Task: Find a rental in Salamina, Colombia, for 4 adults from August 8 to August 15, with a price range of ₹10,000 - ₹14,000, 5 bedrooms, 8+ beds, 5 bathrooms, house type, and amenities including Wifi, Free parking, TV, and Self check-in.
Action: Mouse moved to (511, 117)
Screenshot: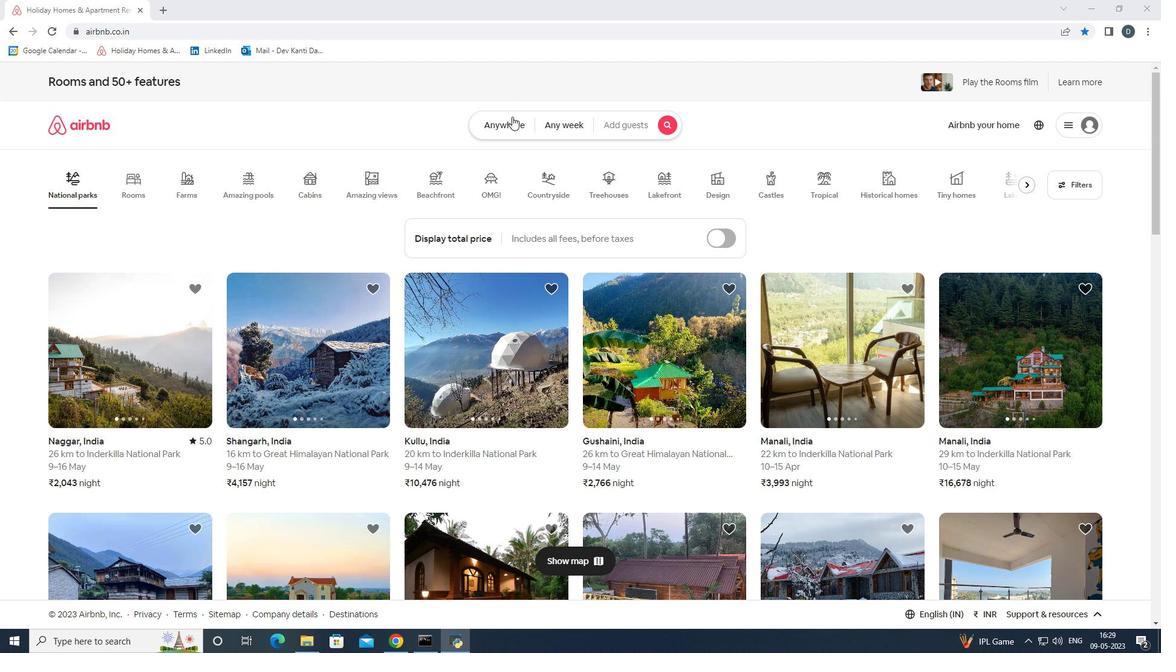 
Action: Mouse pressed left at (511, 117)
Screenshot: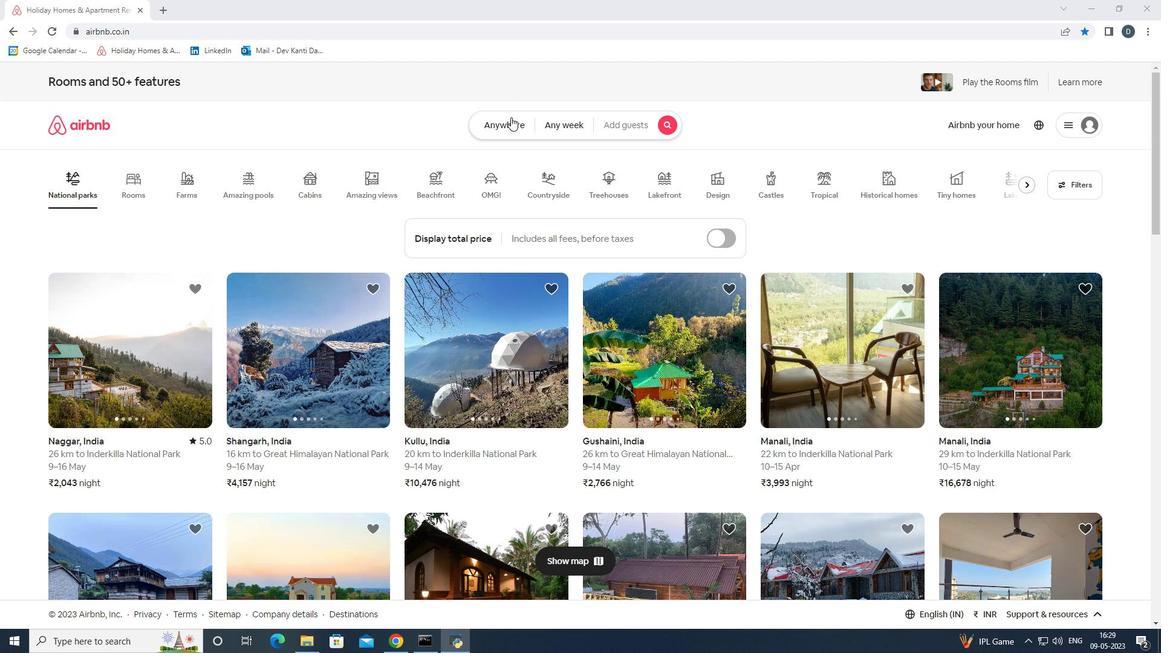 
Action: Mouse moved to (477, 173)
Screenshot: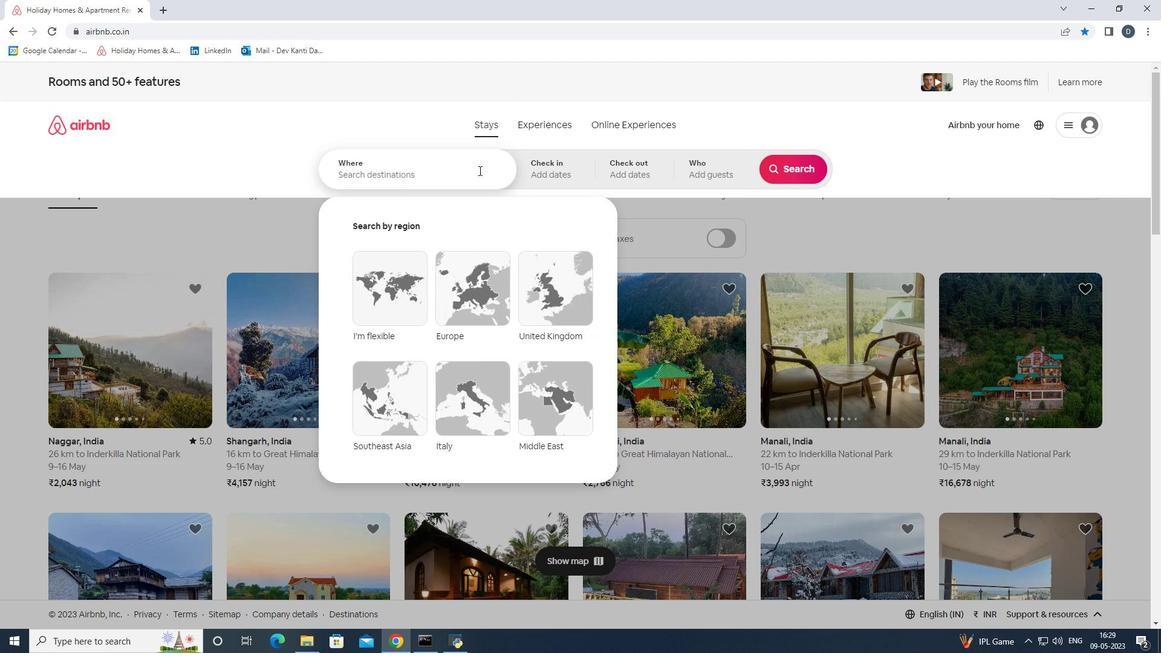 
Action: Mouse pressed left at (477, 173)
Screenshot: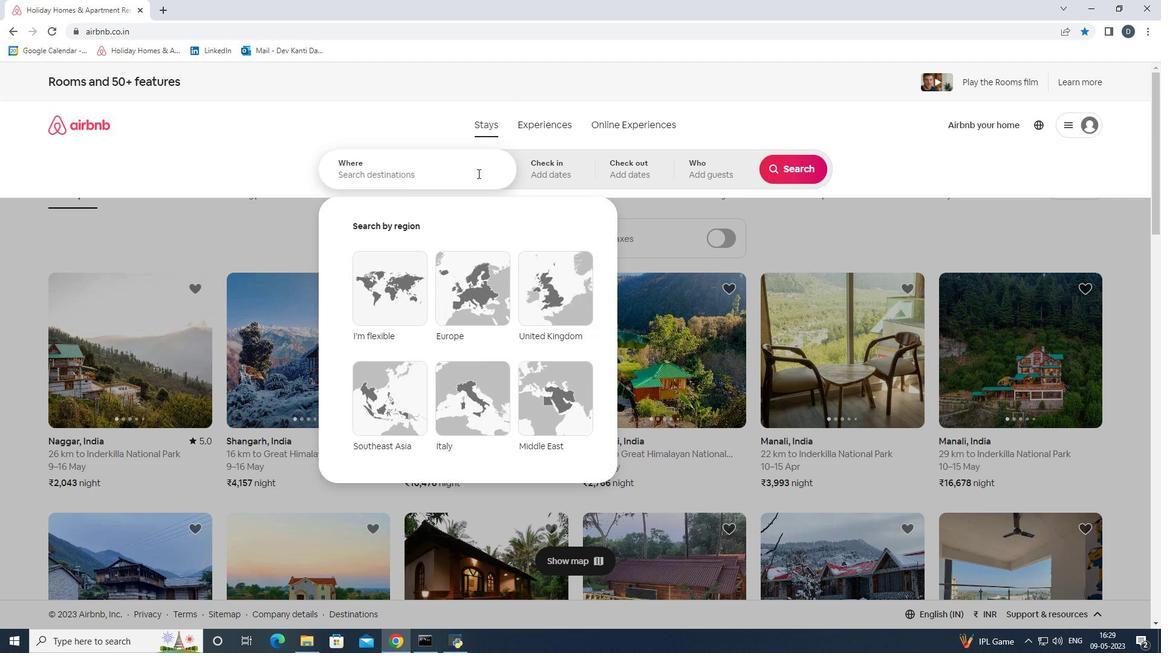 
Action: Key pressed <Key.shift><Key.shift><Key.shift><Key.shift><Key.shift><Key.shift><Key.shift><Key.shift><Key.shift><Key.shift><Key.shift><Key.shift><Key.shift><Key.shift>Salamina,<Key.space><Key.shift><Key.shift><Key.shift><Key.shift><Key.shift><Key.shift><Key.shift><Key.shift><Key.shift><Key.shift><Key.shift><Key.shift><Key.shift><Key.shift><Key.shift><Key.shift><Key.shift><Key.shift><Key.shift><Key.shift>Colombia<Key.enter>
Screenshot: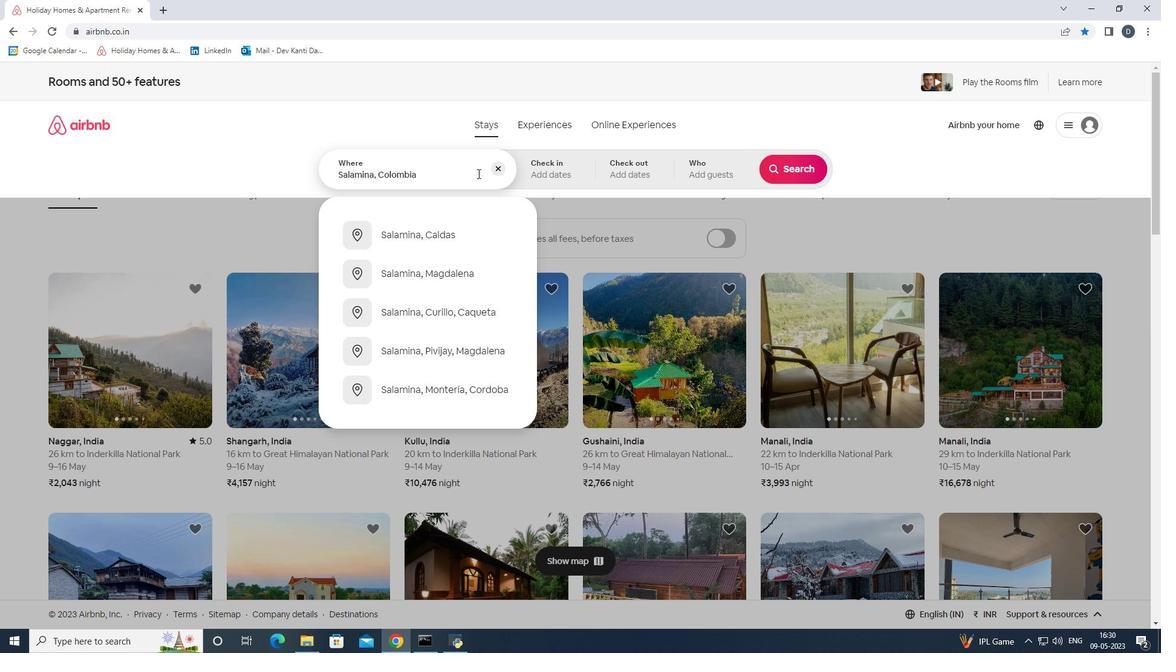 
Action: Mouse moved to (785, 264)
Screenshot: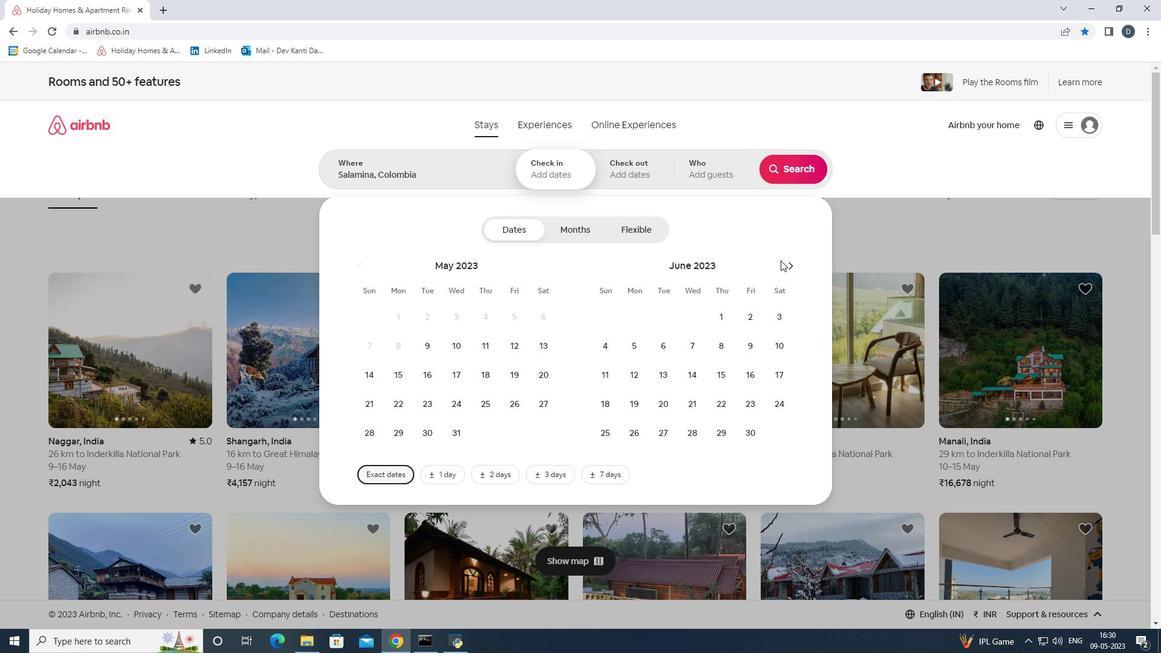 
Action: Mouse pressed left at (785, 264)
Screenshot: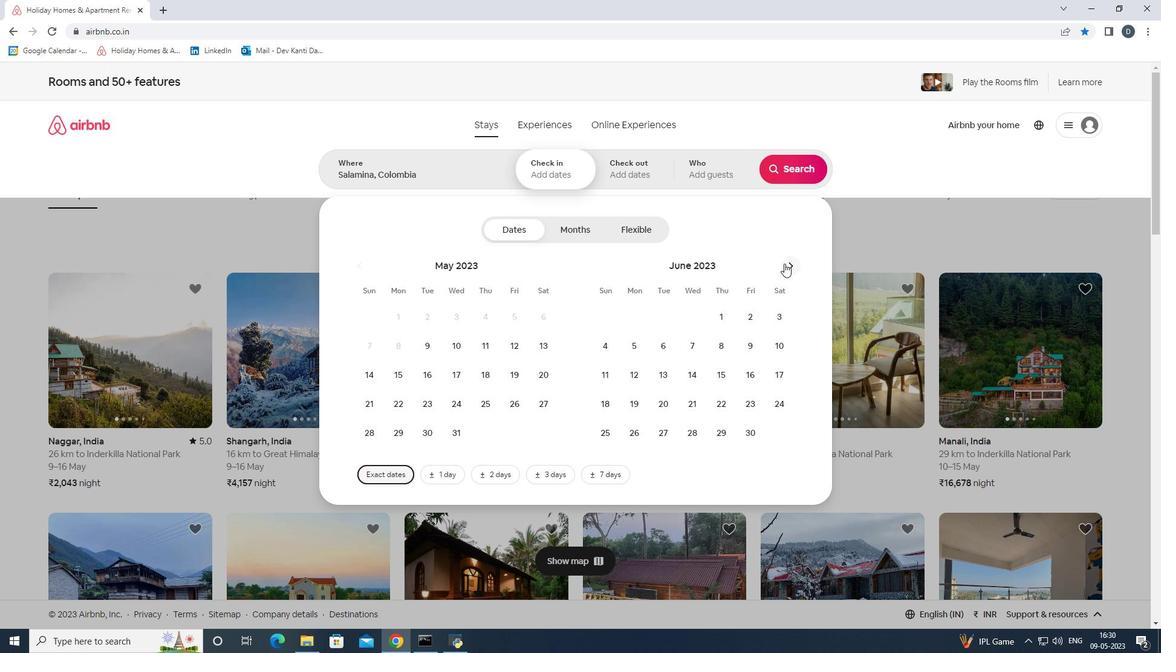 
Action: Mouse pressed left at (785, 264)
Screenshot: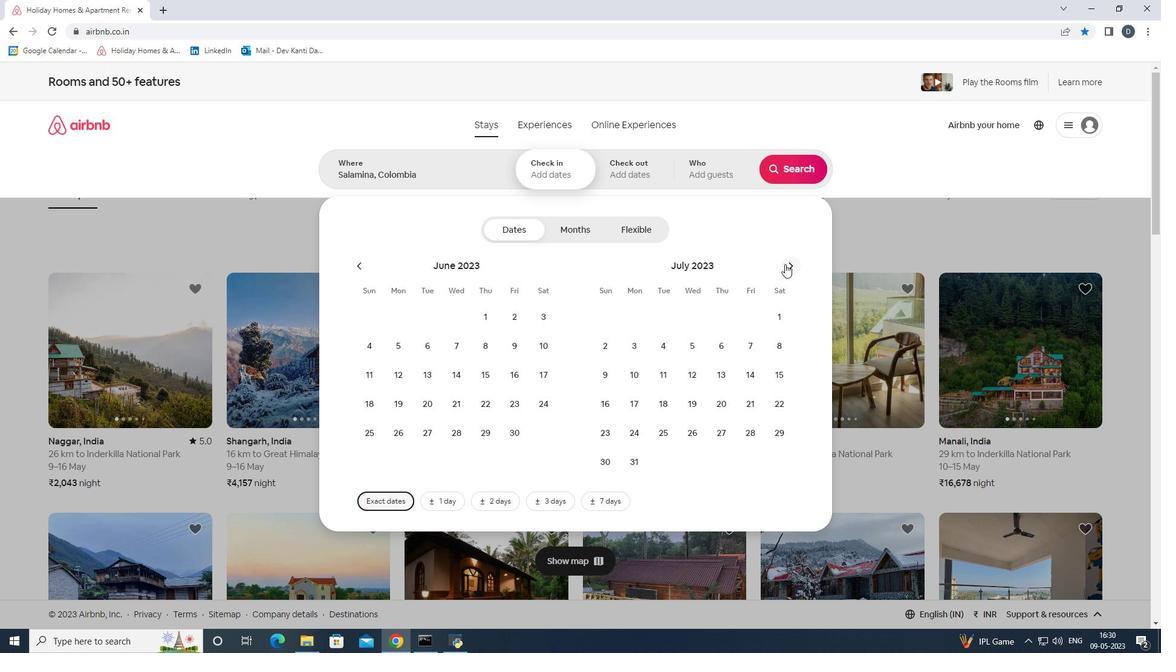 
Action: Mouse moved to (670, 343)
Screenshot: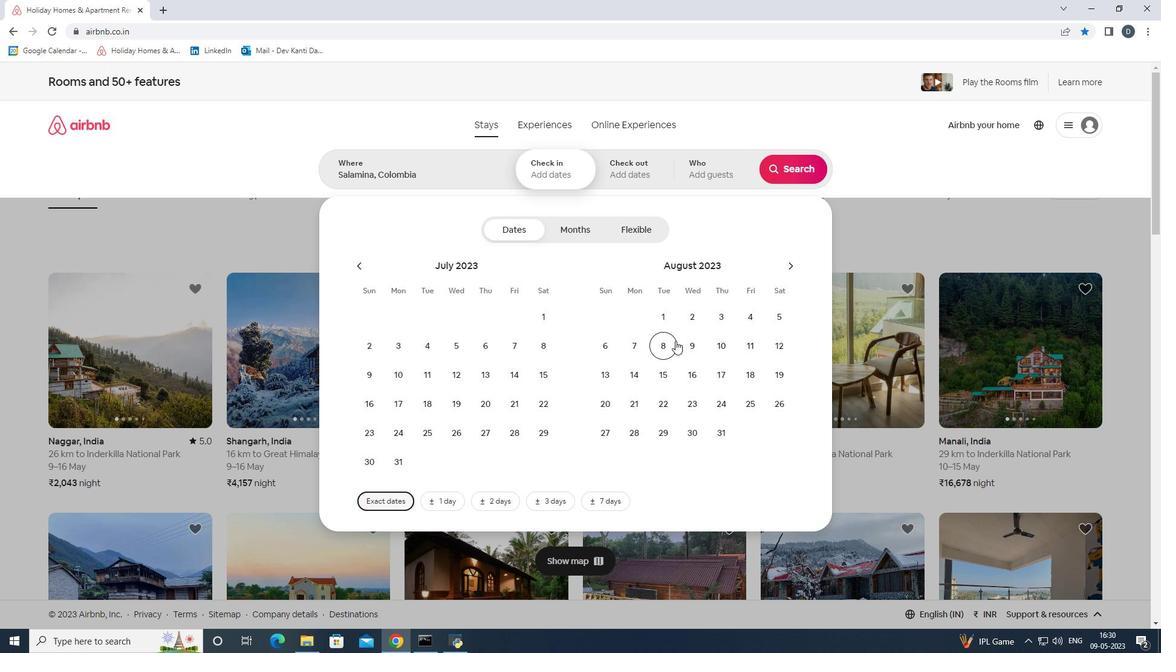 
Action: Mouse pressed left at (670, 343)
Screenshot: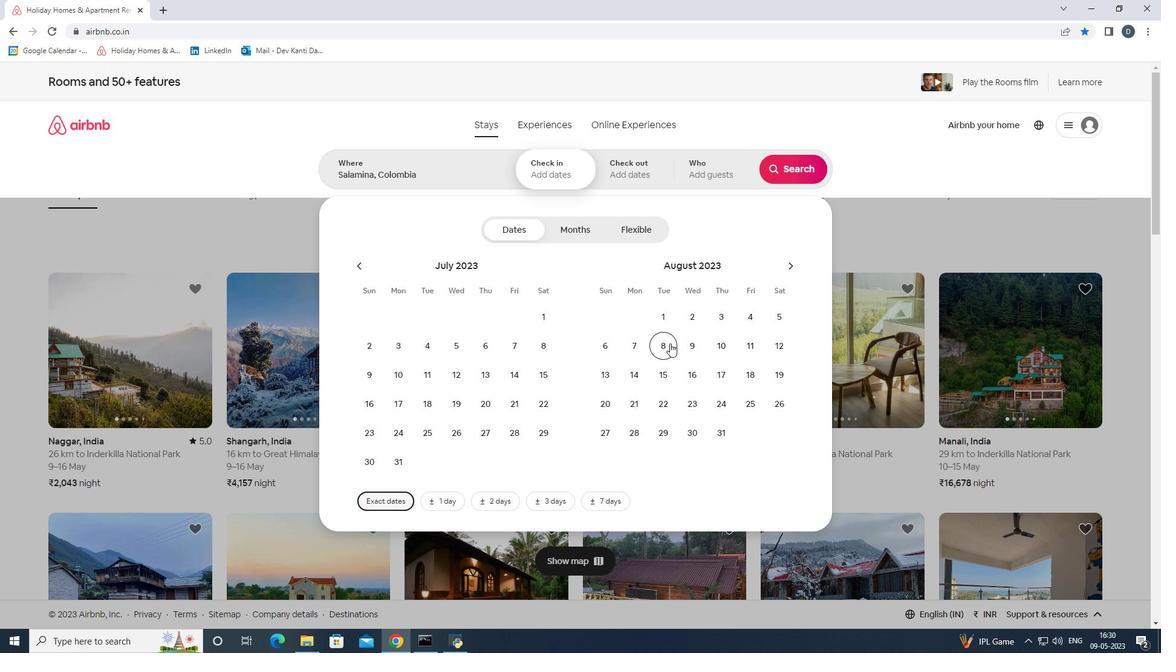 
Action: Mouse moved to (670, 371)
Screenshot: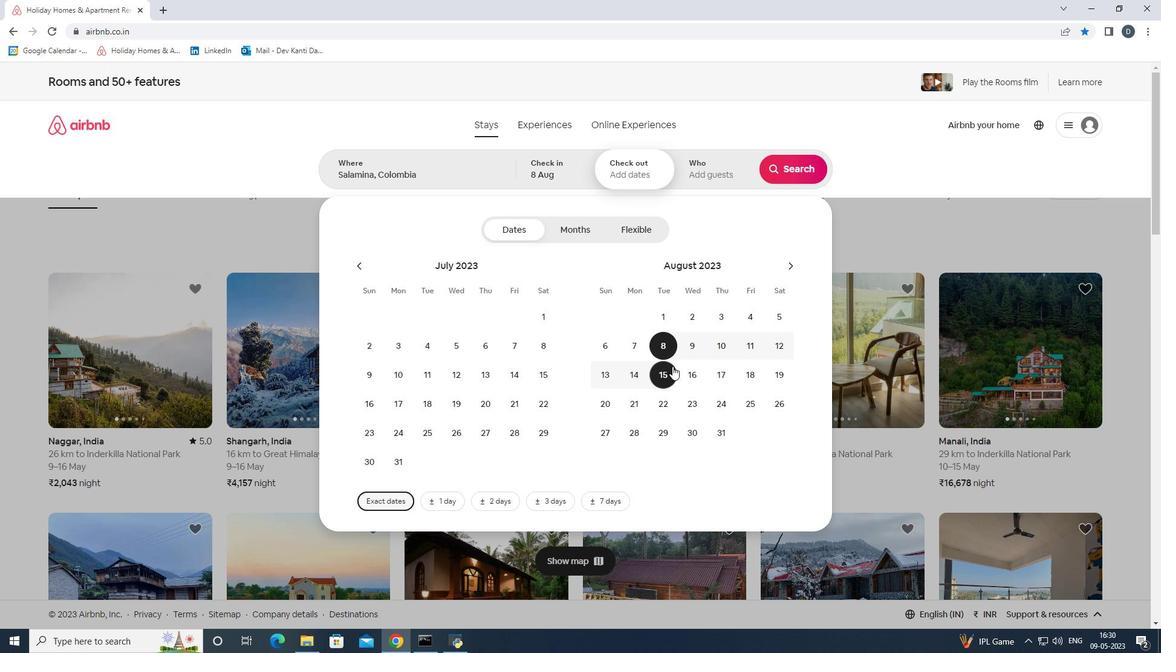 
Action: Mouse pressed left at (670, 371)
Screenshot: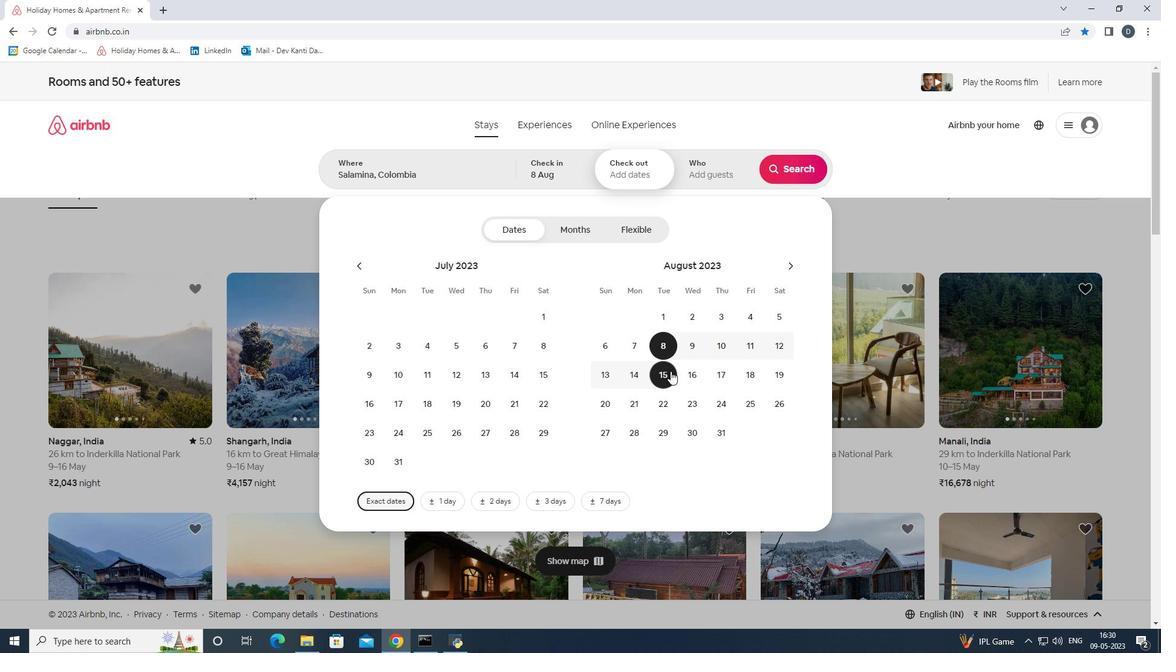 
Action: Mouse moved to (703, 171)
Screenshot: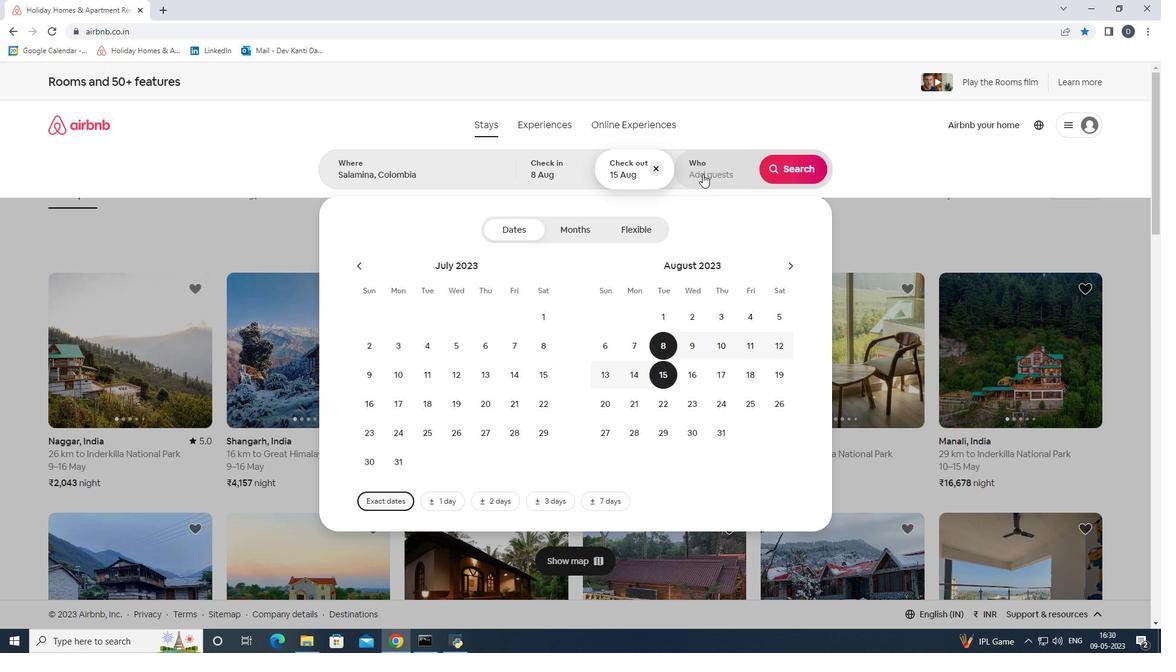 
Action: Mouse pressed left at (703, 171)
Screenshot: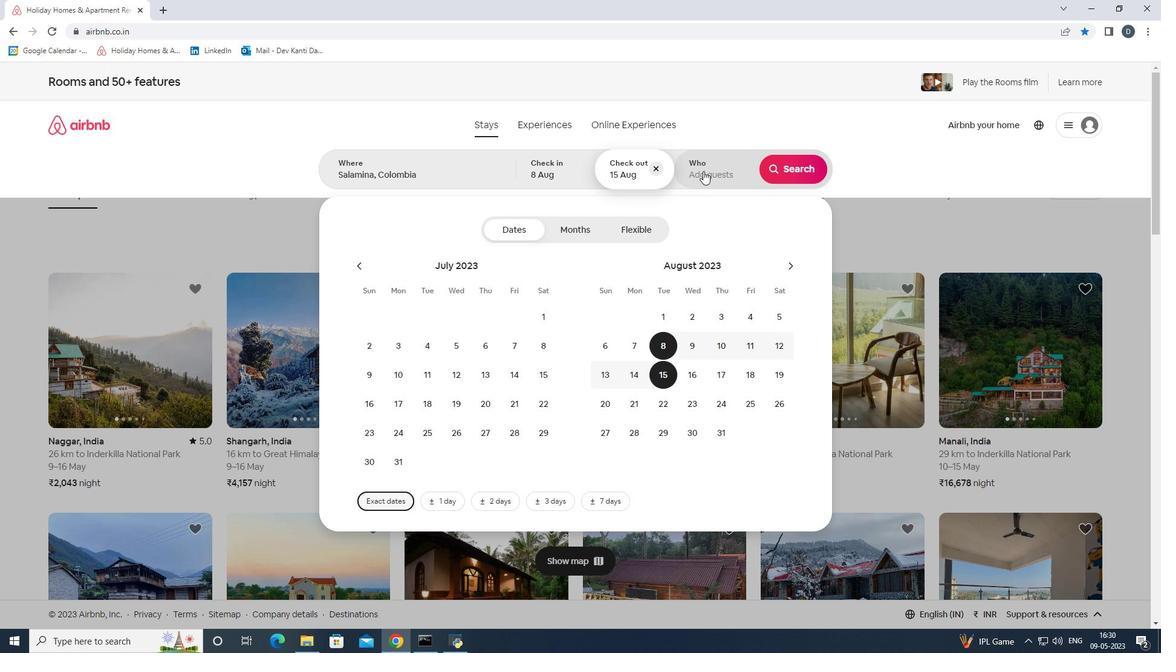 
Action: Mouse moved to (793, 226)
Screenshot: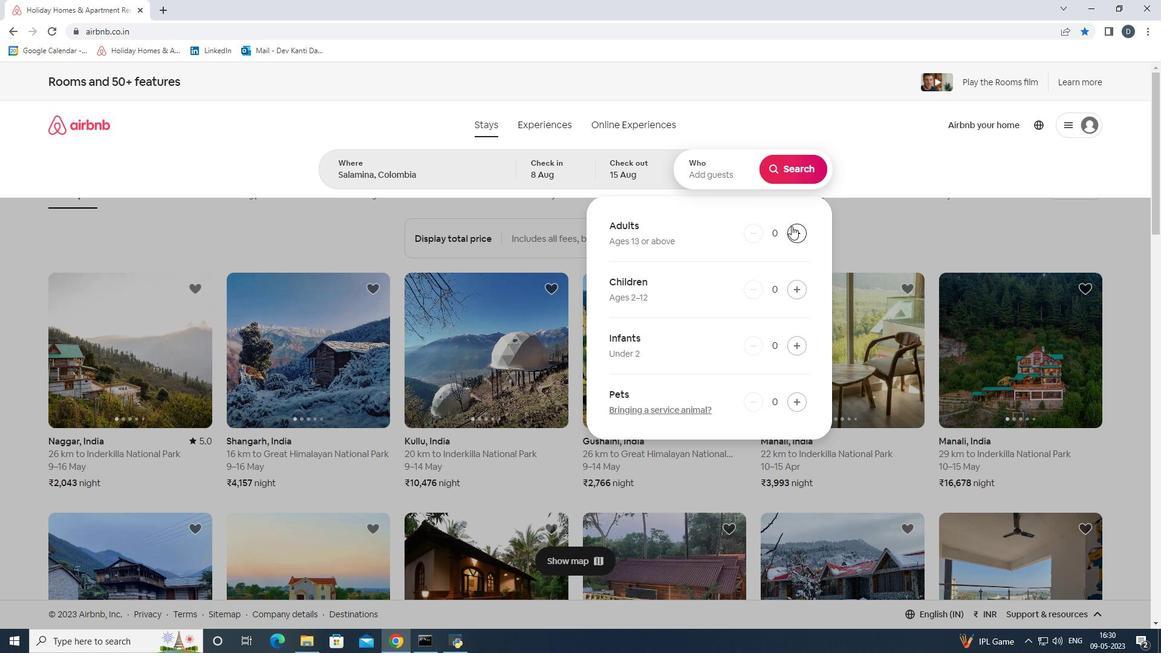 
Action: Mouse pressed left at (793, 226)
Screenshot: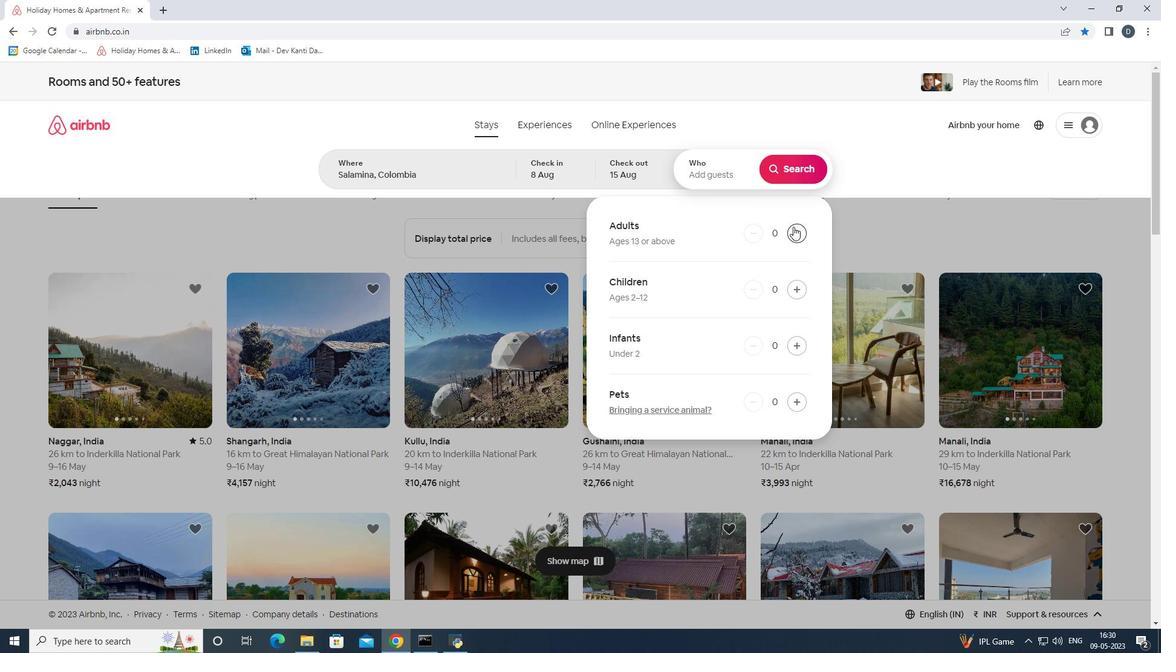 
Action: Mouse pressed left at (793, 226)
Screenshot: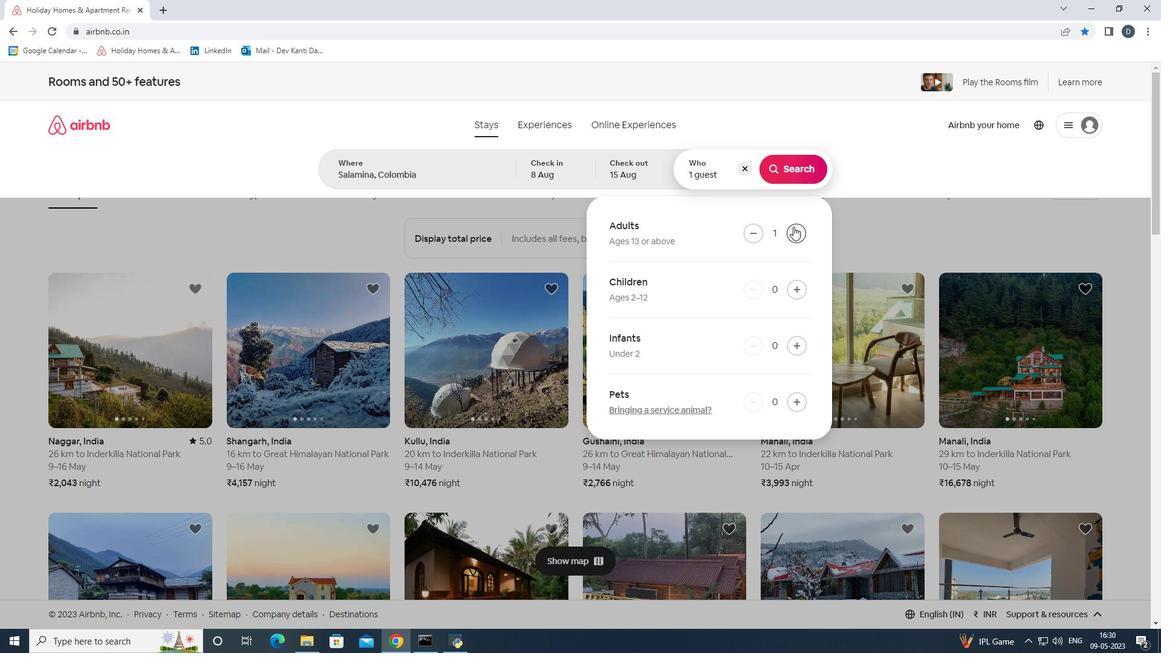 
Action: Mouse pressed left at (793, 226)
Screenshot: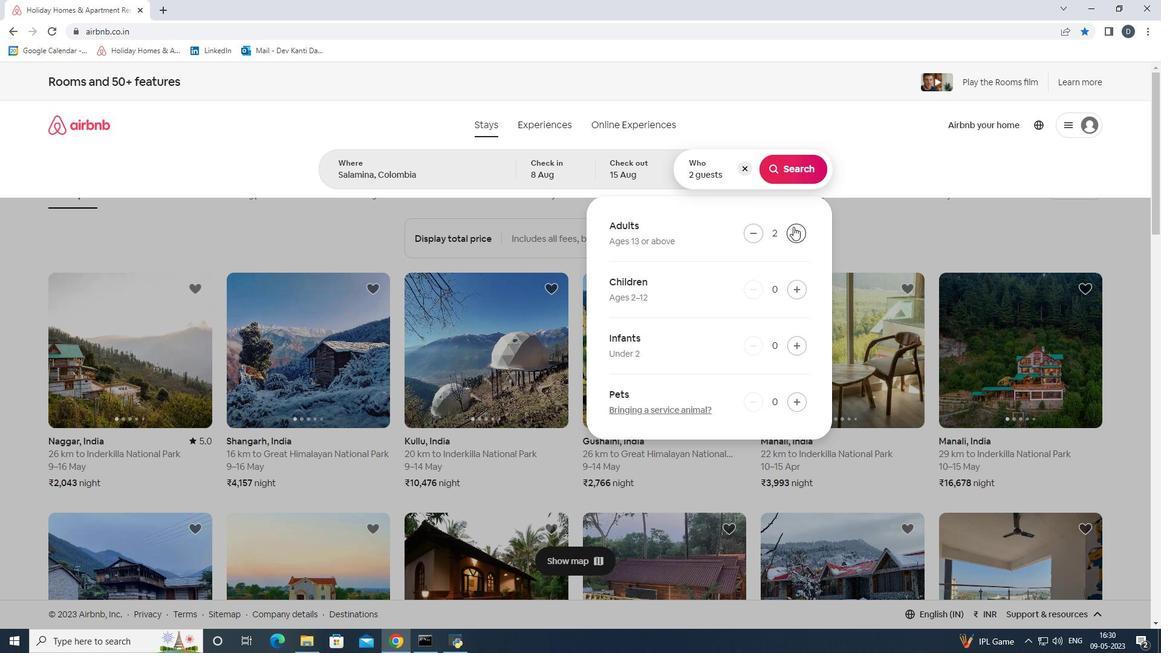 
Action: Mouse pressed left at (793, 226)
Screenshot: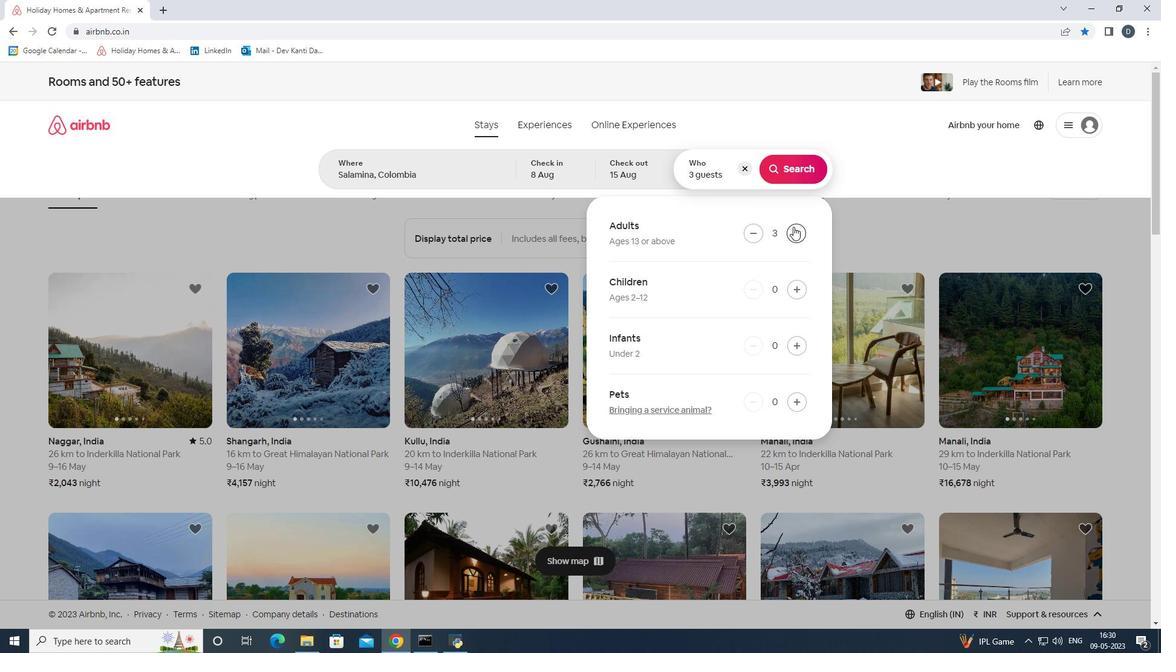 
Action: Mouse pressed left at (793, 226)
Screenshot: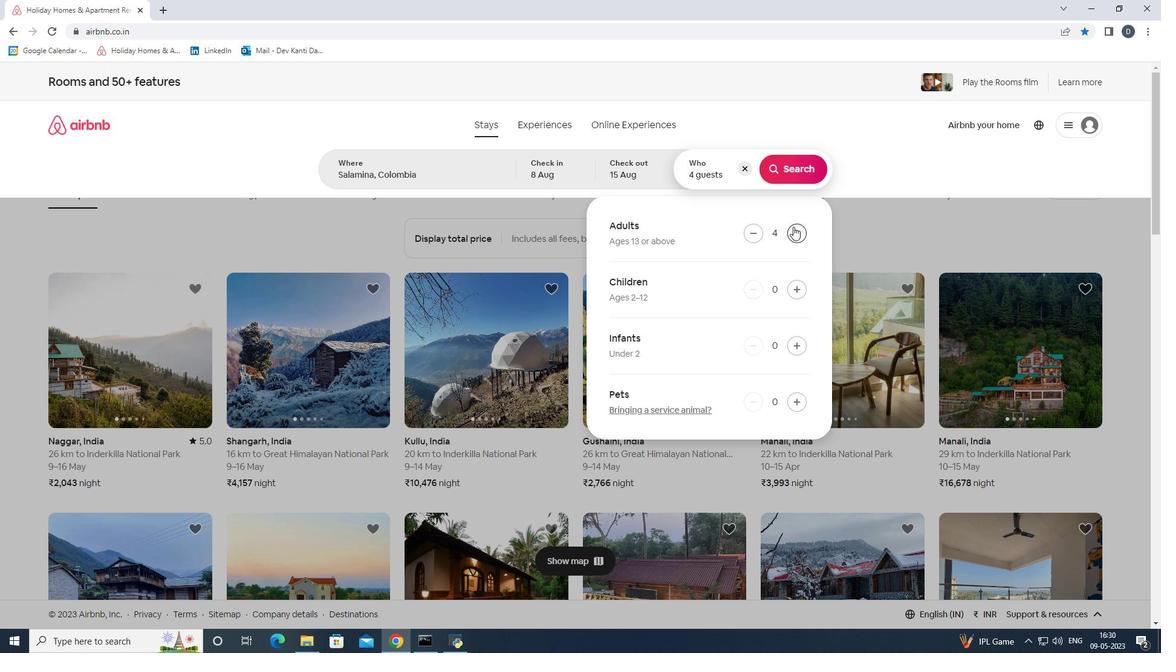 
Action: Mouse pressed left at (793, 226)
Screenshot: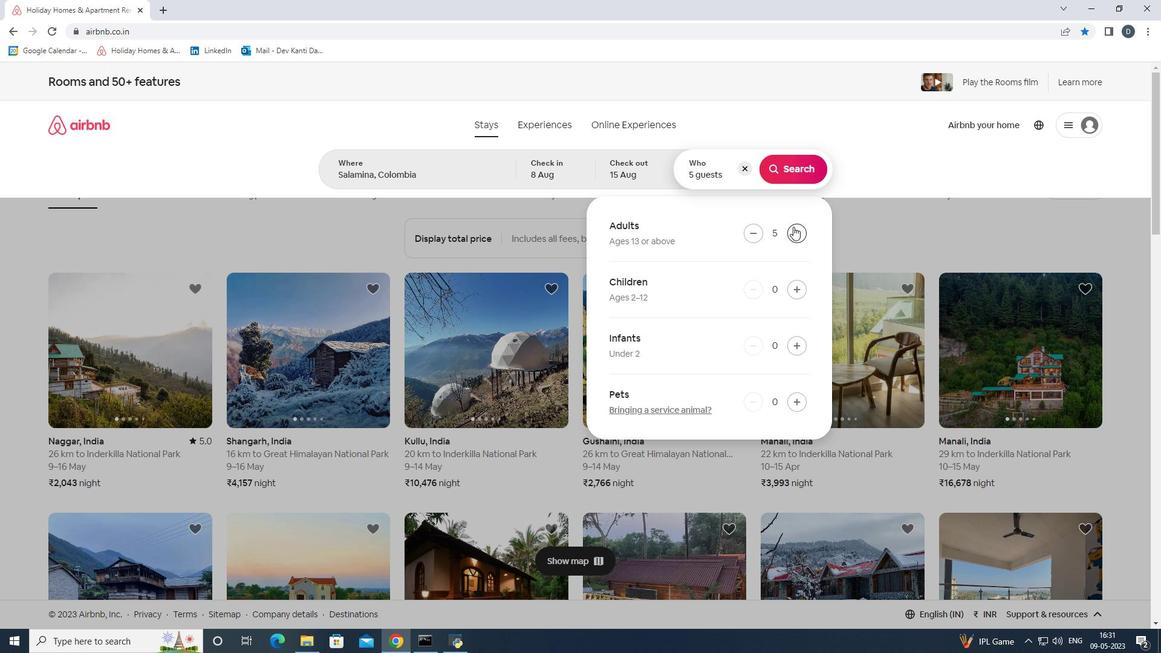 
Action: Mouse pressed left at (793, 226)
Screenshot: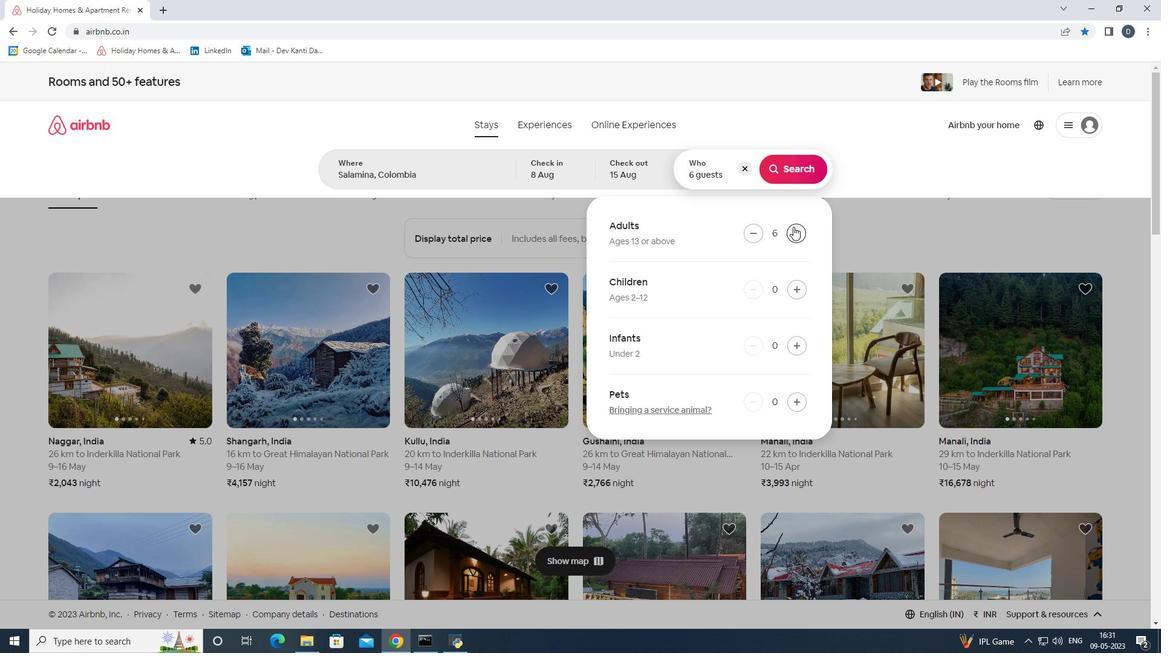 
Action: Mouse pressed left at (793, 226)
Screenshot: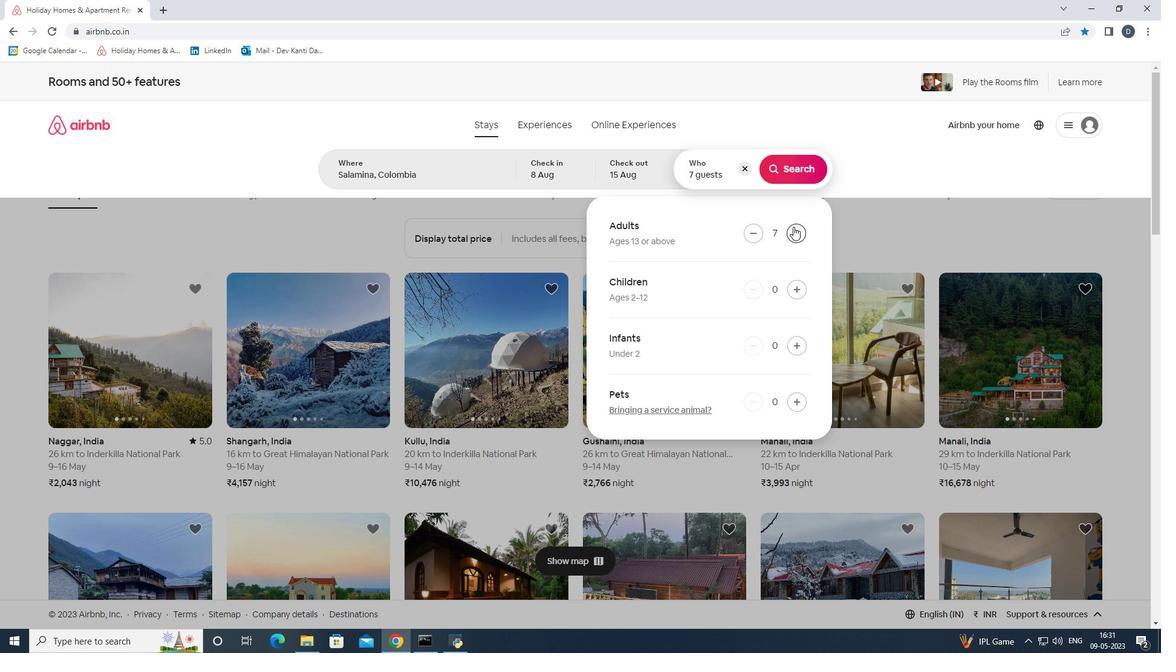 
Action: Mouse pressed left at (793, 226)
Screenshot: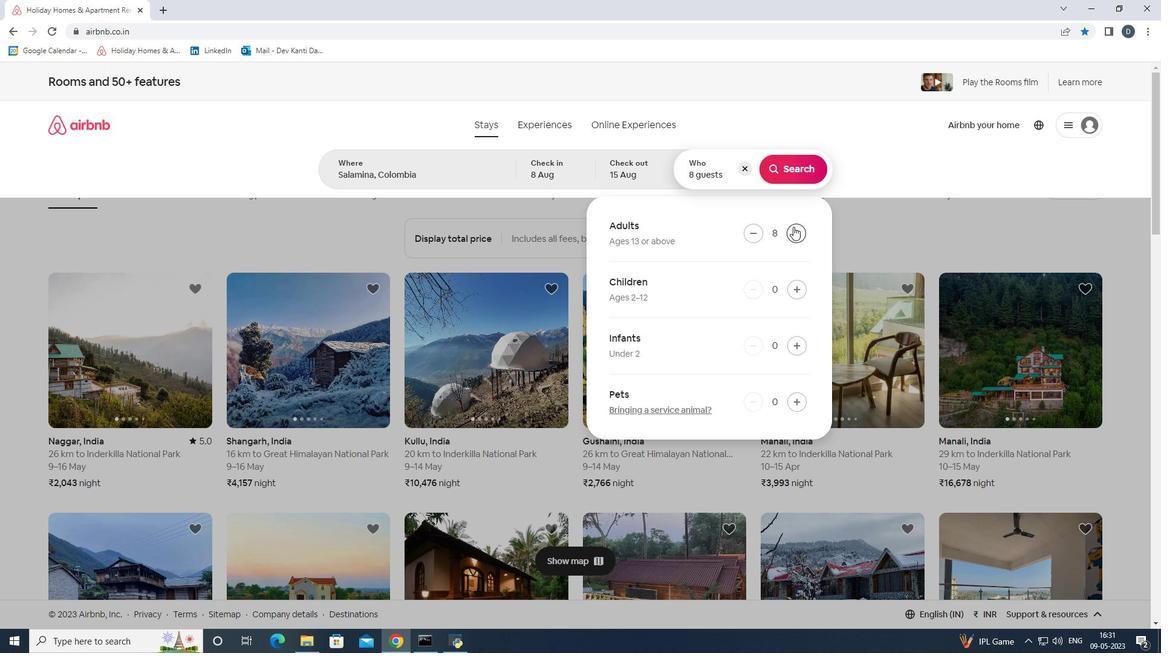 
Action: Mouse moved to (790, 176)
Screenshot: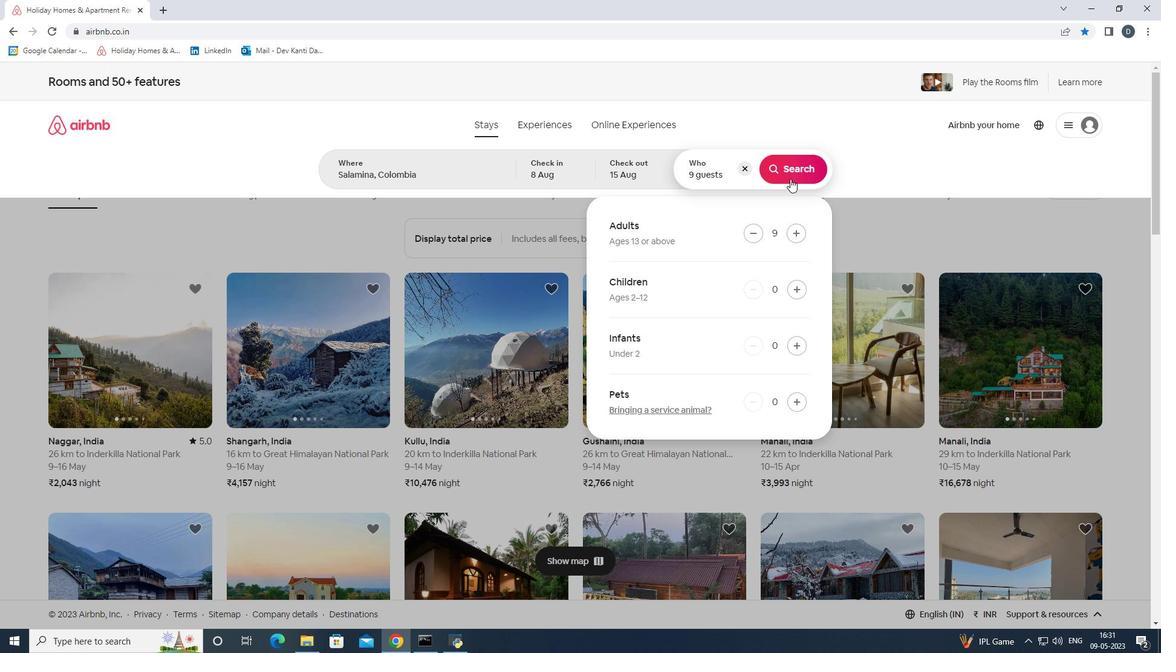 
Action: Mouse pressed left at (790, 176)
Screenshot: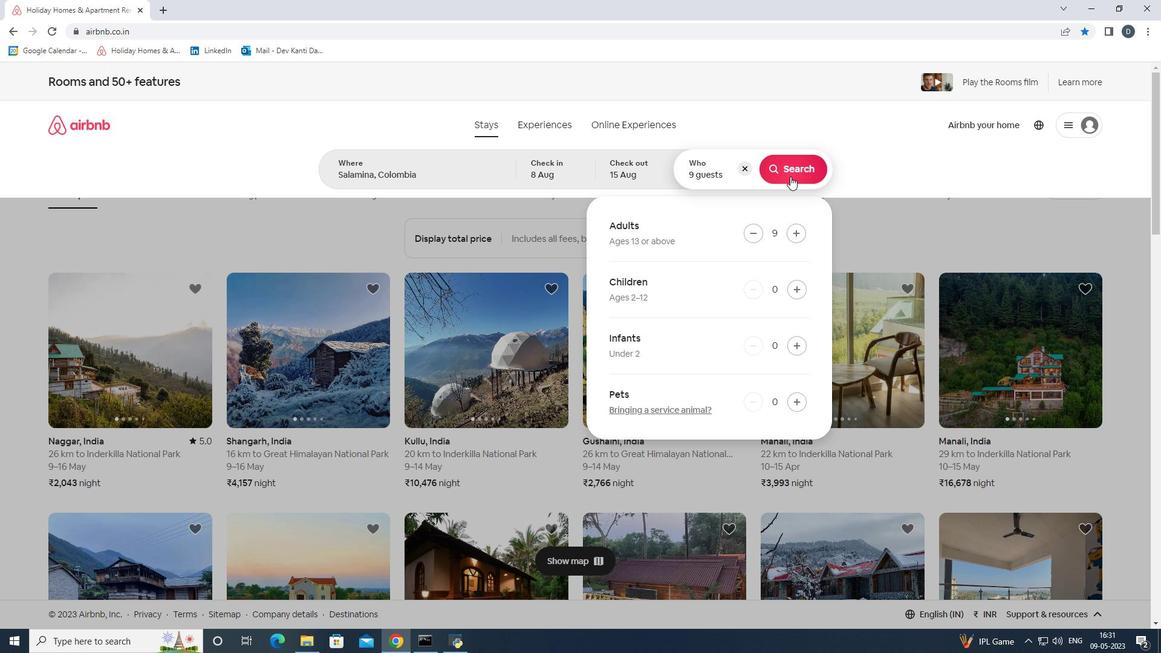 
Action: Mouse moved to (1090, 144)
Screenshot: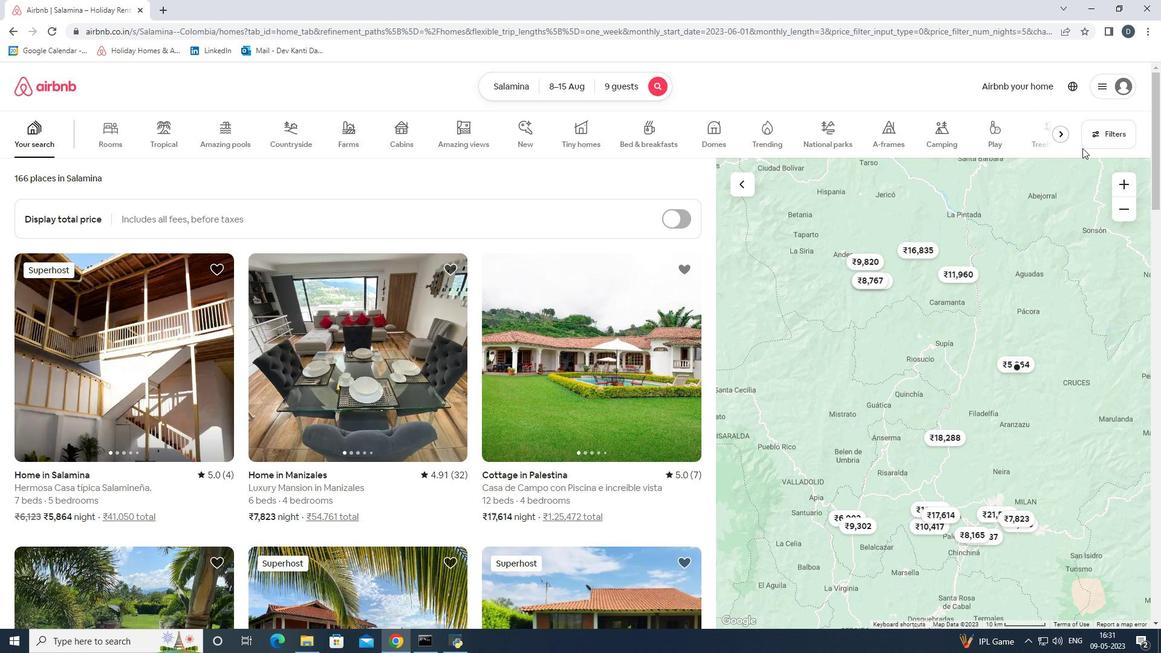 
Action: Mouse pressed left at (1090, 144)
Screenshot: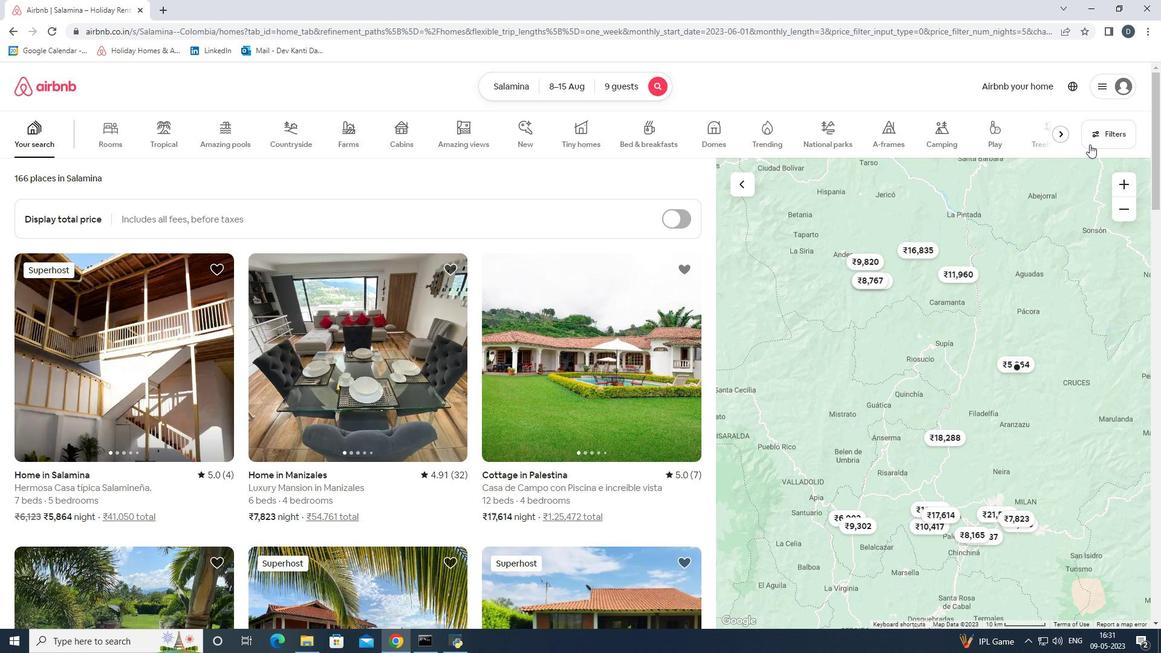 
Action: Mouse moved to (542, 431)
Screenshot: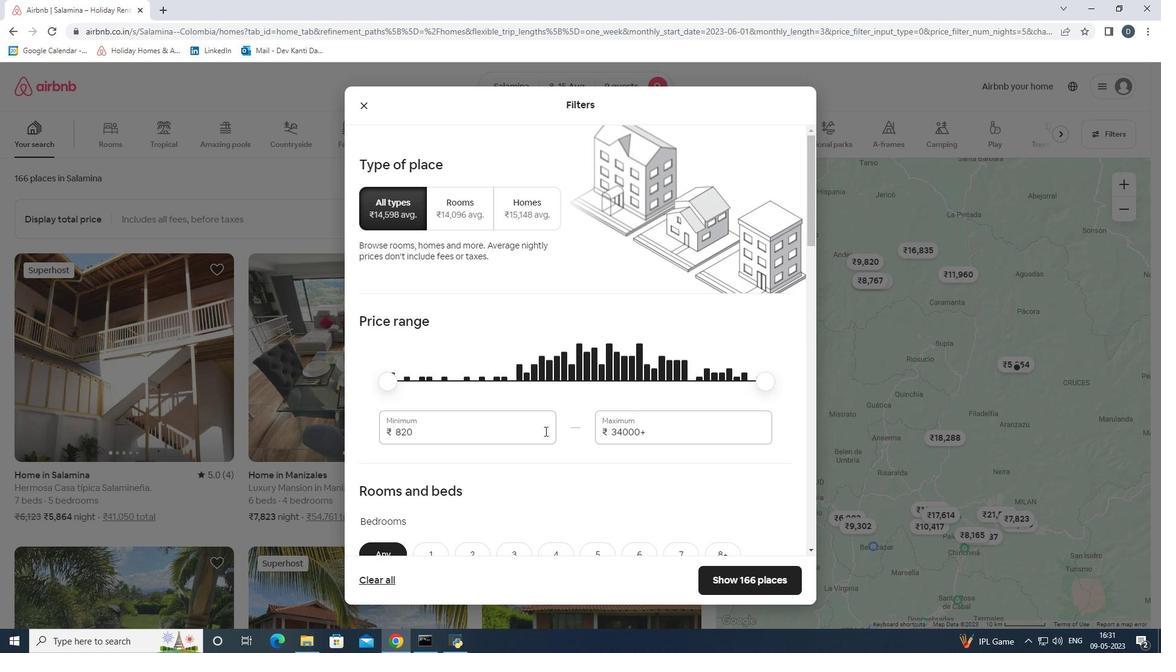
Action: Mouse pressed left at (542, 431)
Screenshot: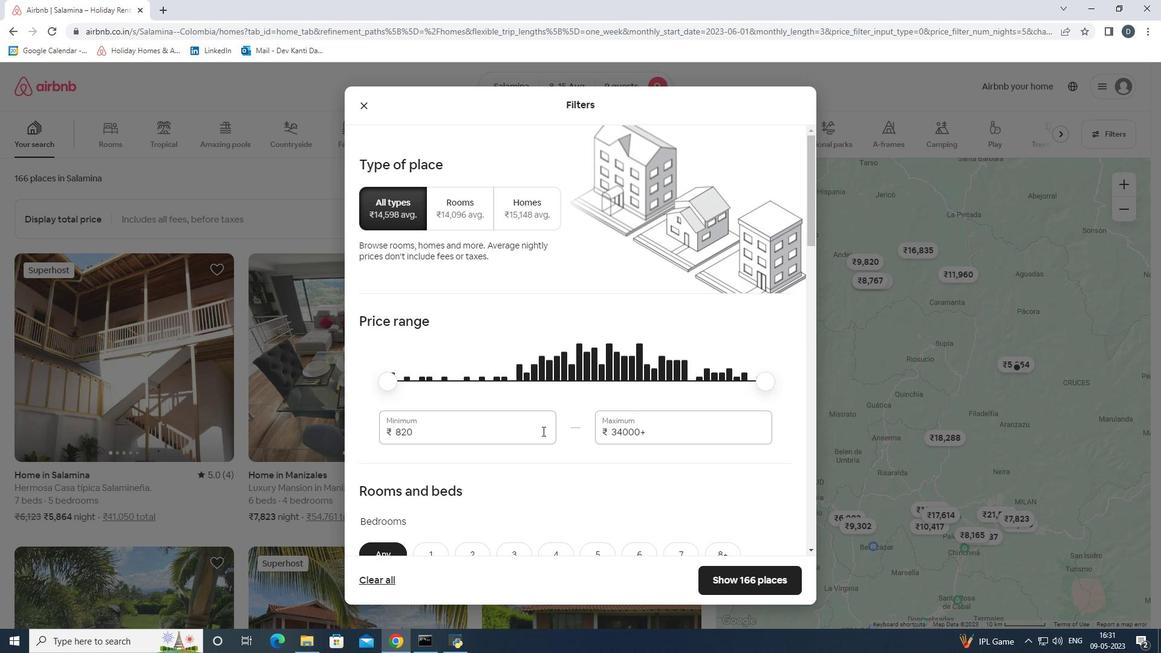 
Action: Mouse pressed left at (542, 431)
Screenshot: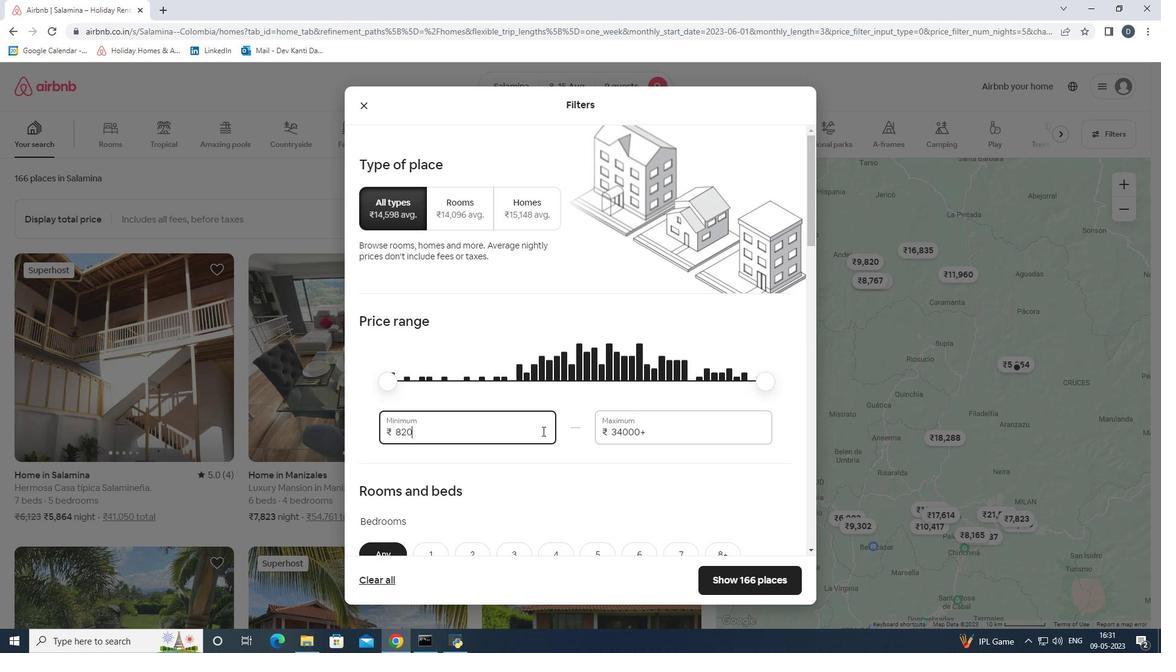 
Action: Key pressed 10000<Key.tab>14000
Screenshot: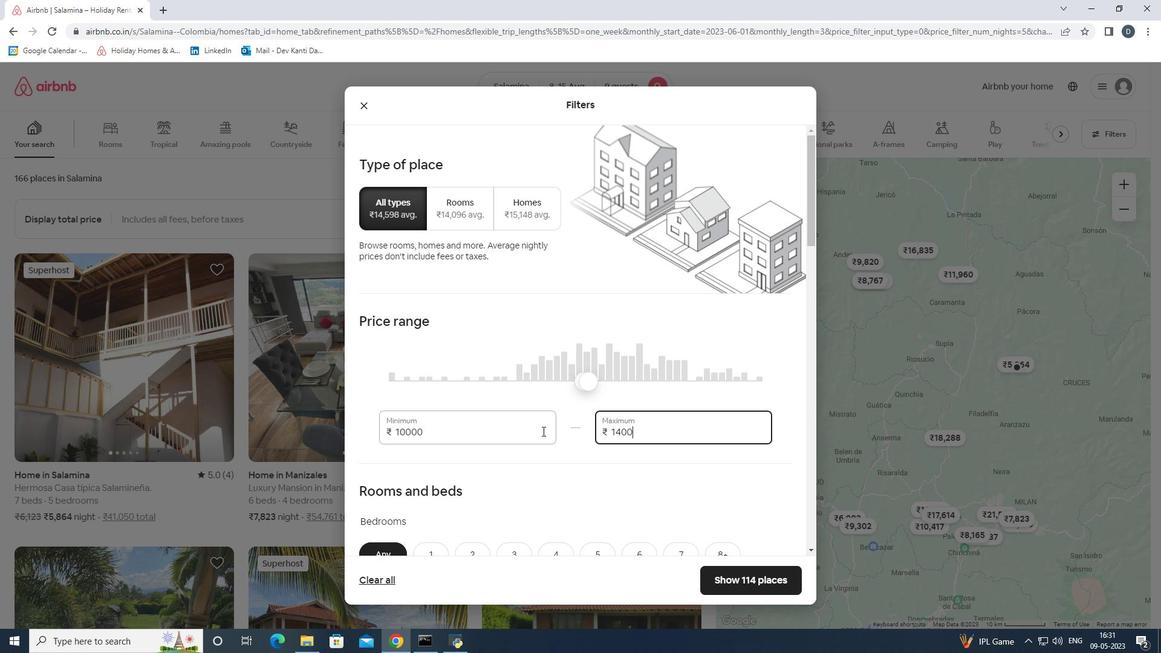 
Action: Mouse scrolled (542, 430) with delta (0, 0)
Screenshot: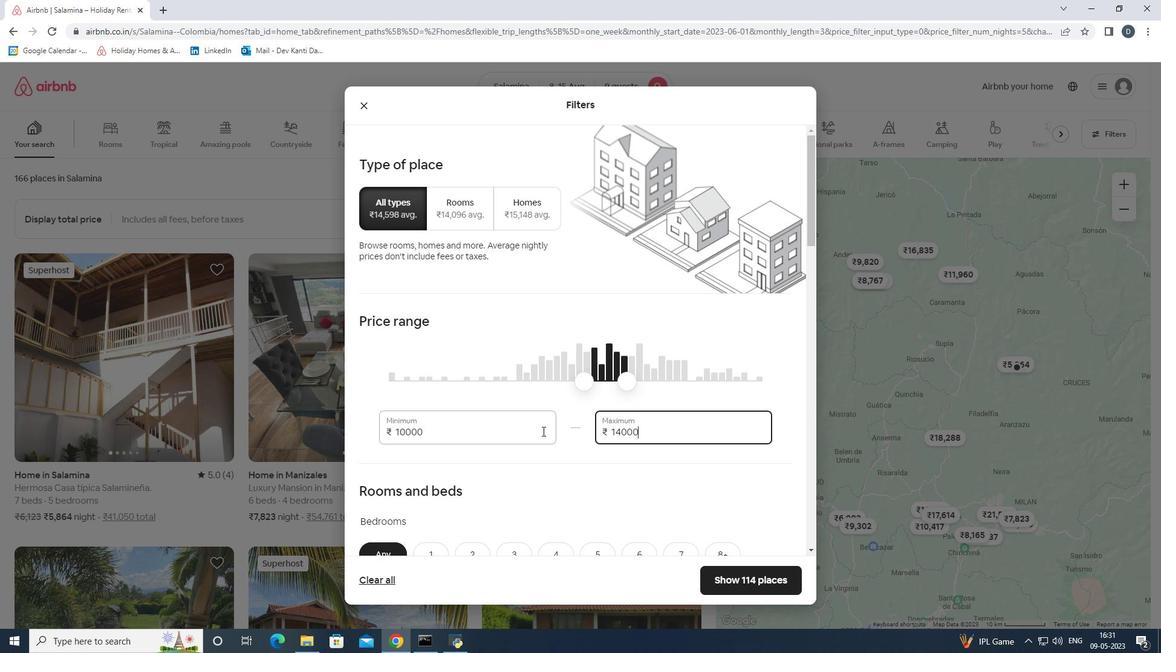 
Action: Mouse scrolled (542, 430) with delta (0, 0)
Screenshot: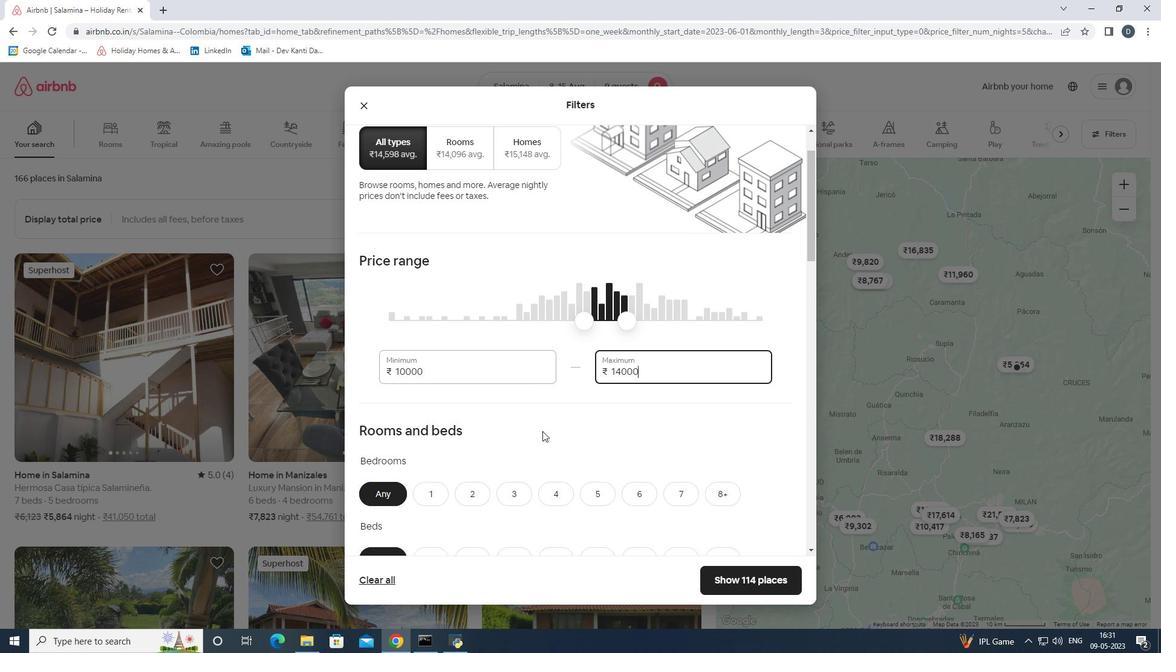 
Action: Mouse scrolled (542, 430) with delta (0, 0)
Screenshot: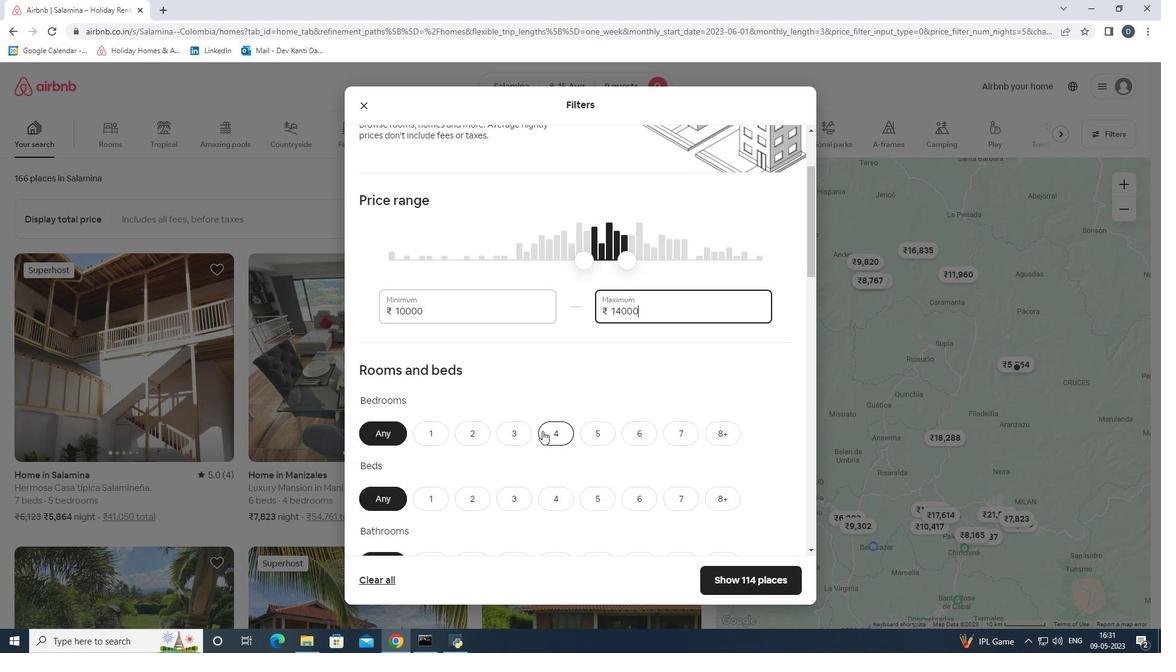 
Action: Mouse moved to (593, 379)
Screenshot: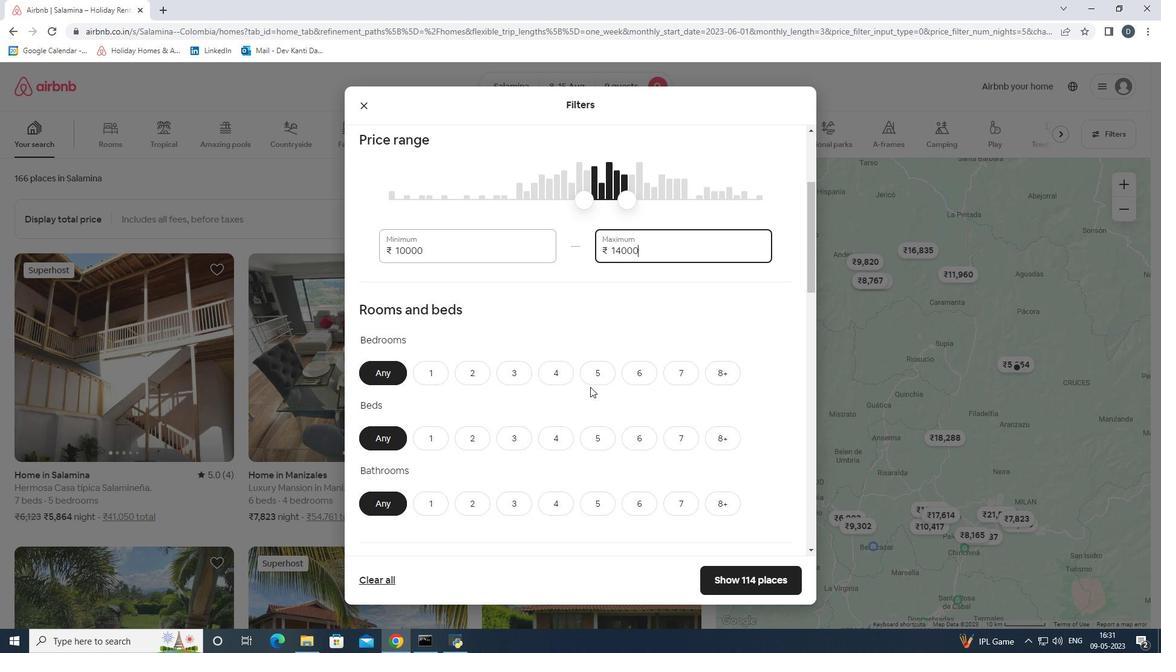 
Action: Mouse pressed left at (593, 379)
Screenshot: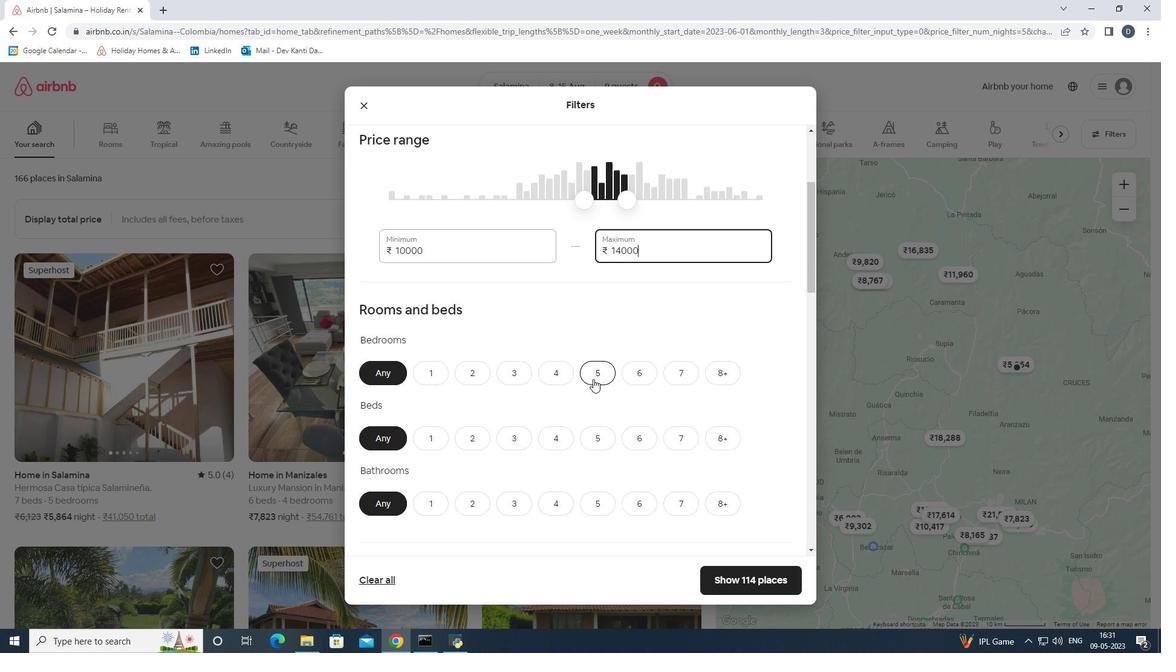
Action: Mouse moved to (719, 435)
Screenshot: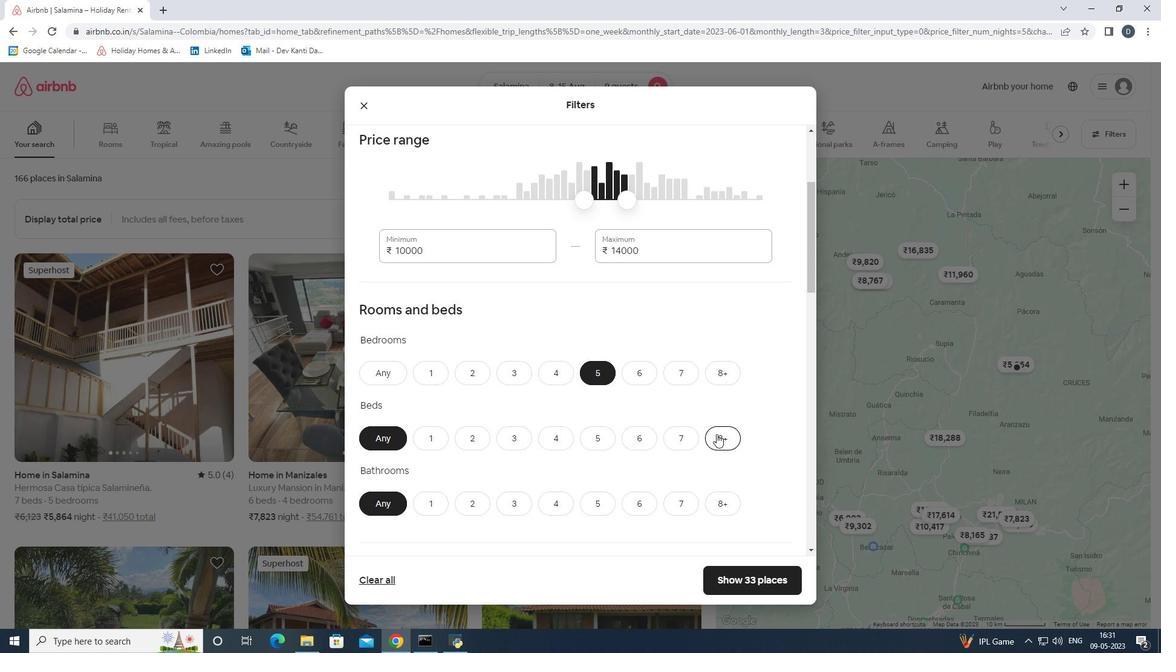 
Action: Mouse pressed left at (719, 435)
Screenshot: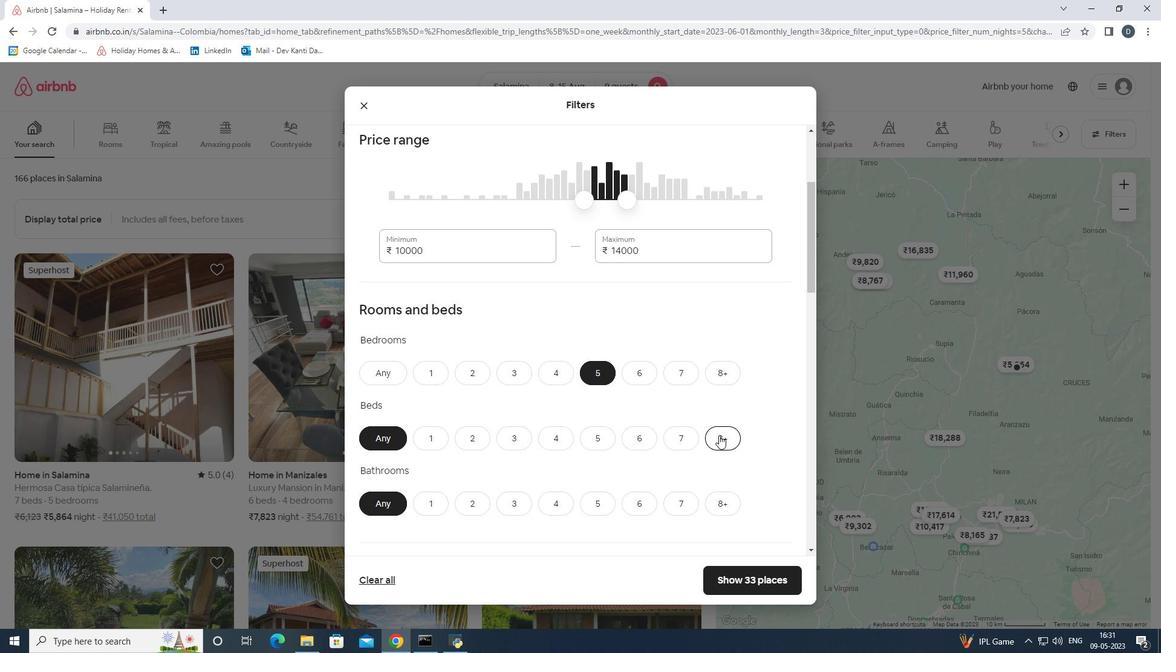 
Action: Mouse moved to (610, 497)
Screenshot: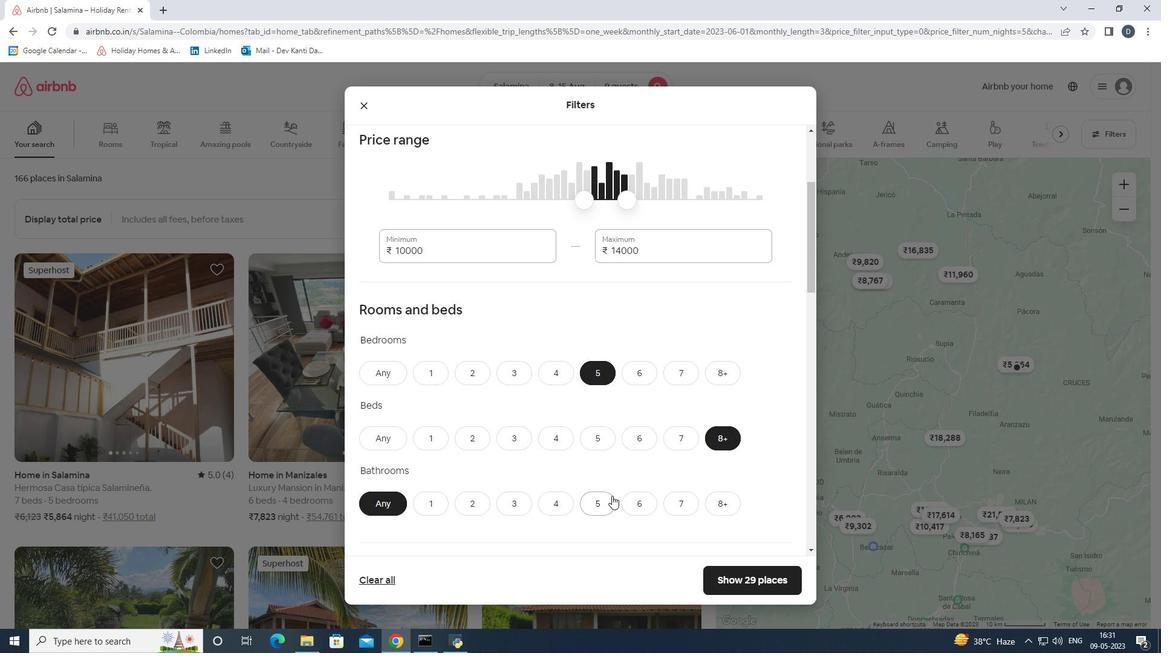 
Action: Mouse pressed left at (610, 497)
Screenshot: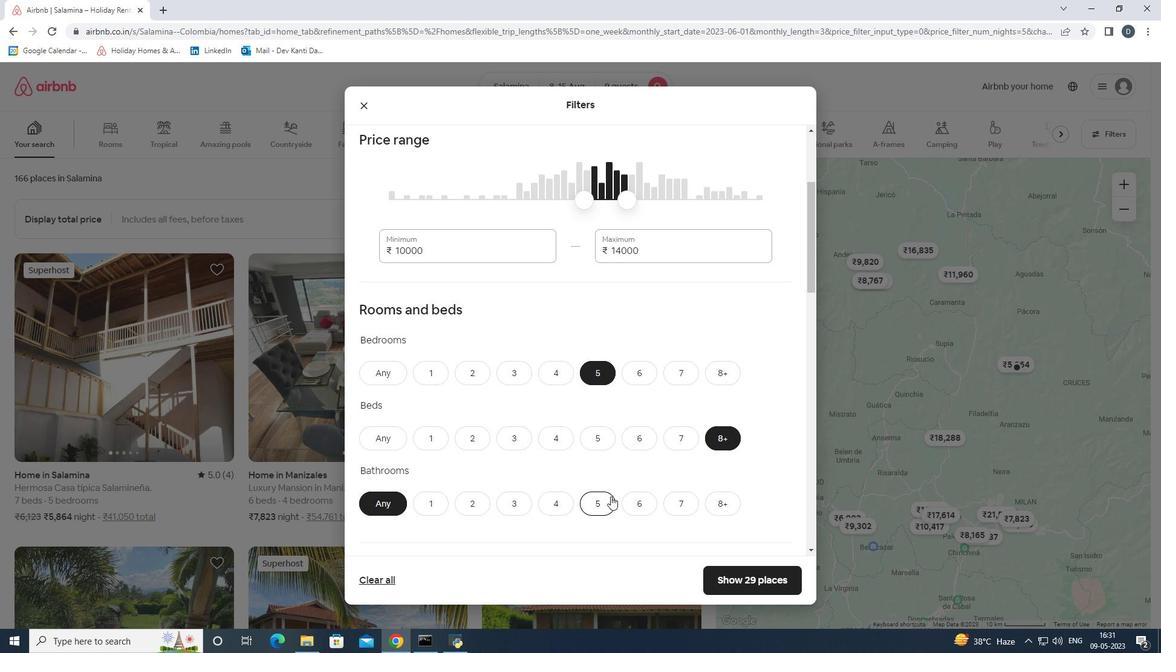 
Action: Mouse scrolled (610, 496) with delta (0, 0)
Screenshot: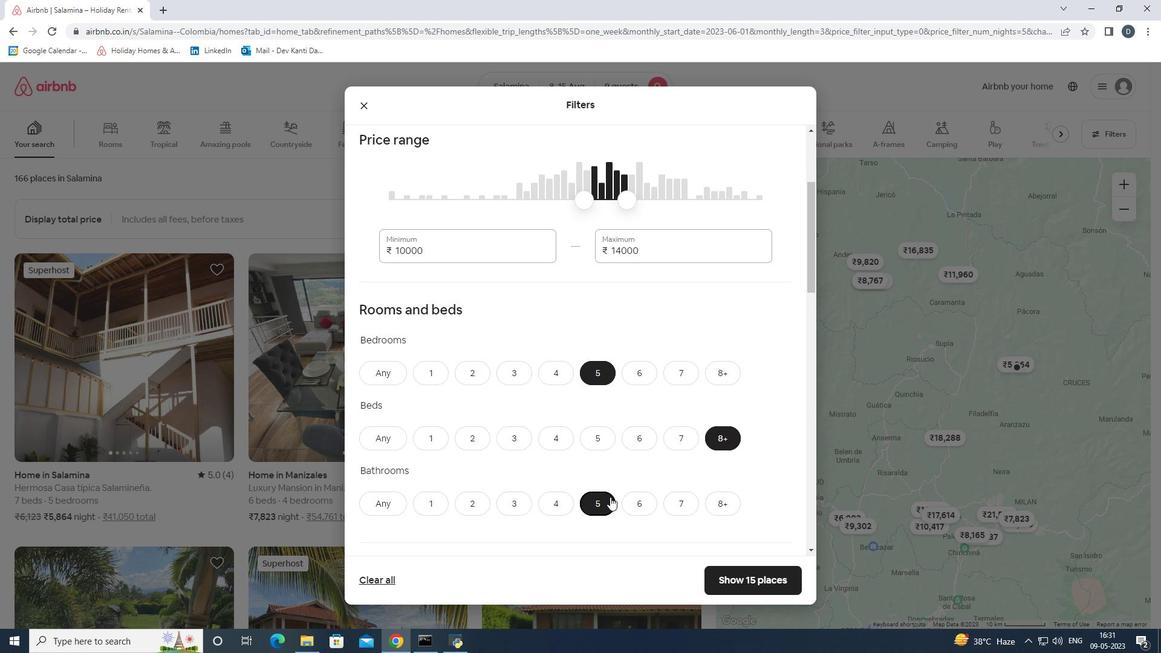 
Action: Mouse scrolled (610, 496) with delta (0, 0)
Screenshot: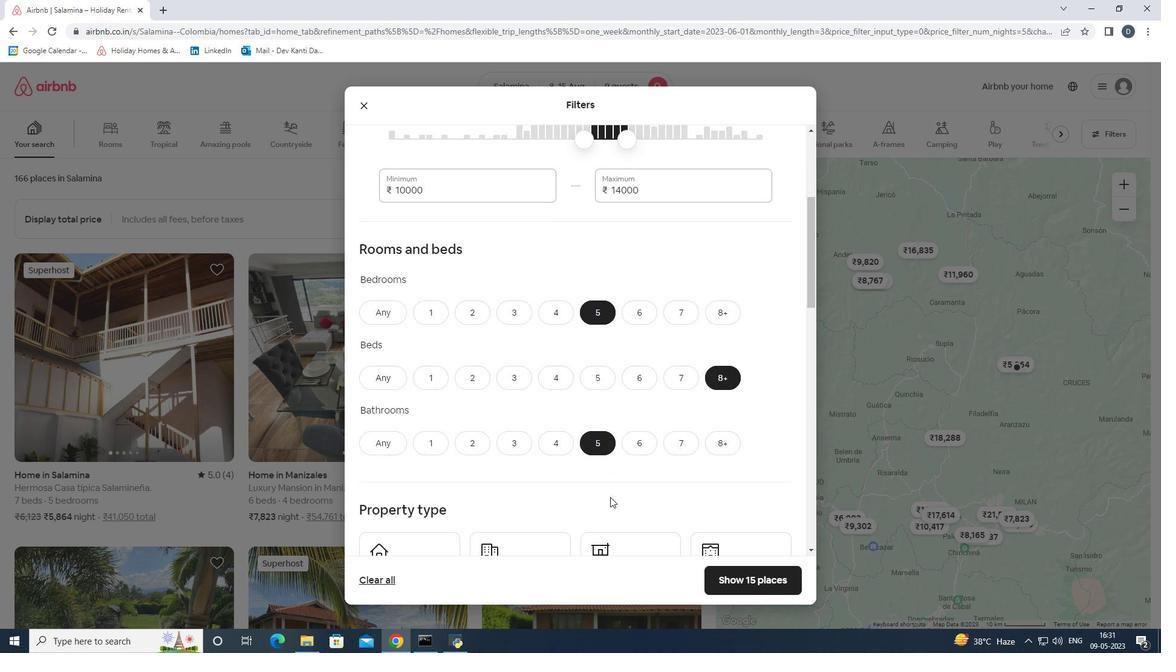 
Action: Mouse scrolled (610, 496) with delta (0, 0)
Screenshot: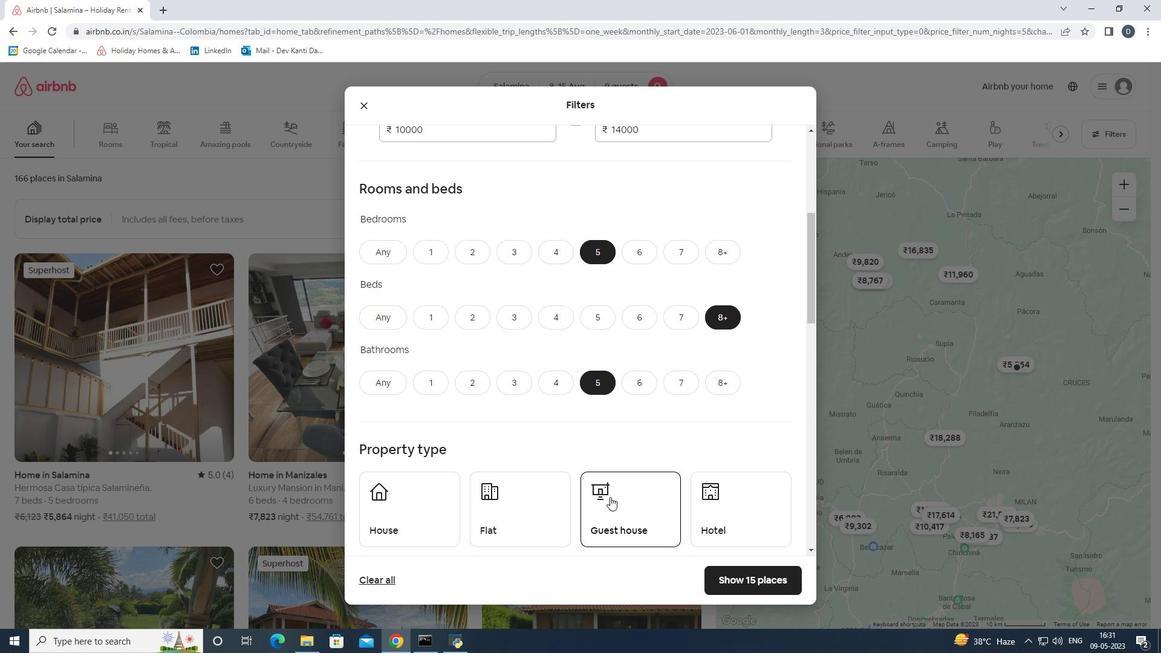 
Action: Mouse moved to (425, 478)
Screenshot: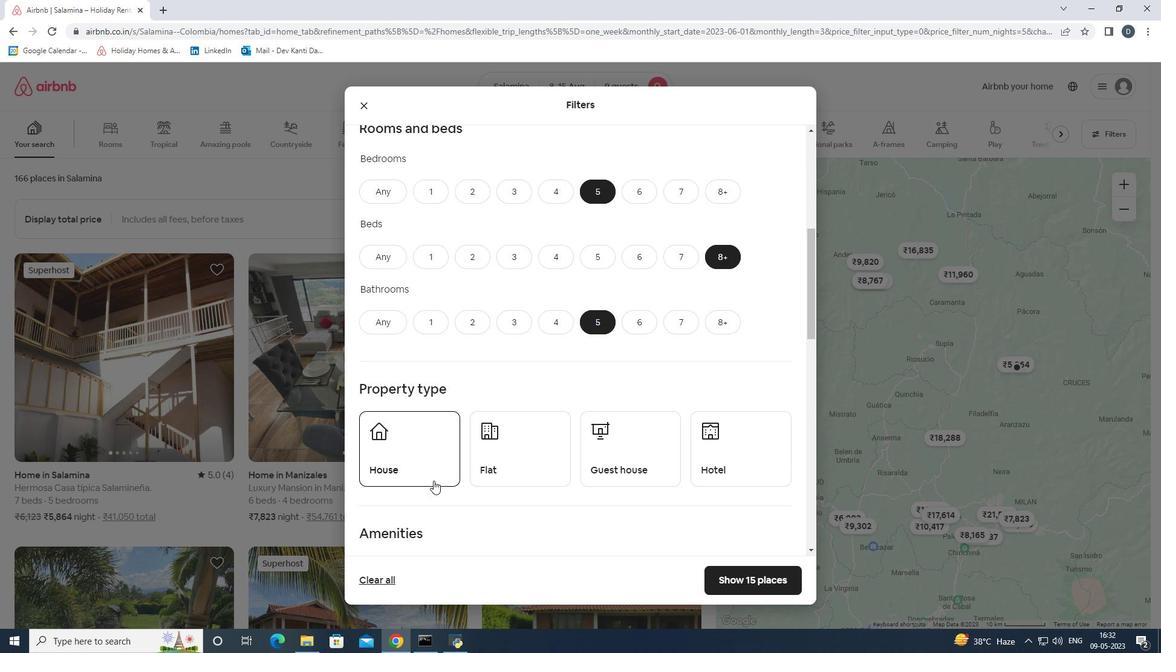 
Action: Mouse pressed left at (425, 478)
Screenshot: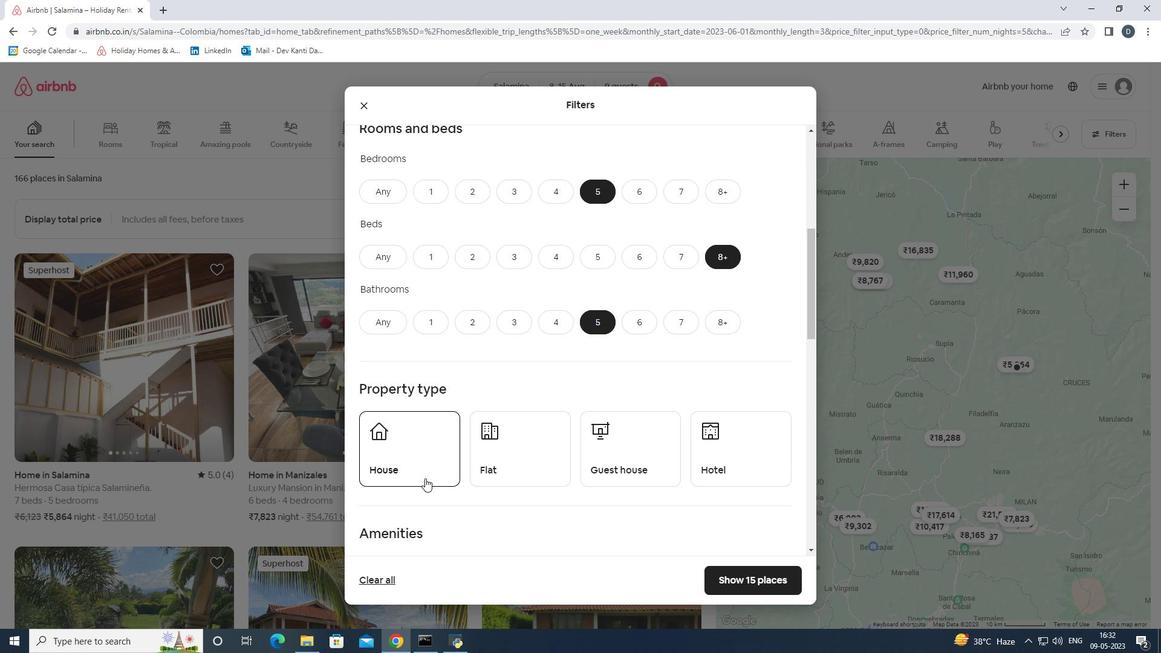 
Action: Mouse moved to (532, 459)
Screenshot: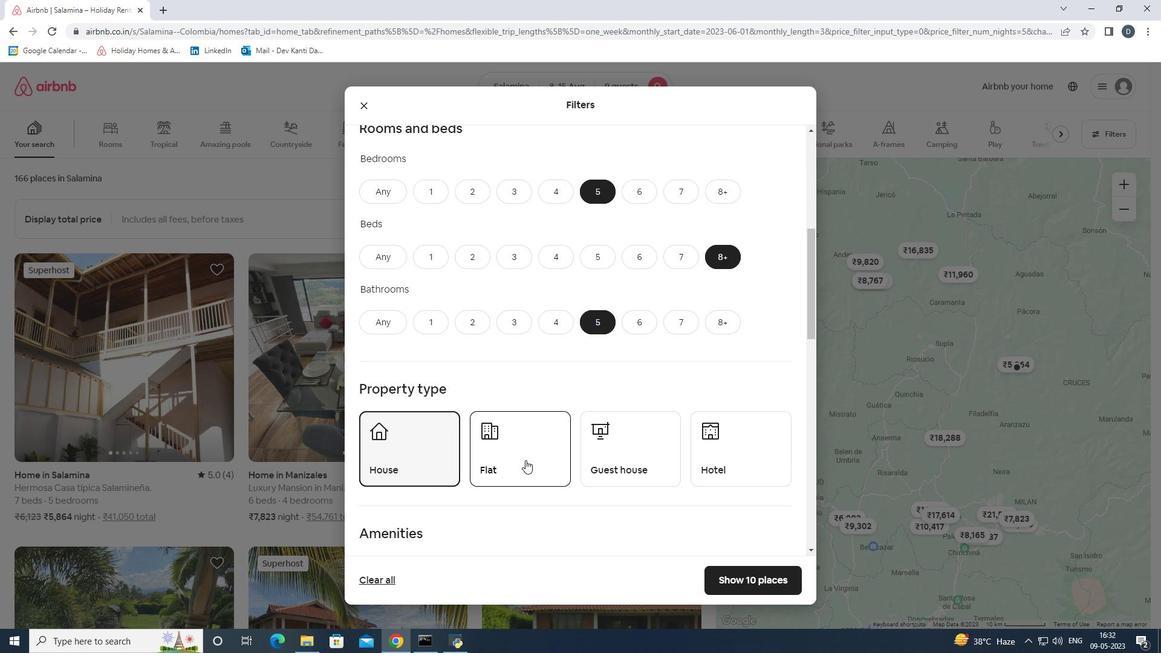 
Action: Mouse pressed left at (532, 459)
Screenshot: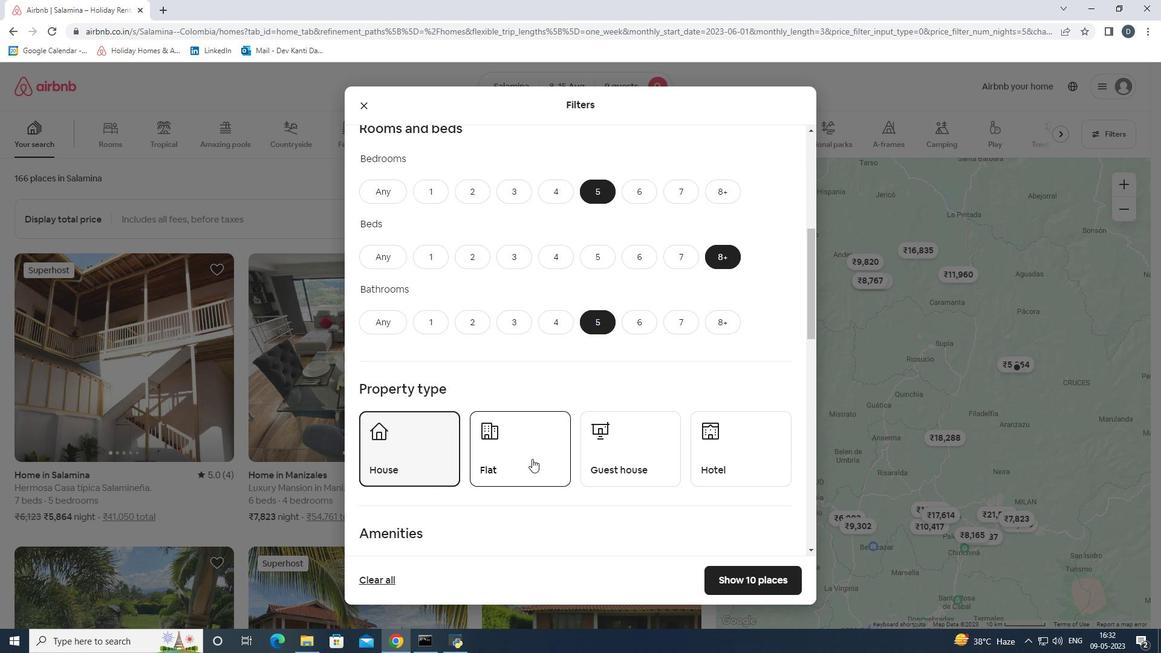 
Action: Mouse moved to (612, 453)
Screenshot: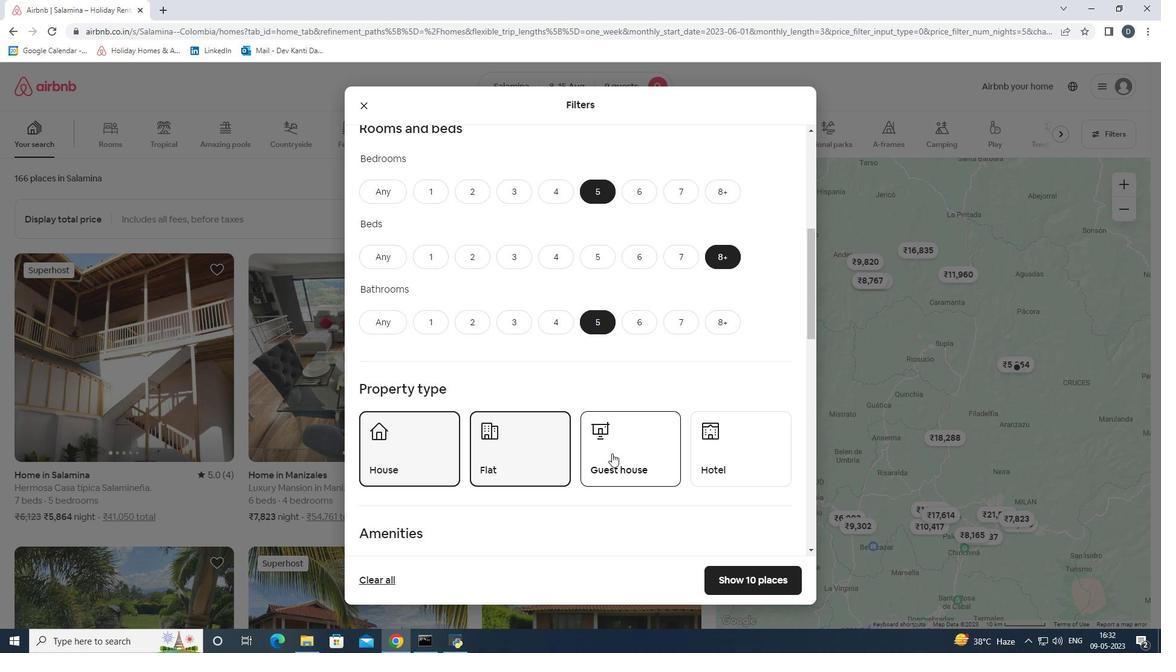 
Action: Mouse pressed left at (612, 453)
Screenshot: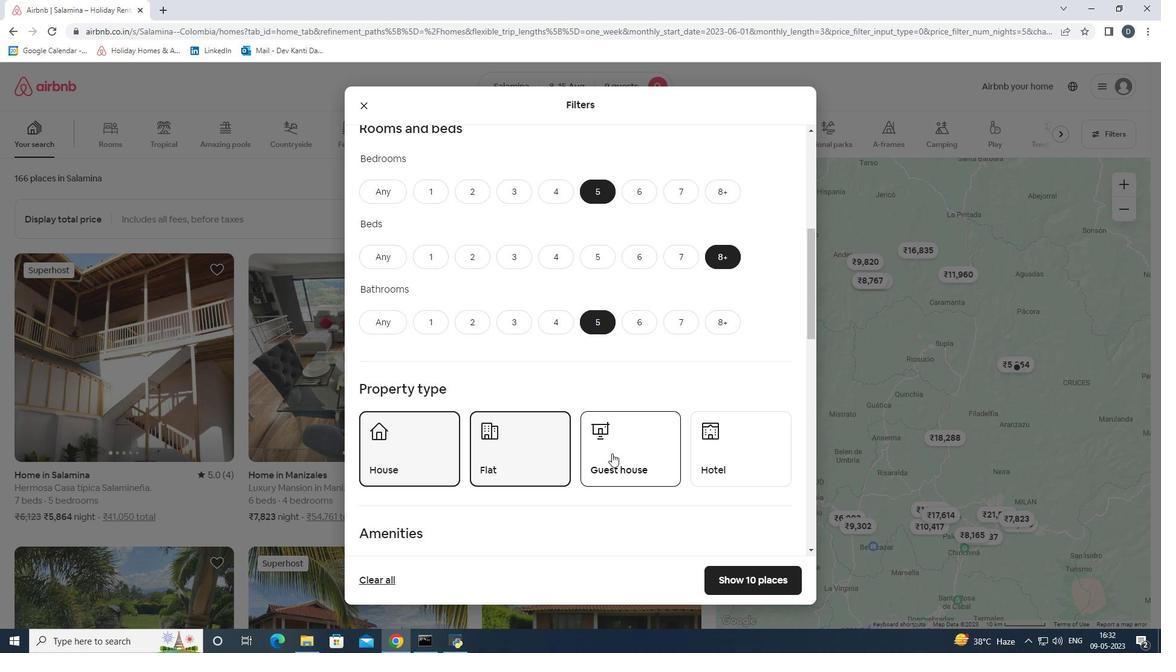 
Action: Mouse scrolled (612, 453) with delta (0, 0)
Screenshot: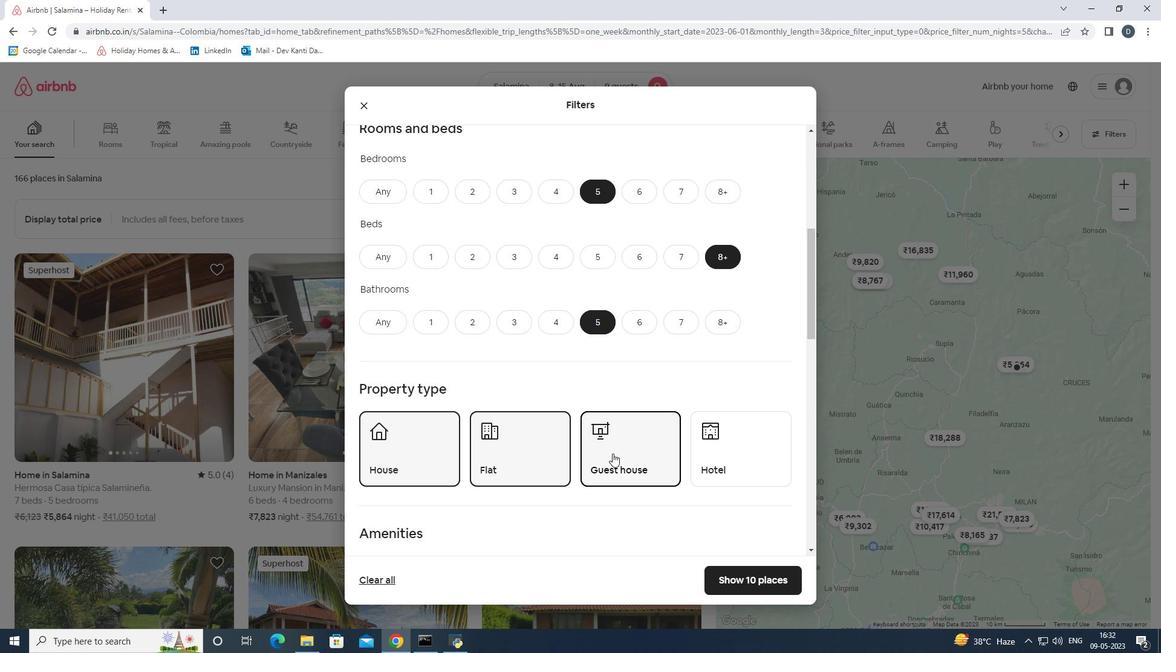 
Action: Mouse scrolled (612, 453) with delta (0, 0)
Screenshot: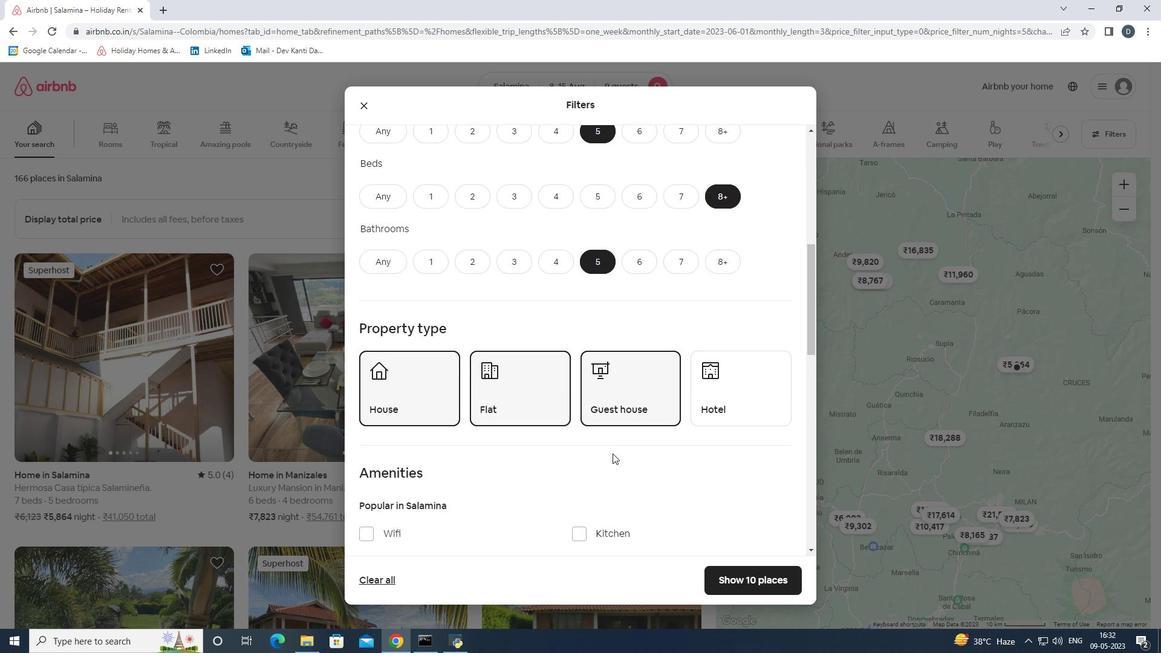 
Action: Mouse moved to (612, 454)
Screenshot: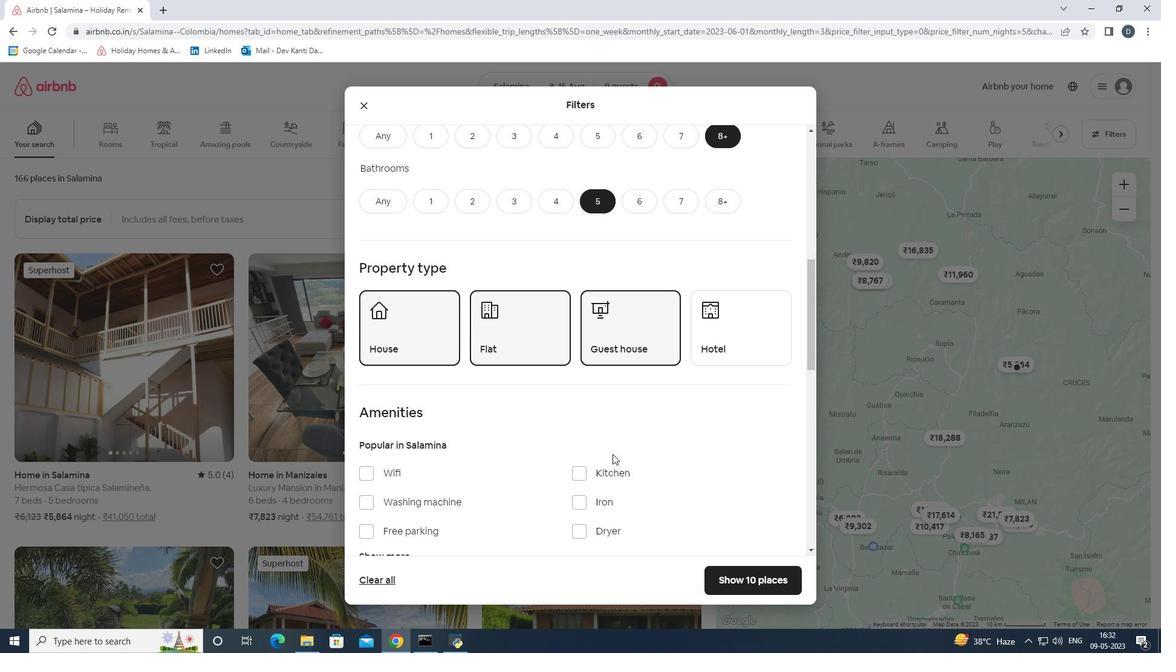 
Action: Mouse scrolled (612, 453) with delta (0, 0)
Screenshot: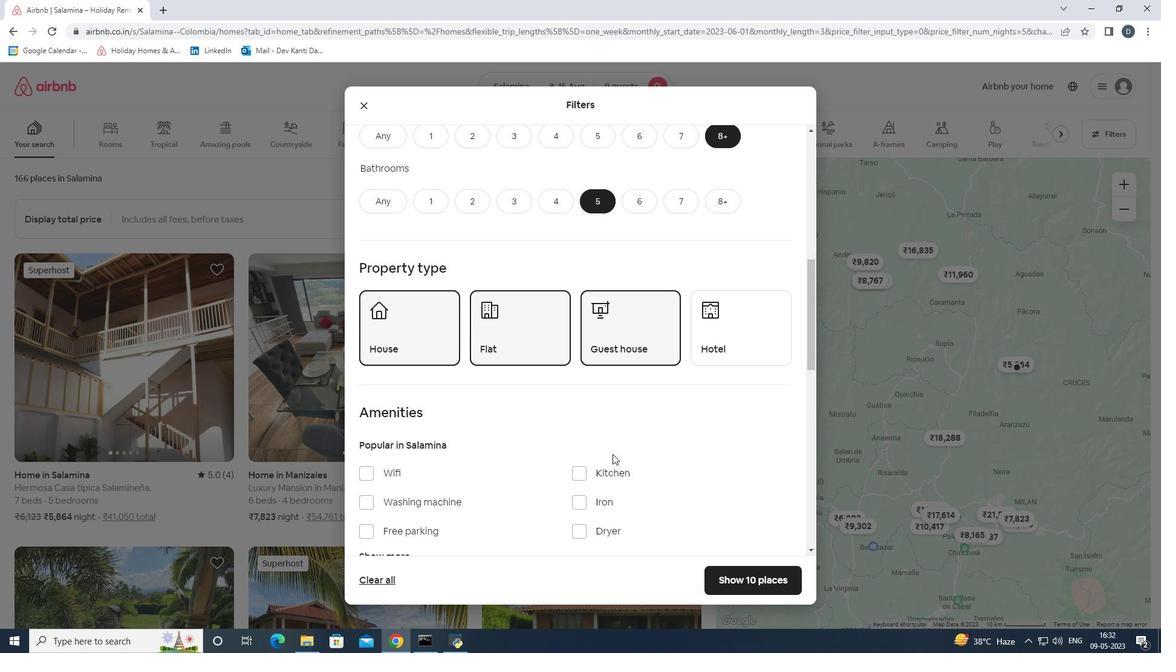 
Action: Mouse moved to (372, 417)
Screenshot: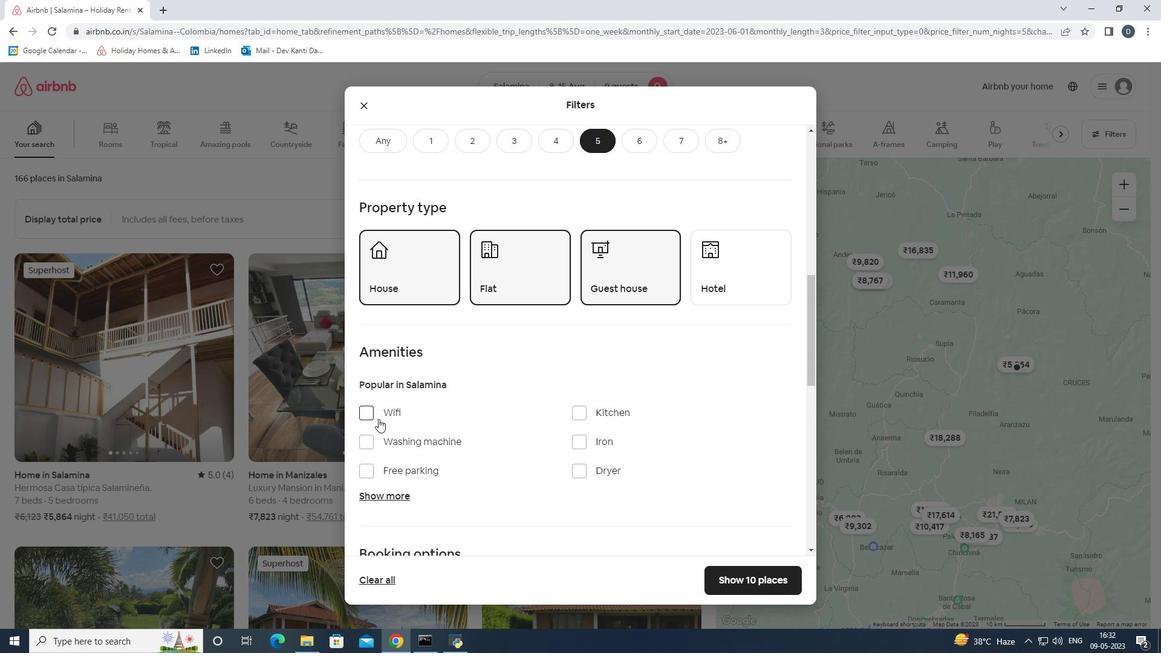 
Action: Mouse pressed left at (372, 417)
Screenshot: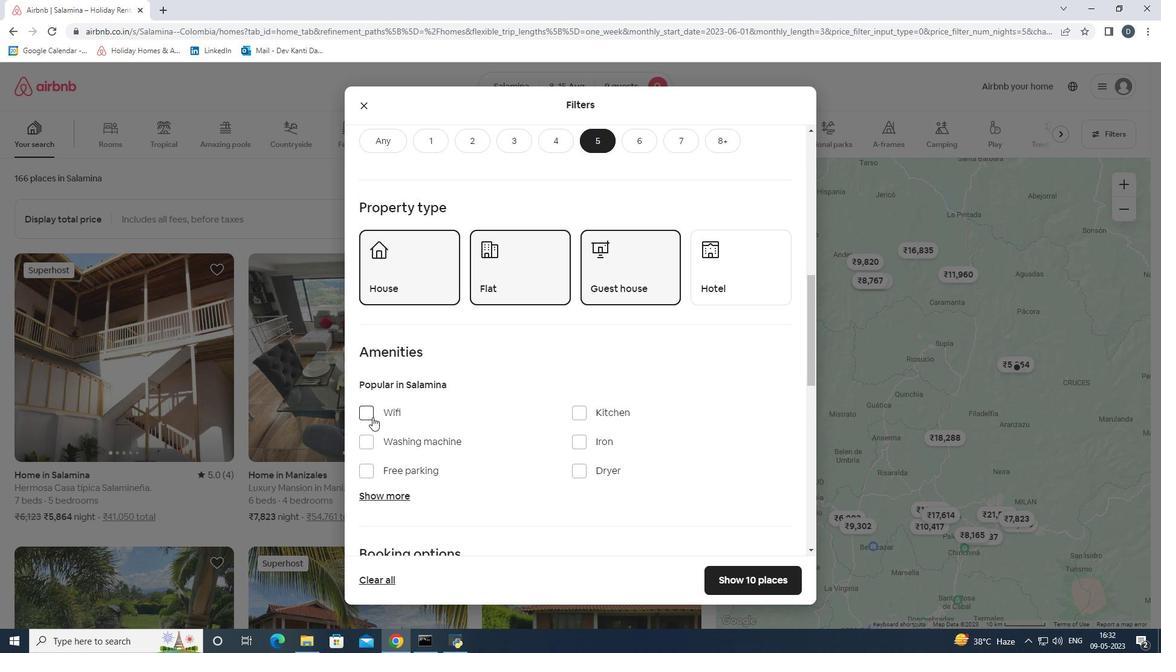 
Action: Mouse moved to (386, 469)
Screenshot: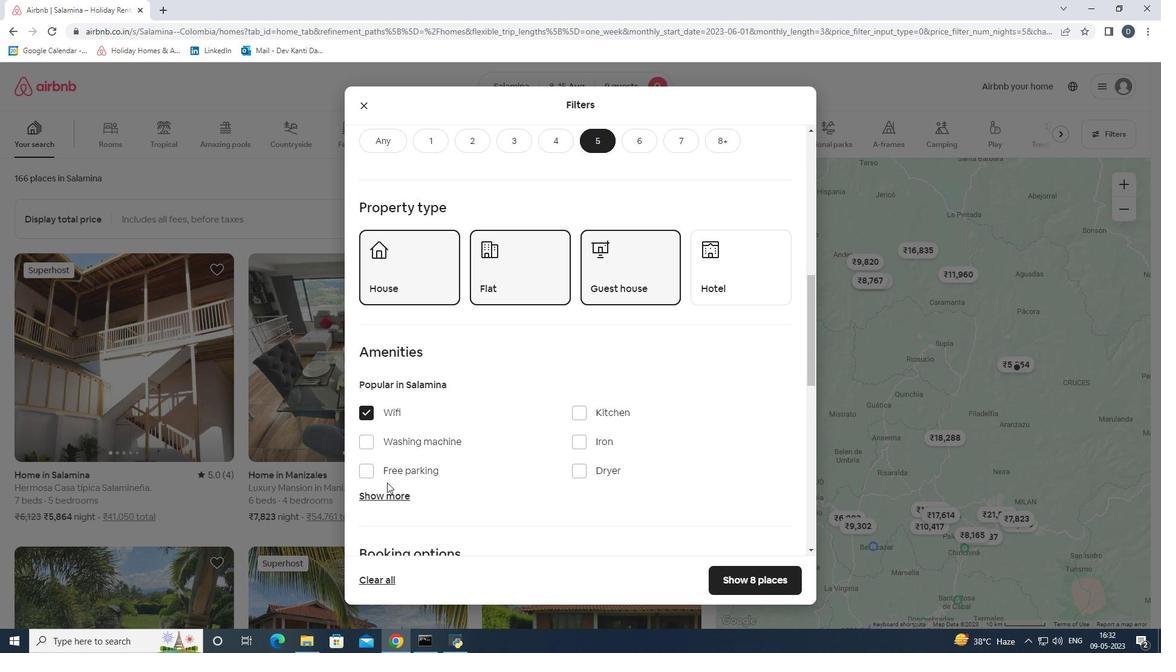 
Action: Mouse pressed left at (386, 469)
Screenshot: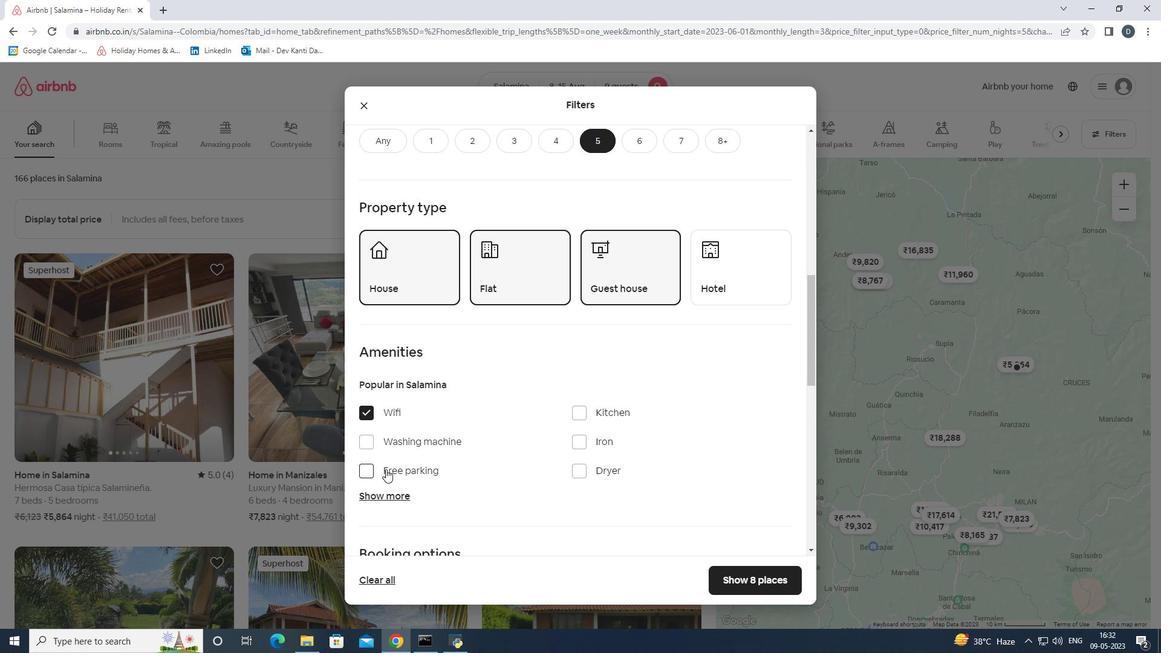 
Action: Mouse moved to (391, 493)
Screenshot: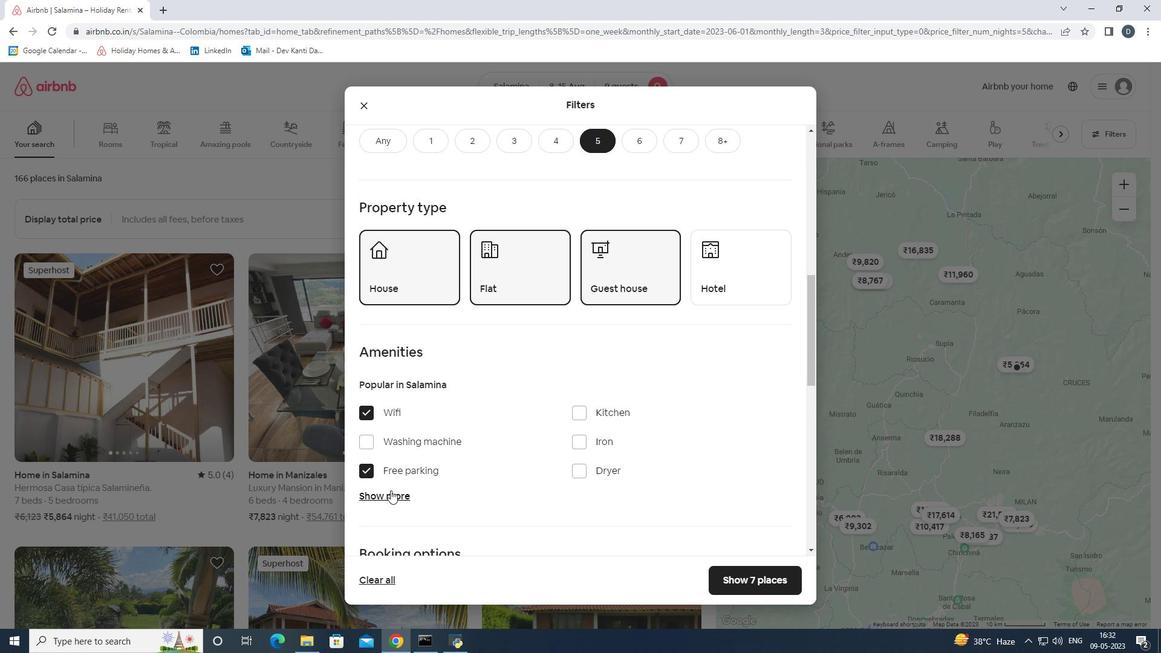 
Action: Mouse pressed left at (391, 493)
Screenshot: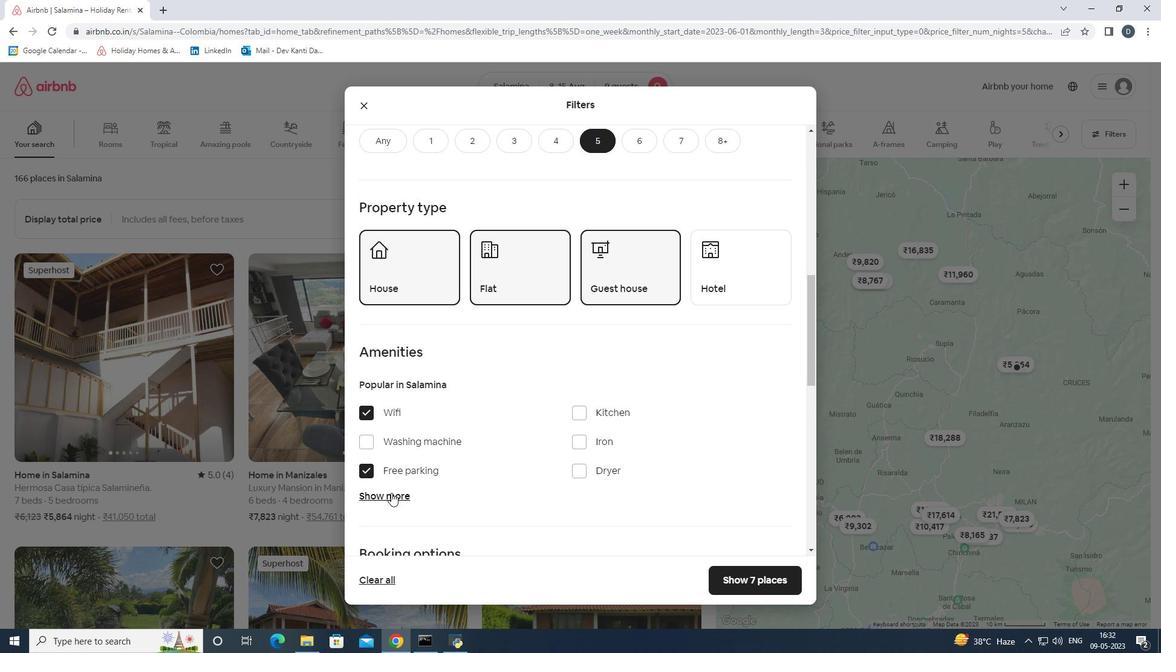
Action: Mouse scrolled (391, 492) with delta (0, 0)
Screenshot: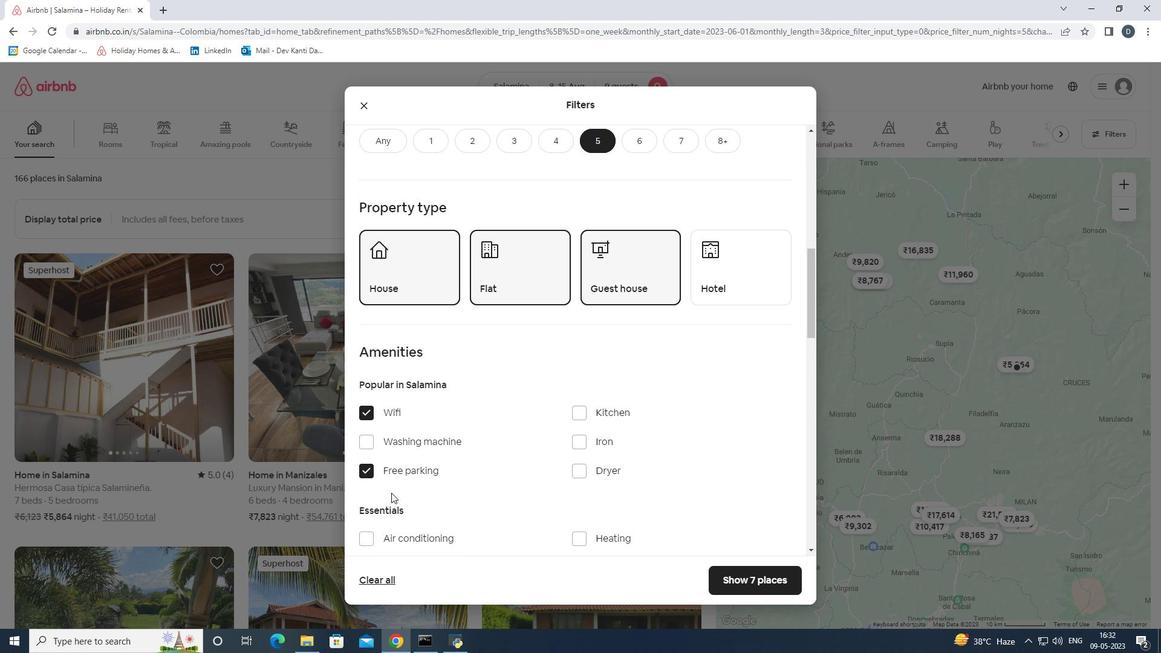 
Action: Mouse scrolled (391, 492) with delta (0, 0)
Screenshot: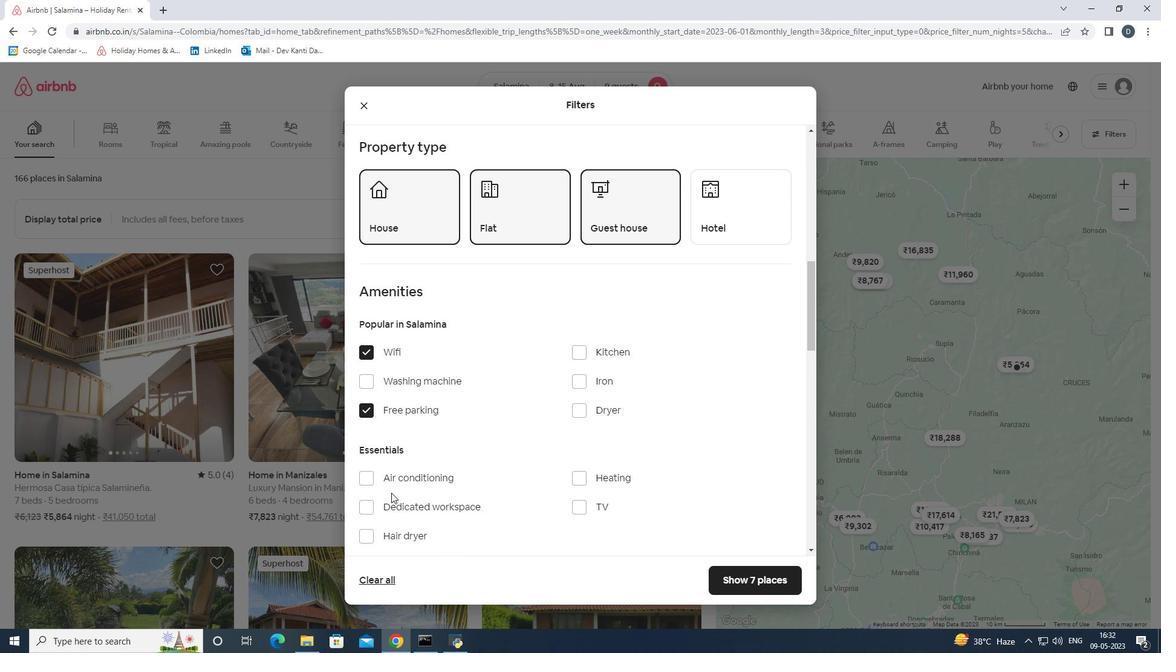 
Action: Mouse moved to (583, 451)
Screenshot: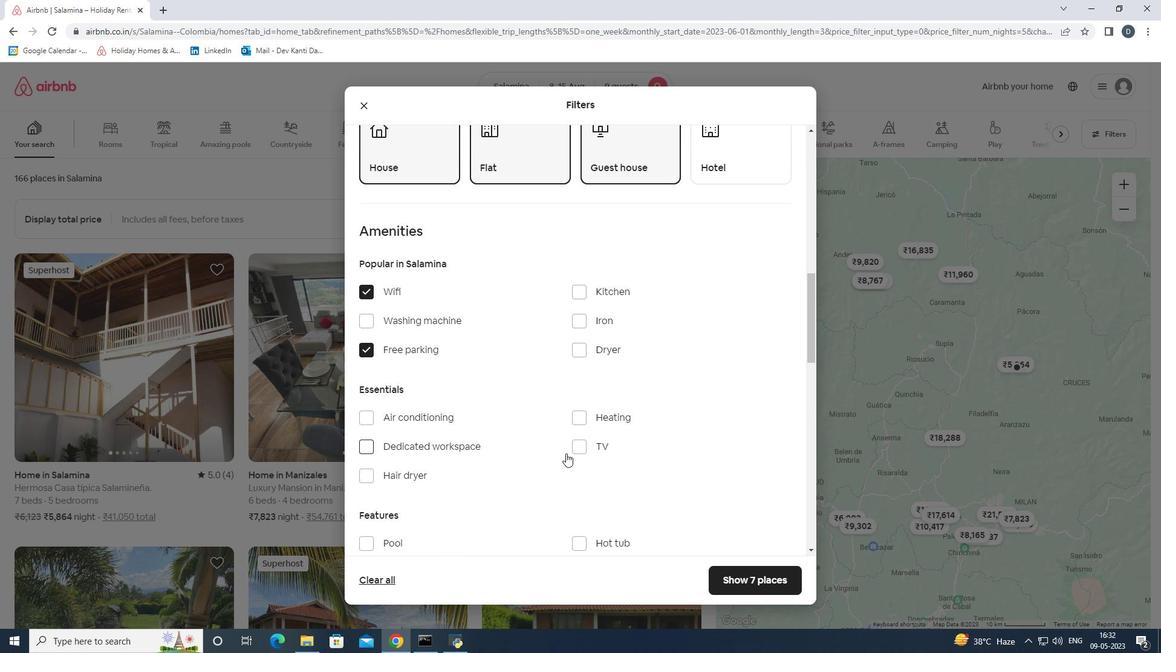 
Action: Mouse pressed left at (583, 451)
Screenshot: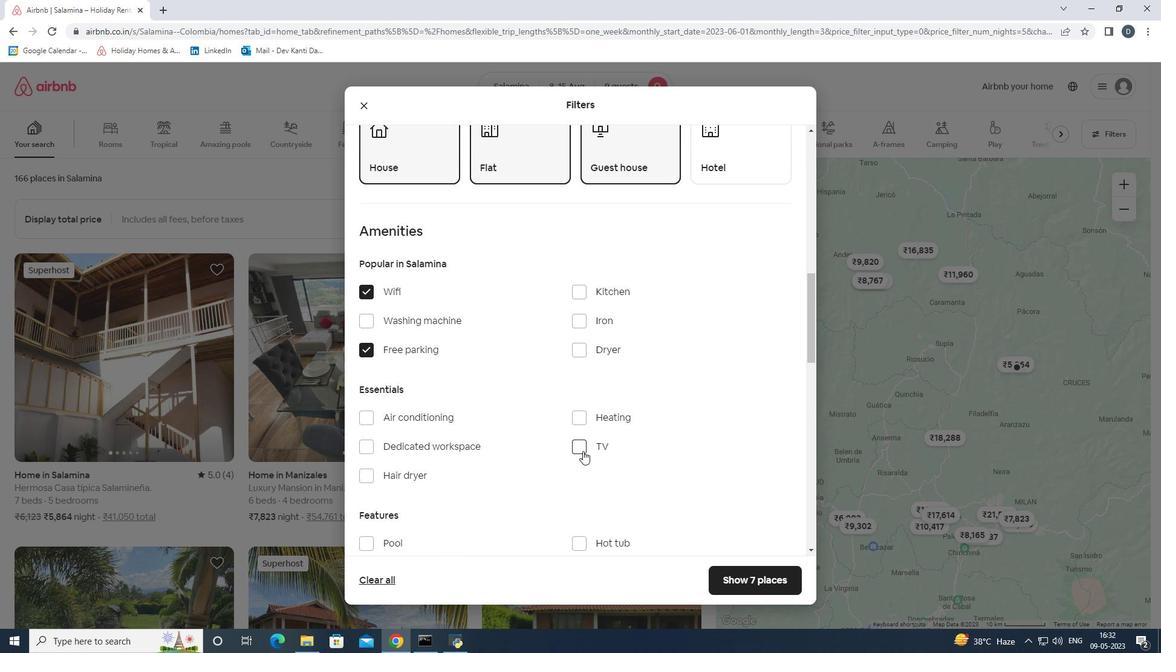 
Action: Mouse scrolled (583, 450) with delta (0, 0)
Screenshot: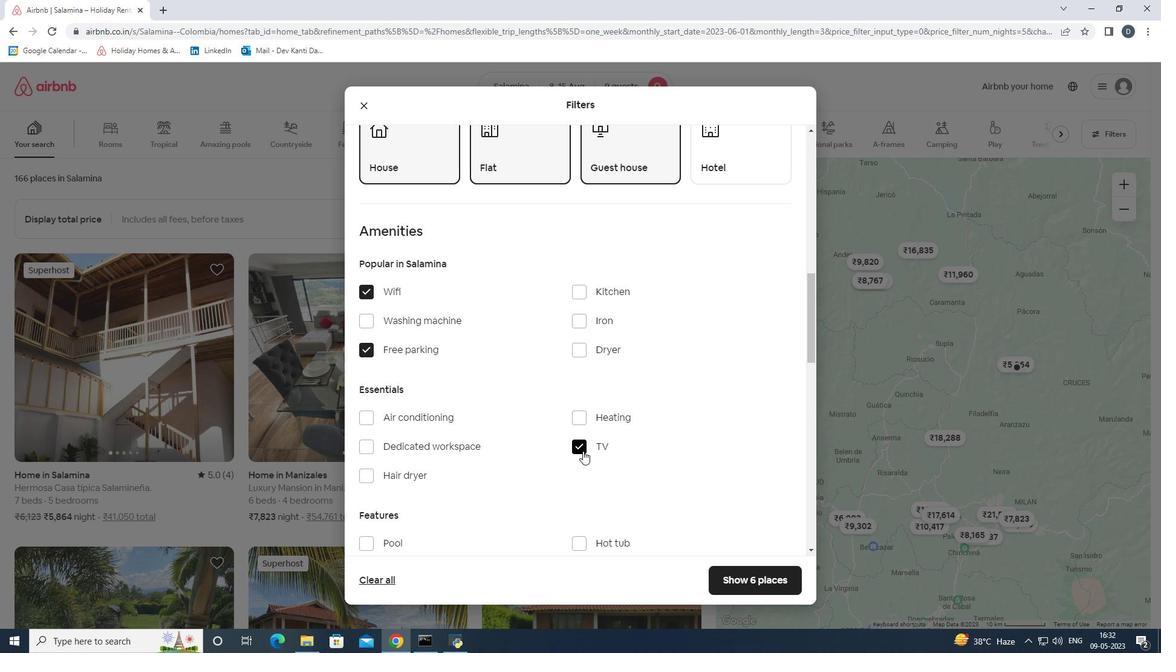 
Action: Mouse scrolled (583, 450) with delta (0, 0)
Screenshot: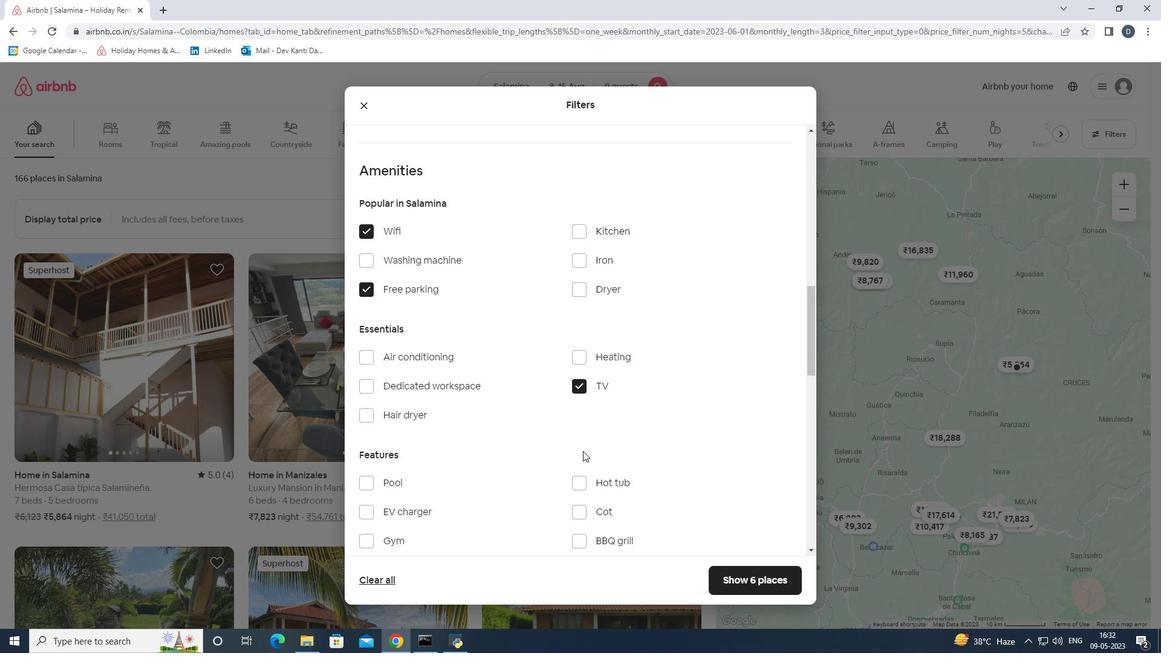 
Action: Mouse moved to (370, 481)
Screenshot: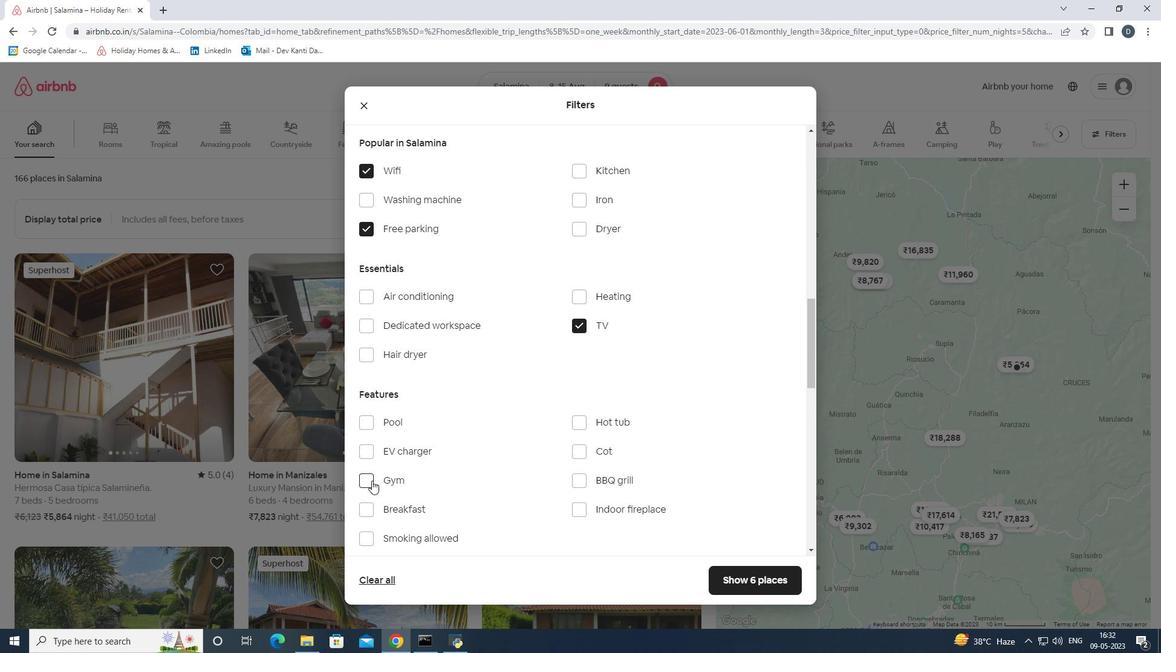 
Action: Mouse pressed left at (370, 481)
Screenshot: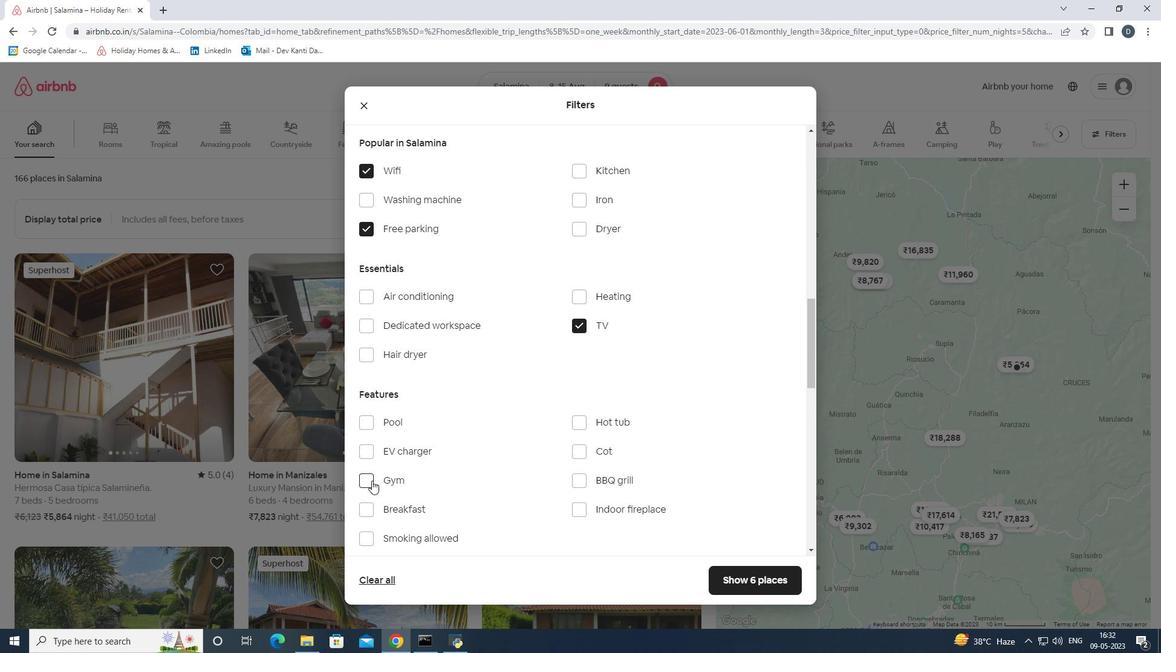 
Action: Mouse moved to (366, 503)
Screenshot: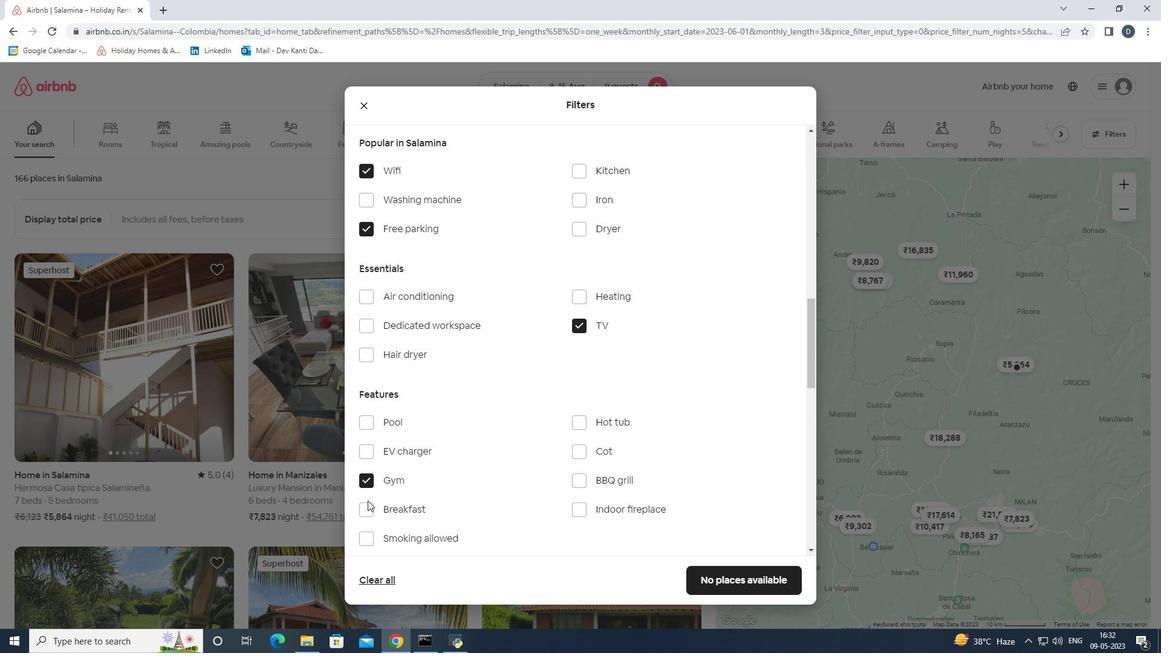 
Action: Mouse pressed left at (366, 503)
Screenshot: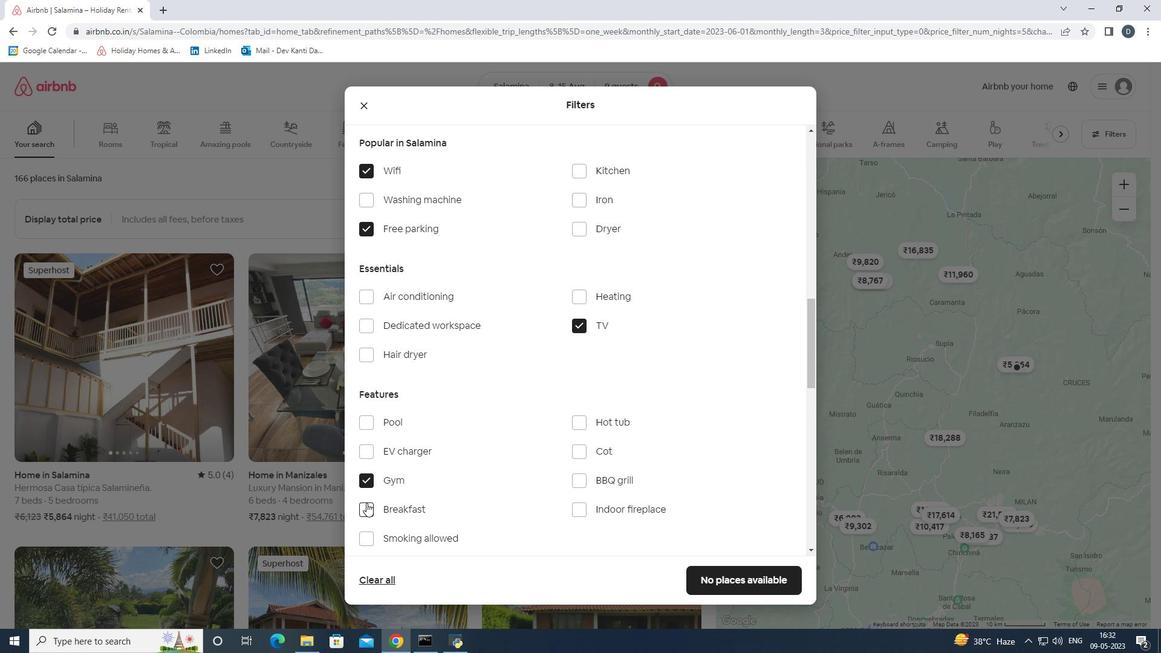 
Action: Mouse moved to (459, 490)
Screenshot: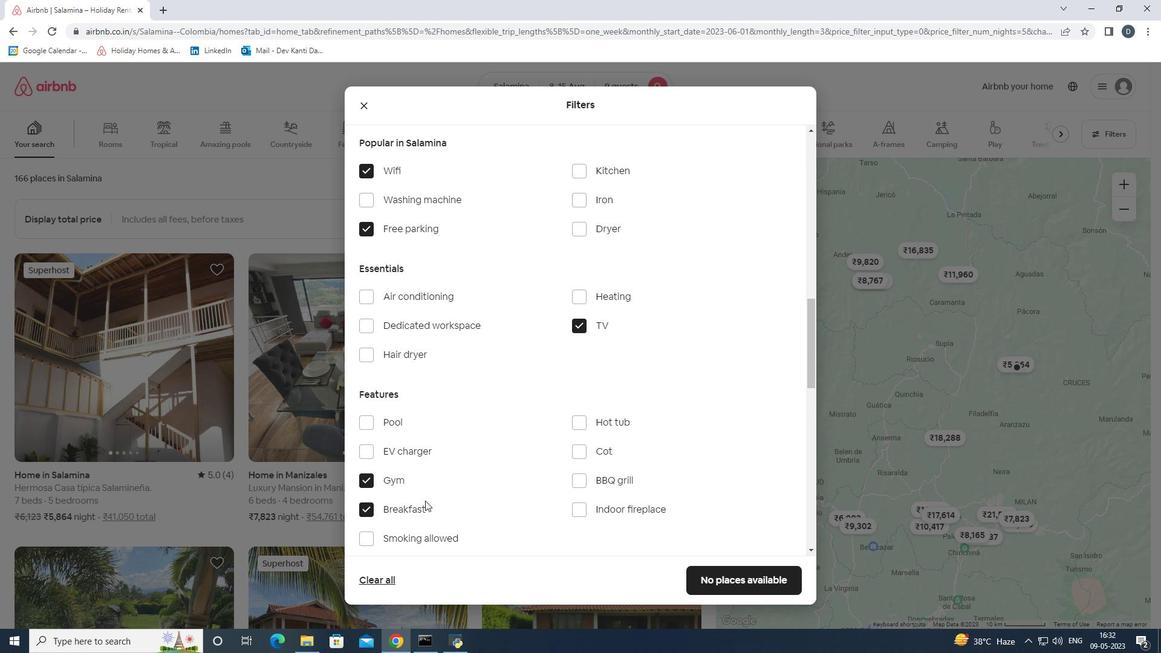 
Action: Mouse scrolled (459, 490) with delta (0, 0)
Screenshot: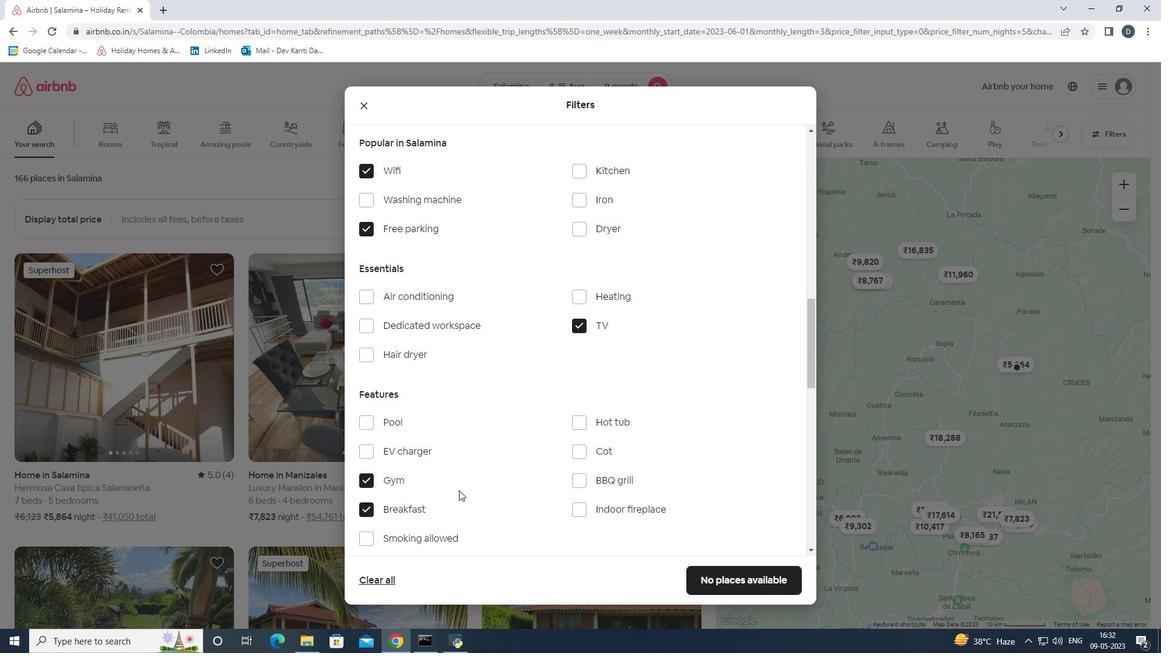 
Action: Mouse moved to (473, 485)
Screenshot: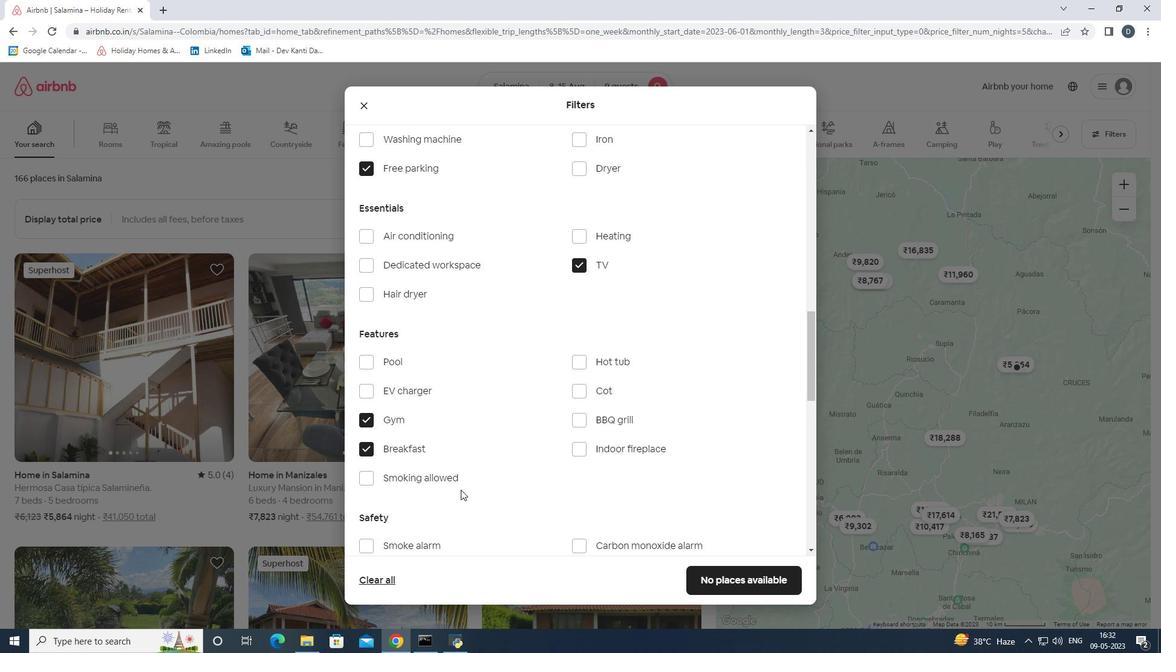 
Action: Mouse scrolled (473, 484) with delta (0, 0)
Screenshot: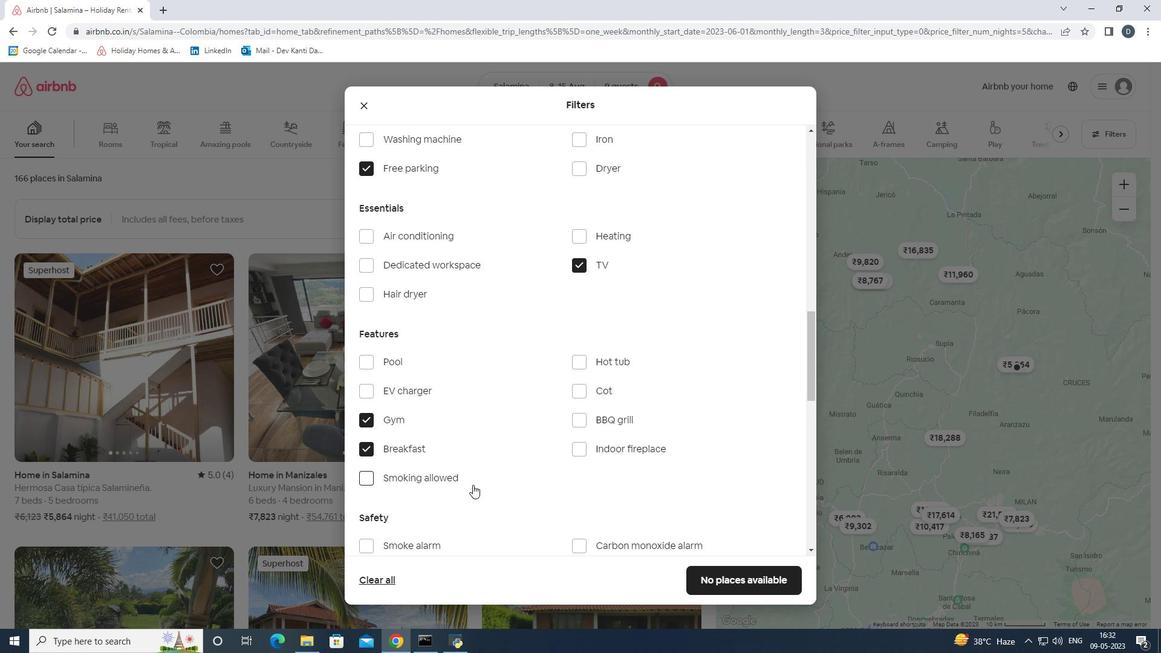 
Action: Mouse moved to (488, 480)
Screenshot: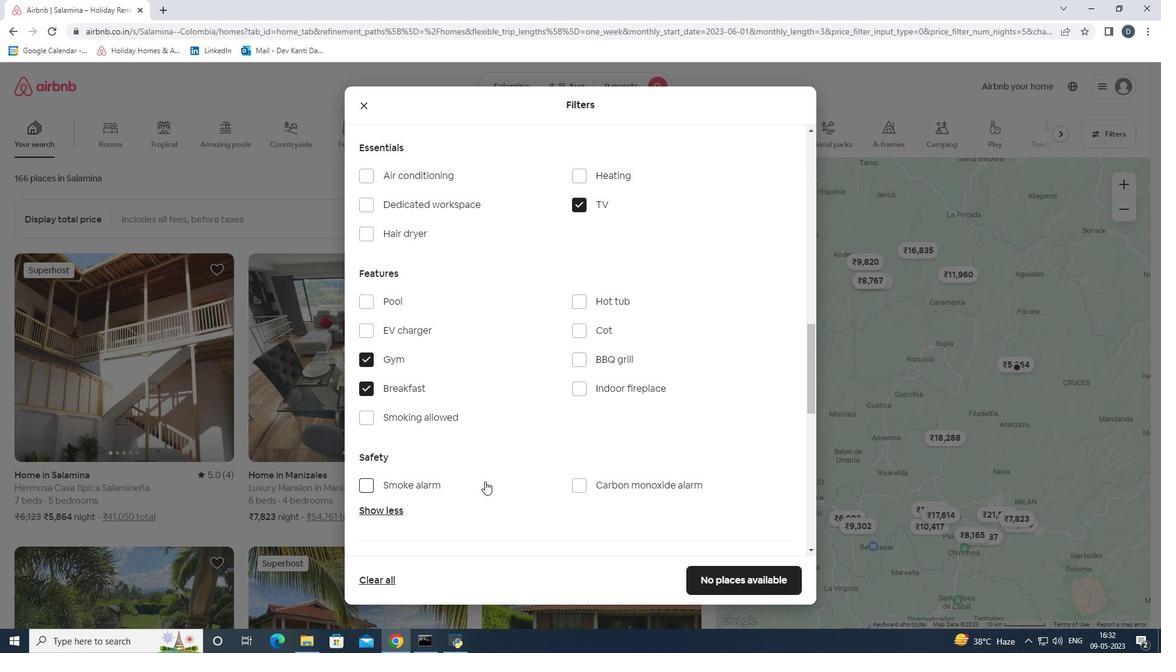
Action: Mouse scrolled (488, 479) with delta (0, 0)
Screenshot: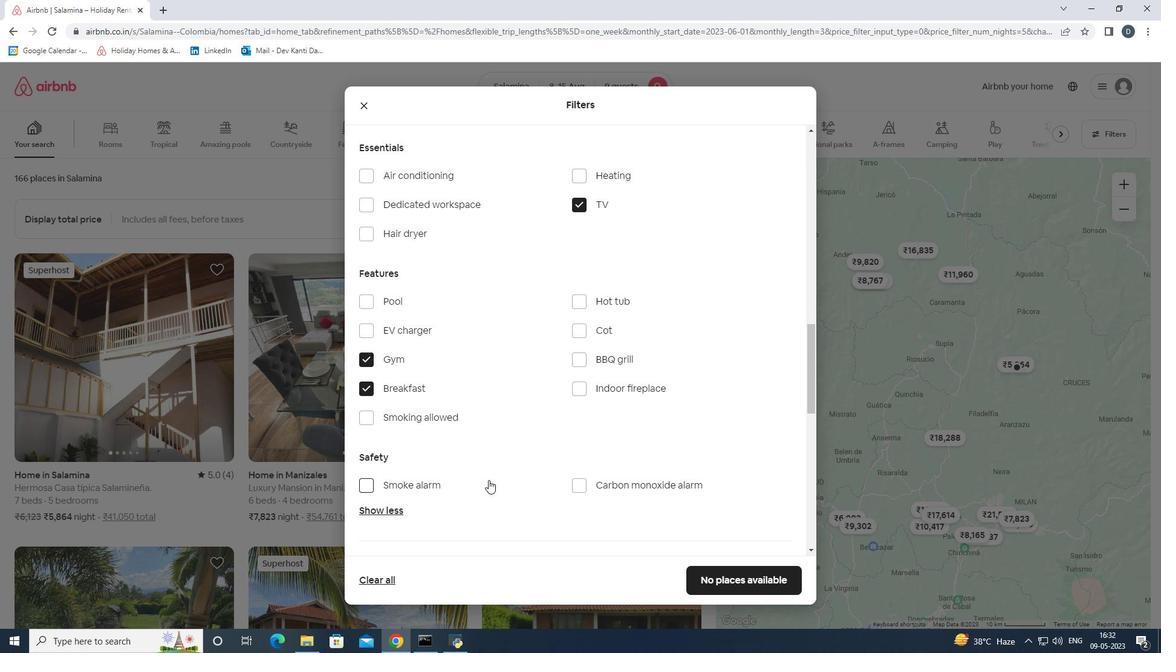 
Action: Mouse moved to (691, 473)
Screenshot: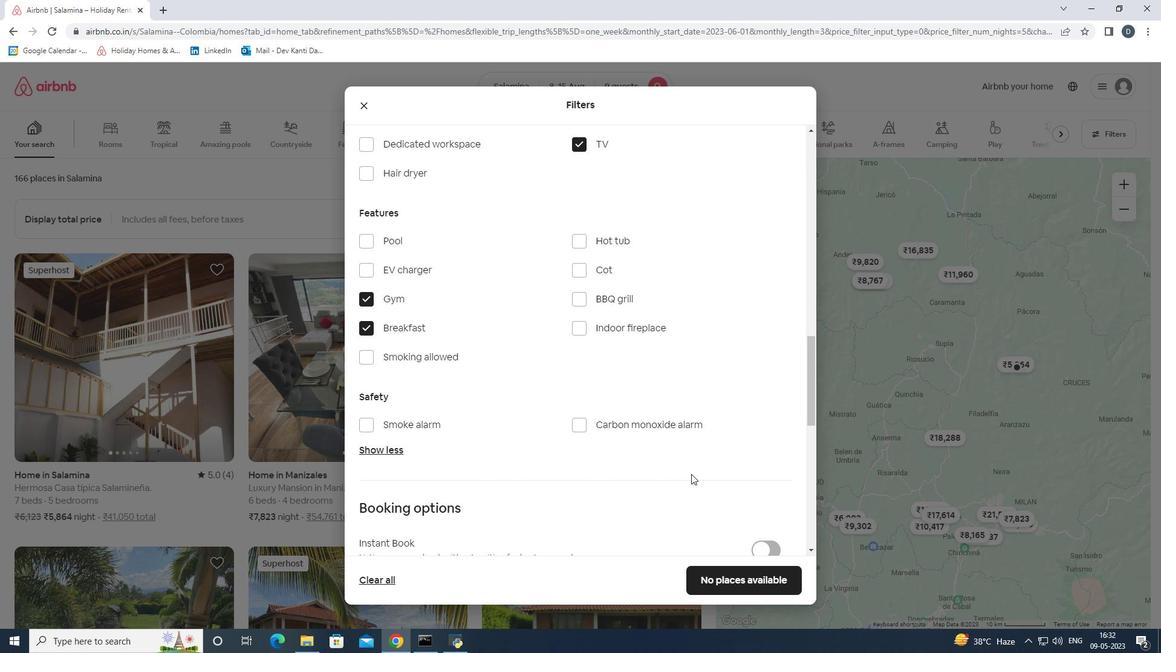 
Action: Mouse scrolled (691, 472) with delta (0, 0)
Screenshot: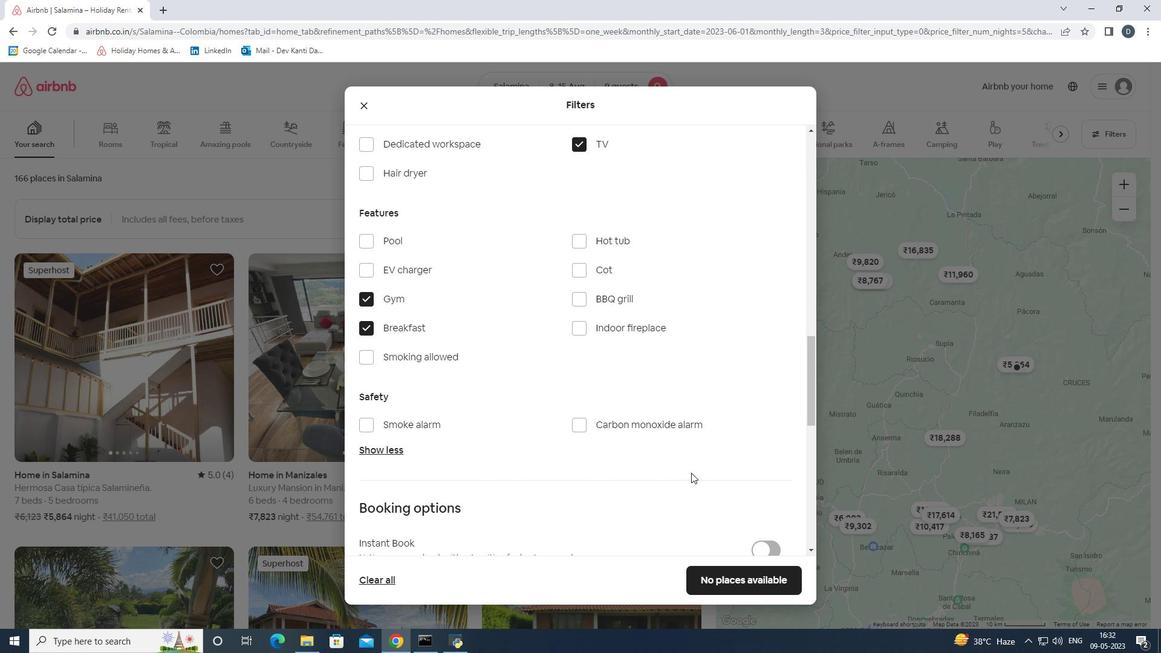 
Action: Mouse moved to (660, 473)
Screenshot: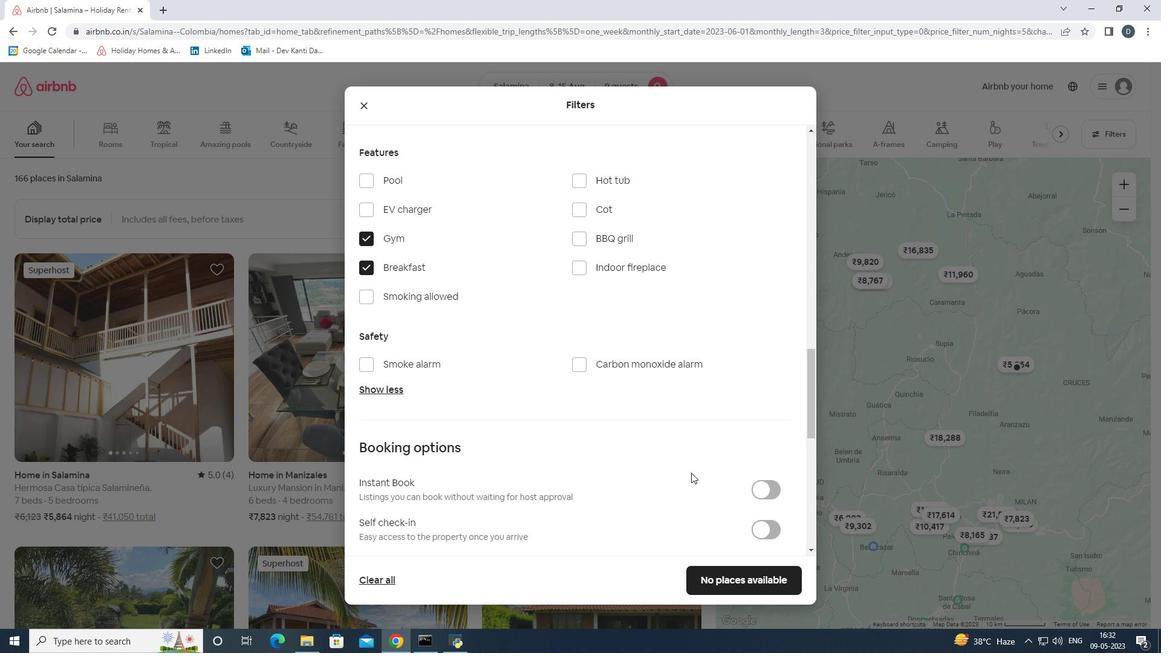 
Action: Mouse scrolled (660, 472) with delta (0, 0)
Screenshot: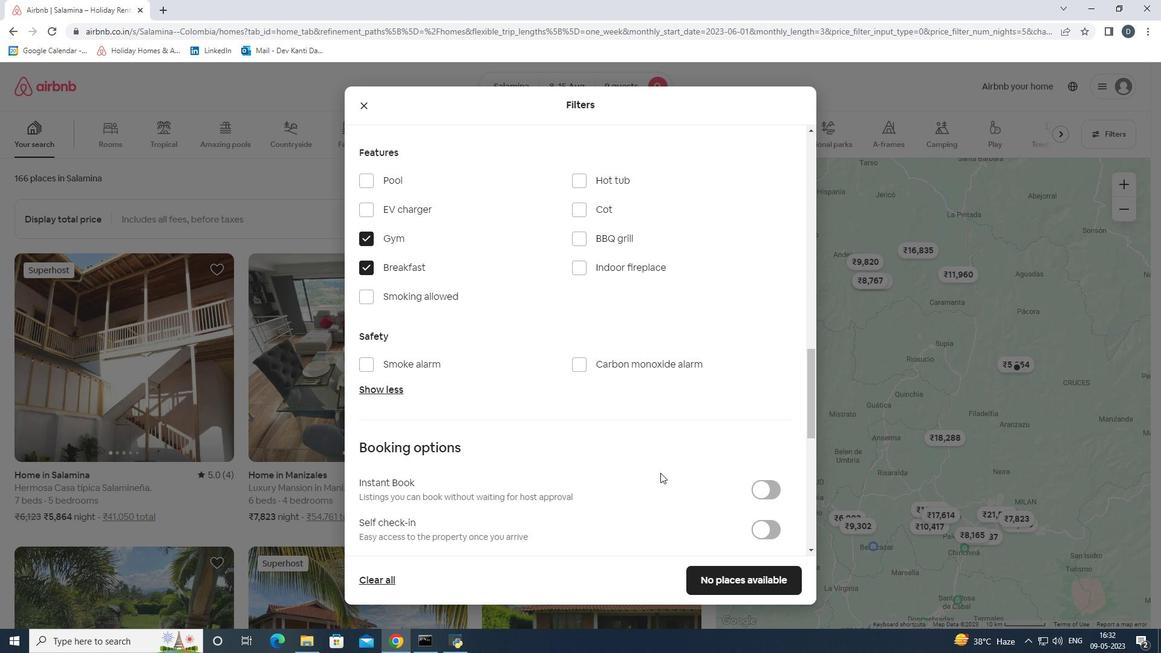 
Action: Mouse moved to (758, 465)
Screenshot: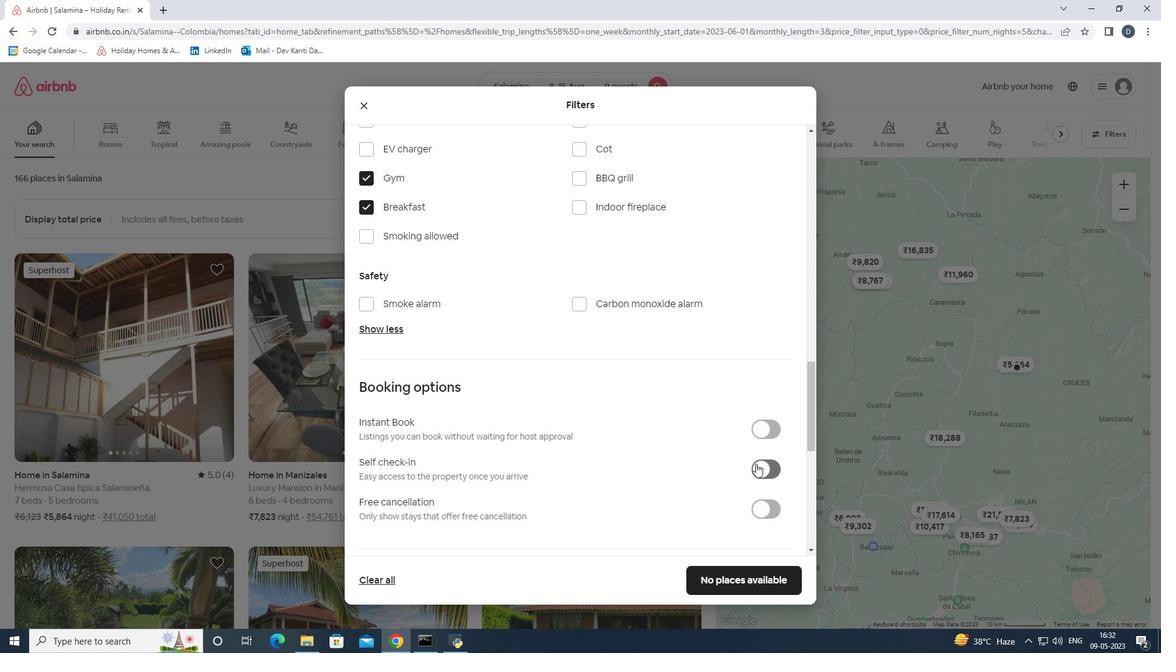 
Action: Mouse pressed left at (758, 465)
Screenshot: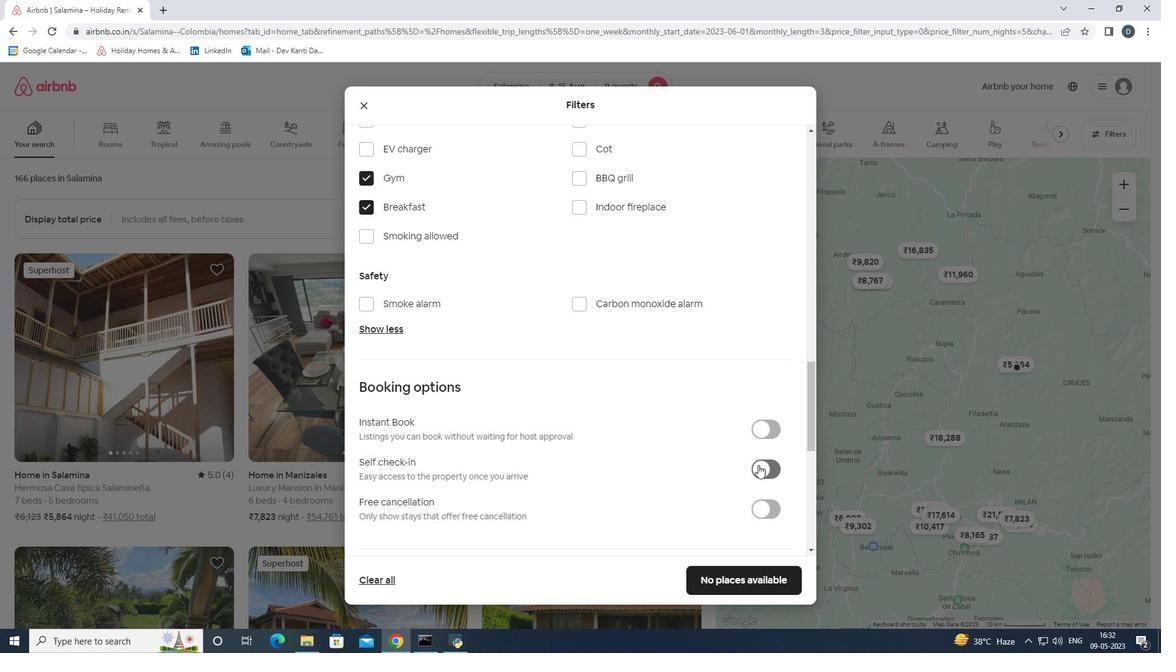 
Action: Mouse moved to (758, 465)
Screenshot: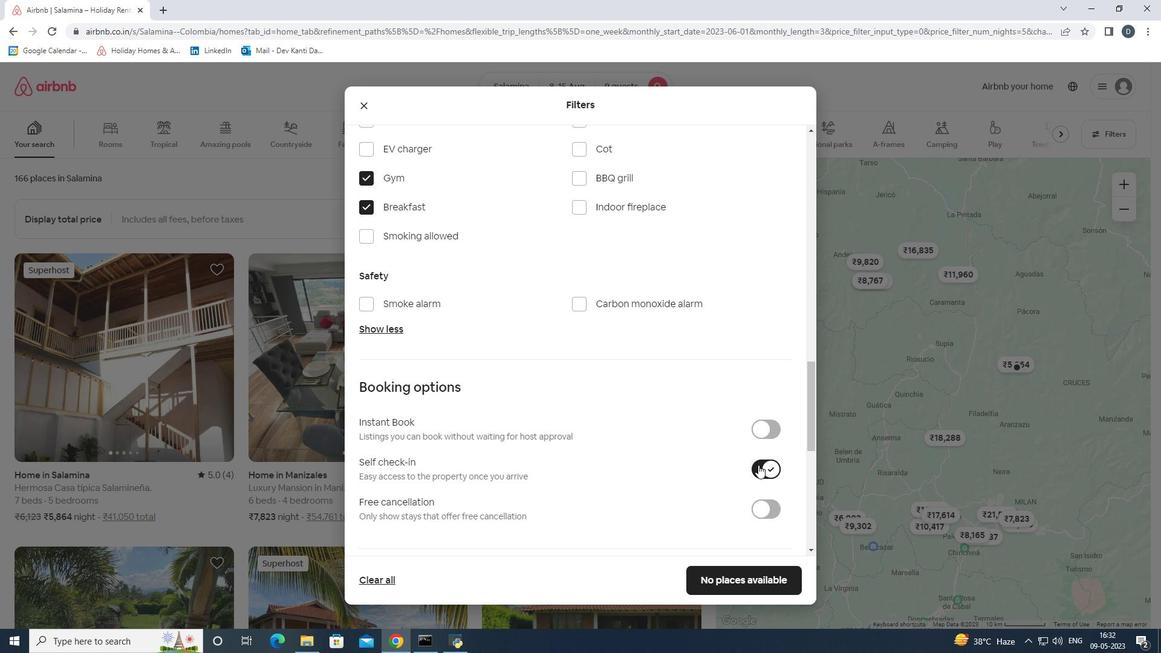 
Action: Mouse scrolled (758, 465) with delta (0, 0)
Screenshot: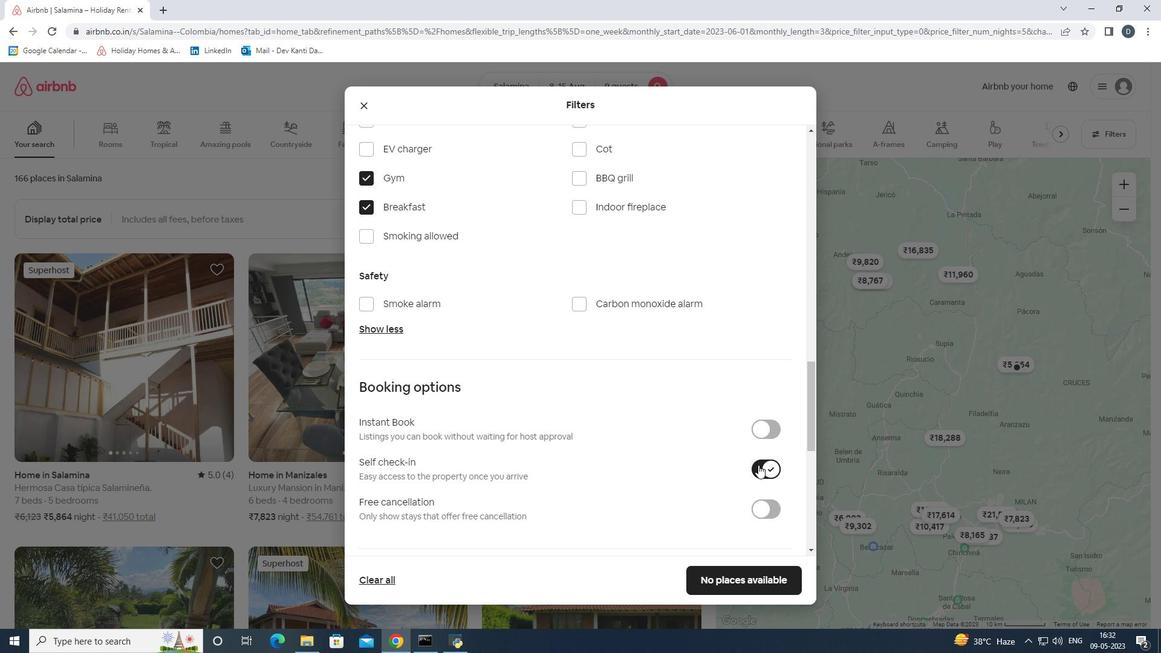 
Action: Mouse moved to (758, 466)
Screenshot: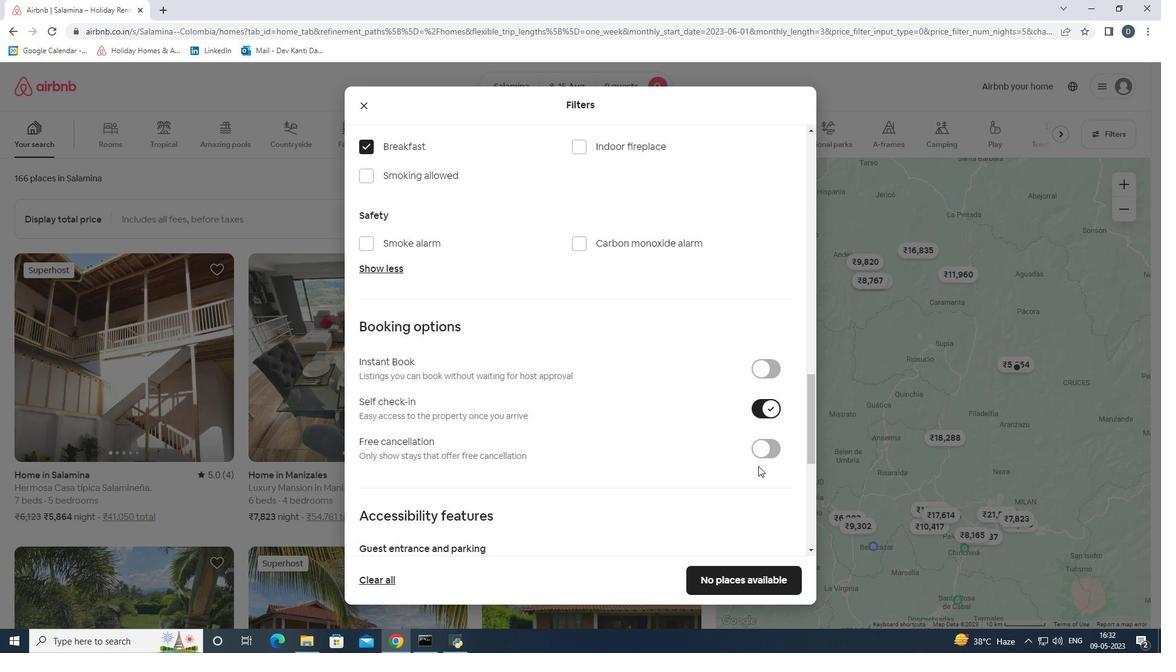 
Action: Mouse scrolled (758, 465) with delta (0, 0)
Screenshot: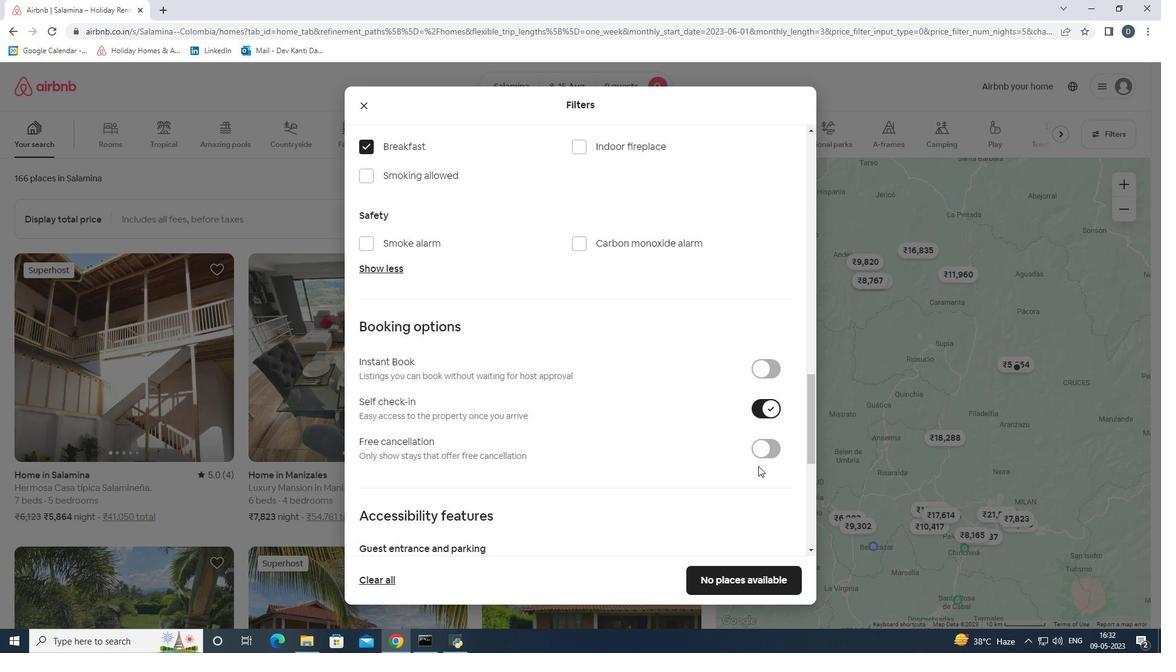 
Action: Mouse scrolled (758, 465) with delta (0, 0)
Screenshot: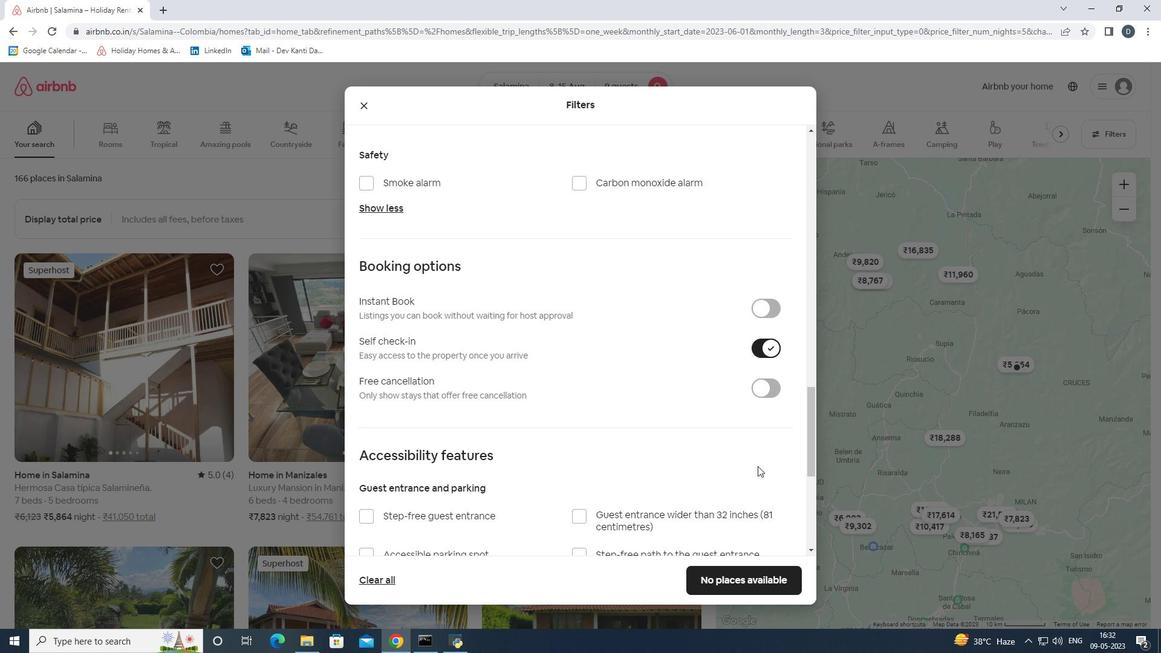 
Action: Mouse moved to (756, 467)
Screenshot: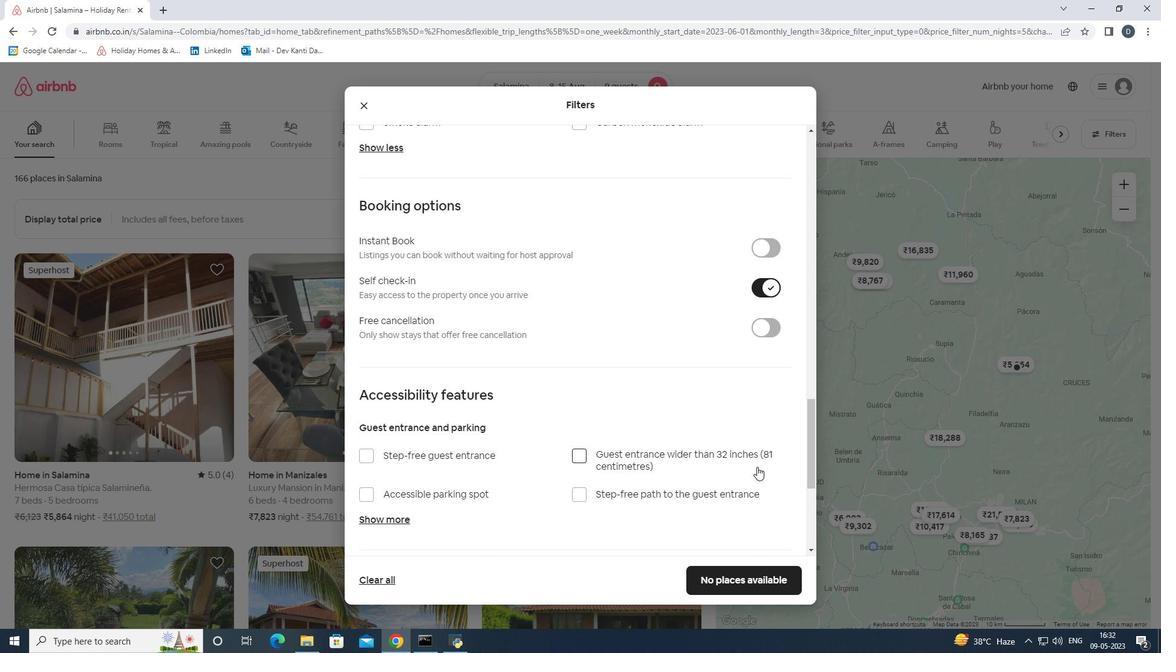 
Action: Mouse scrolled (756, 466) with delta (0, 0)
Screenshot: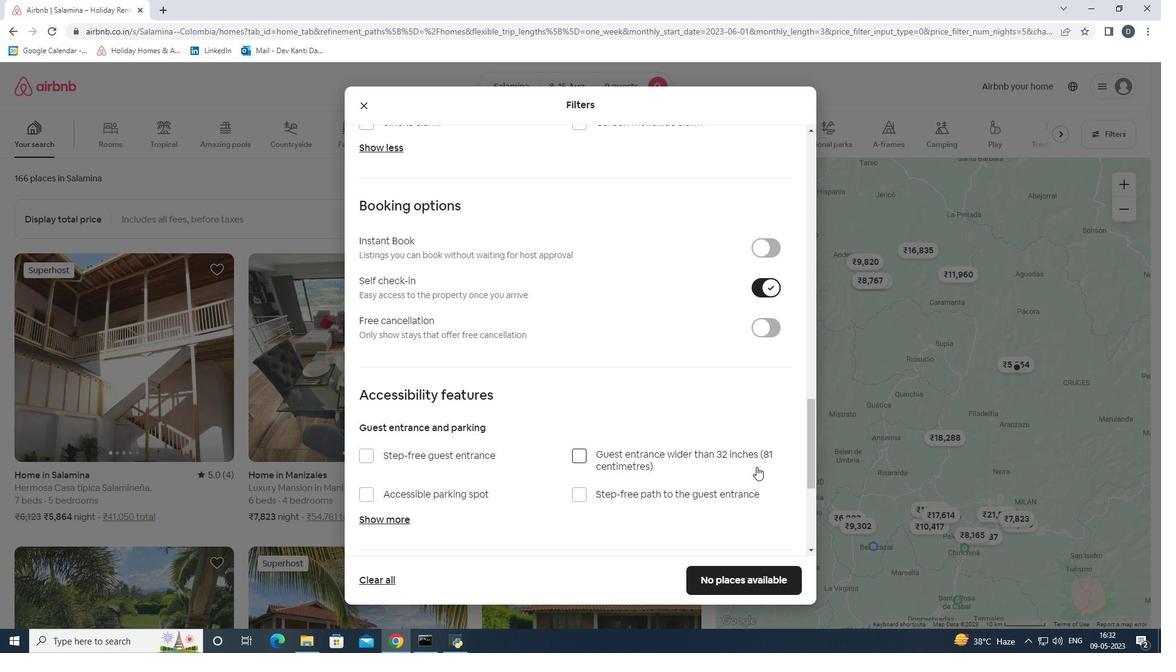 
Action: Mouse scrolled (756, 466) with delta (0, 0)
Screenshot: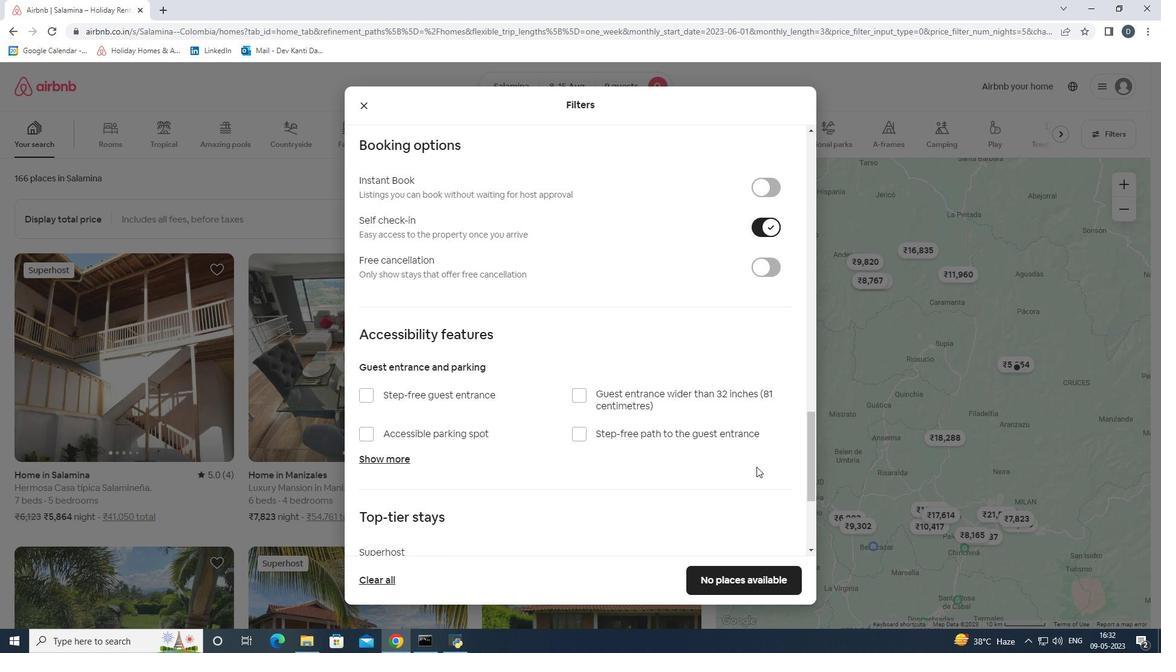 
Action: Mouse scrolled (756, 466) with delta (0, 0)
Screenshot: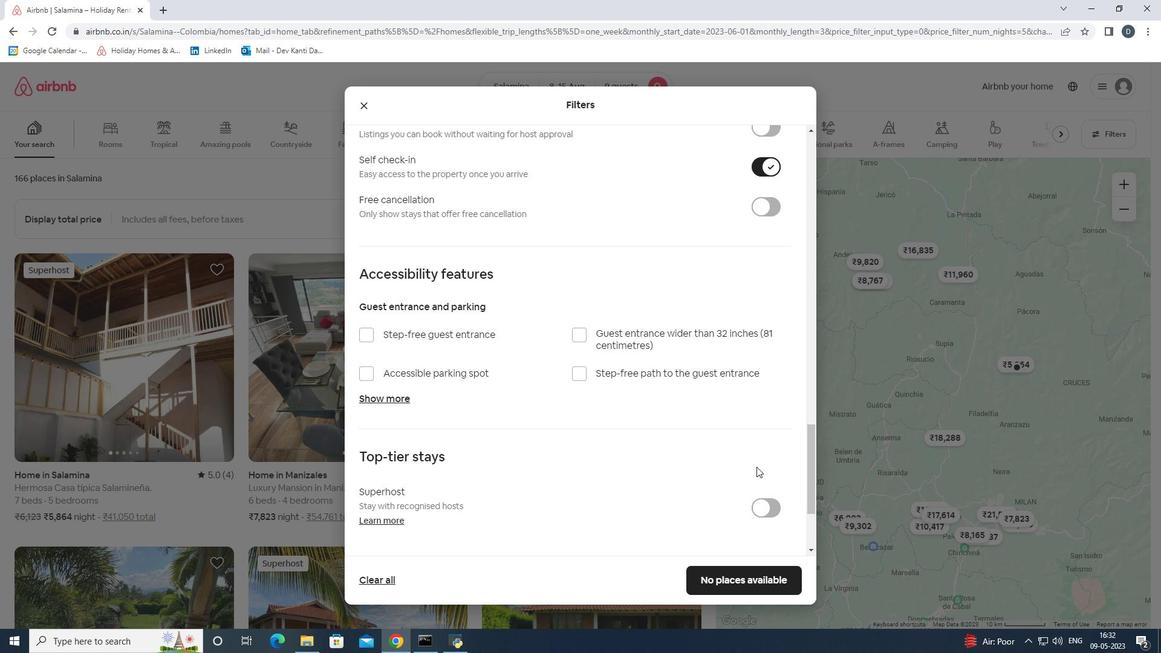
Action: Mouse scrolled (756, 466) with delta (0, 0)
Screenshot: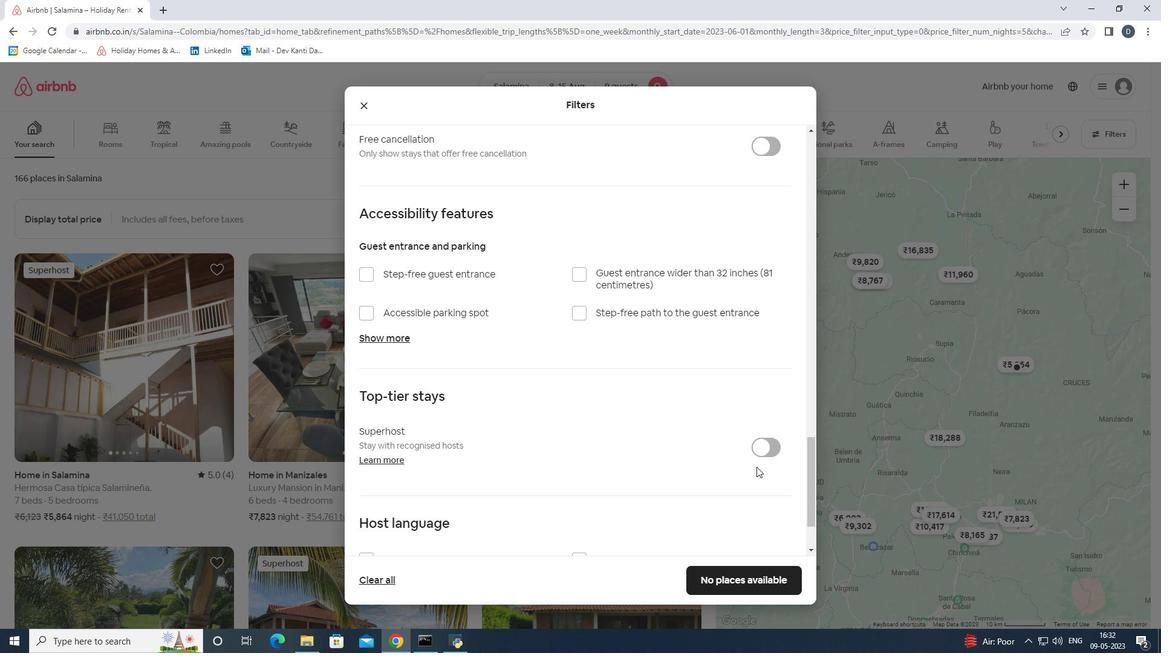 
Action: Mouse scrolled (756, 466) with delta (0, 0)
Screenshot: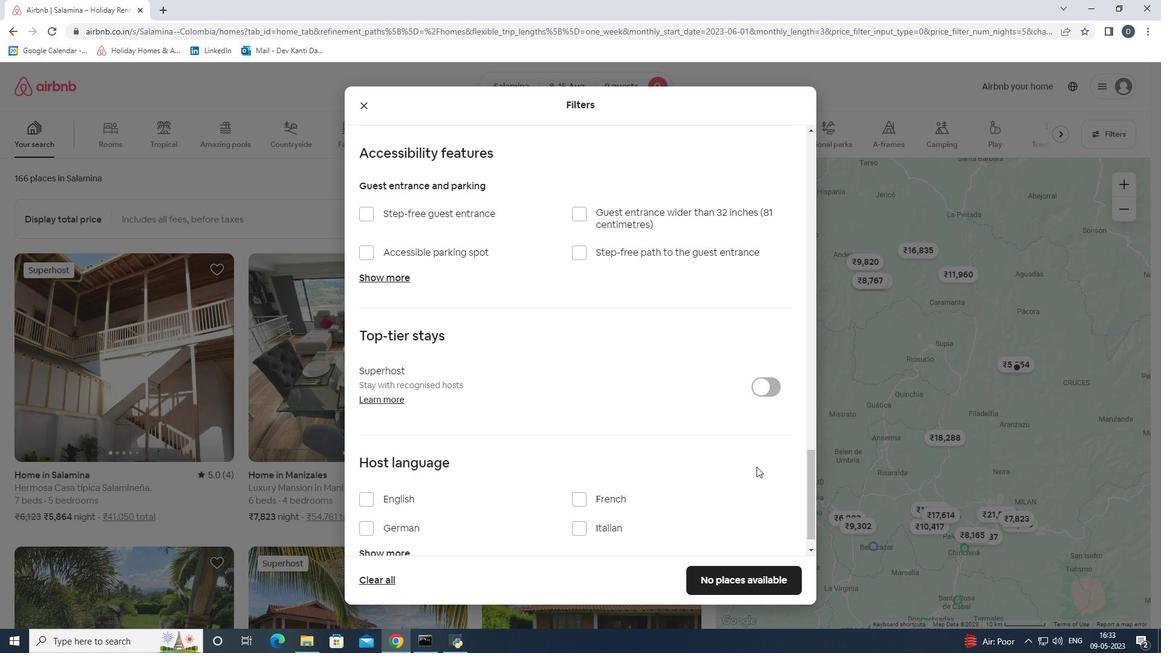 
Action: Mouse moved to (368, 471)
Screenshot: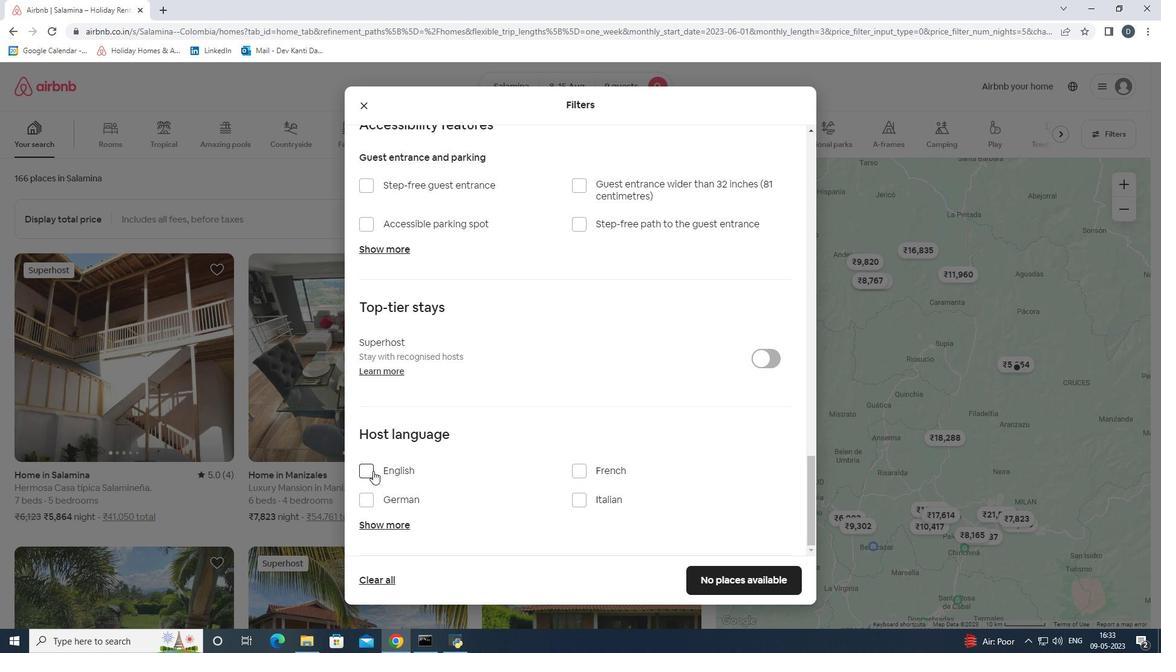 
Action: Mouse pressed left at (368, 471)
Screenshot: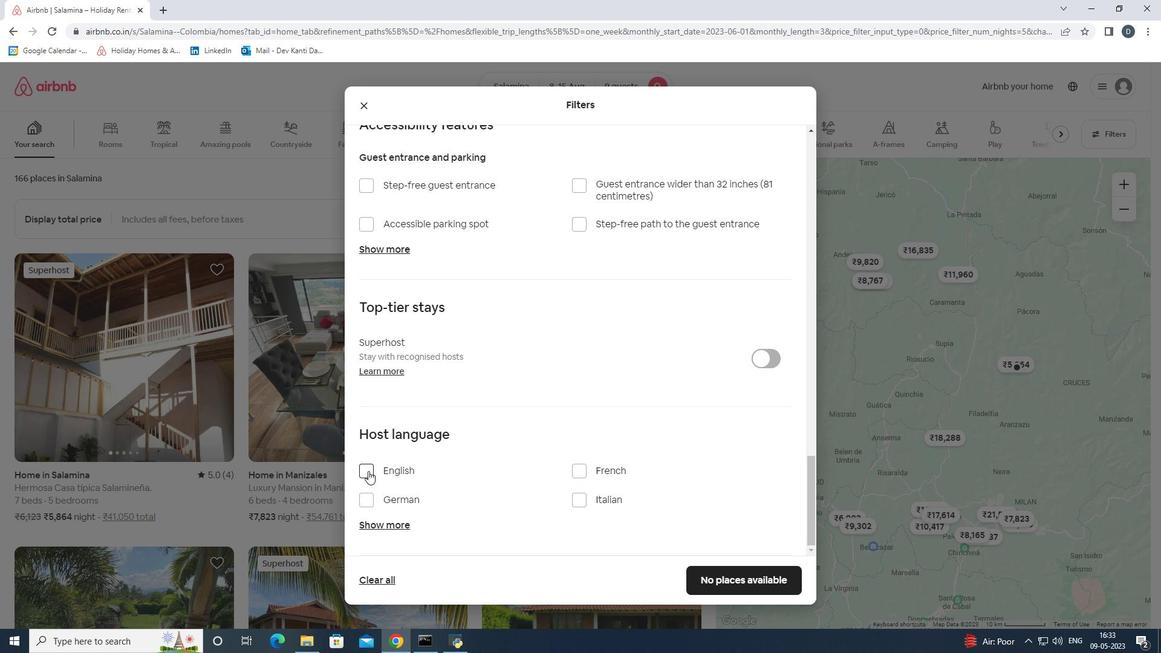 
Action: Mouse moved to (724, 569)
Screenshot: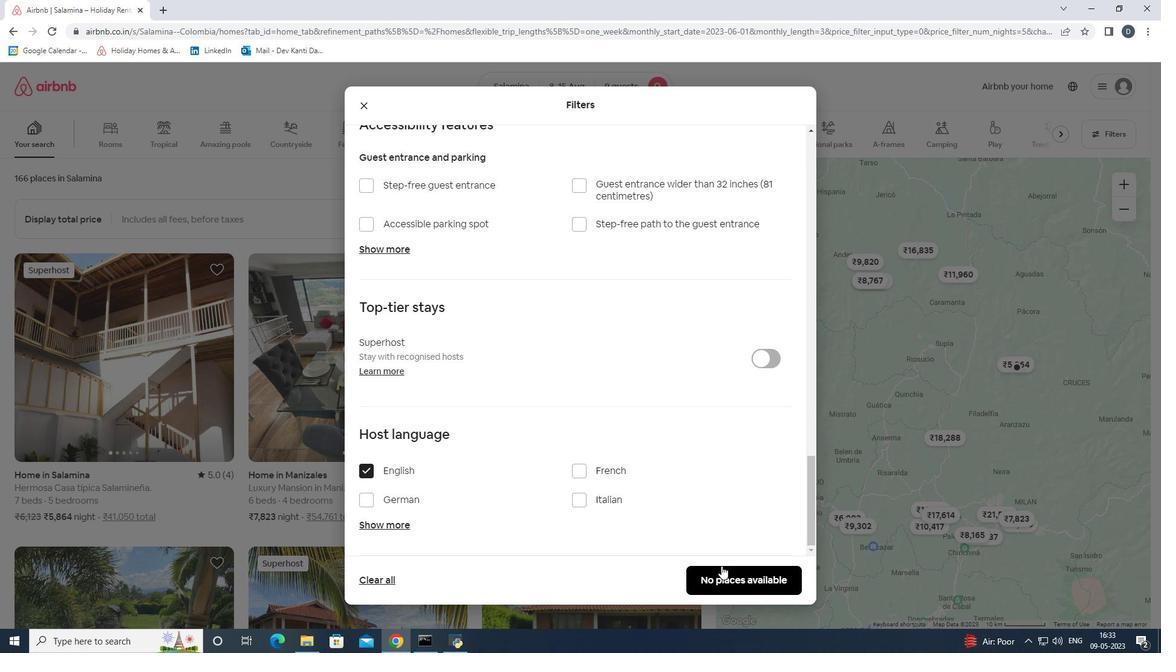 
Action: Mouse pressed left at (724, 569)
Screenshot: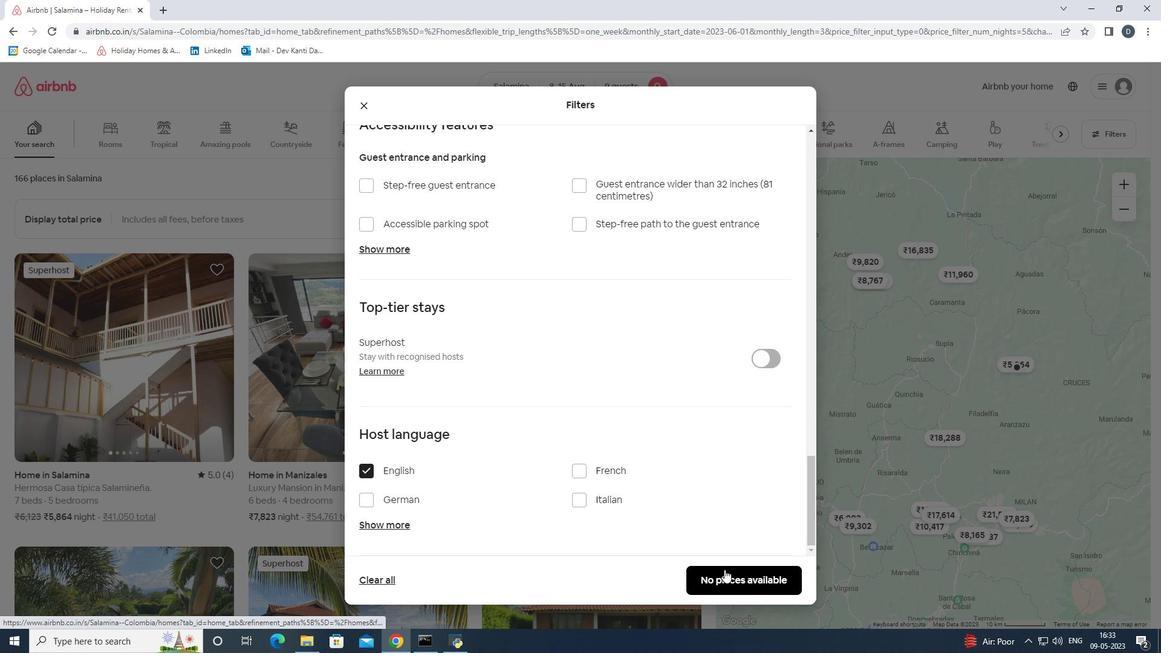 
